 Task: Add a signature Markus Robinson containing With gratitude and sincere wishes, Markus Robinson to email address softage.9@softage.net and add a folder Trademark licenses
Action: Mouse moved to (1271, 87)
Screenshot: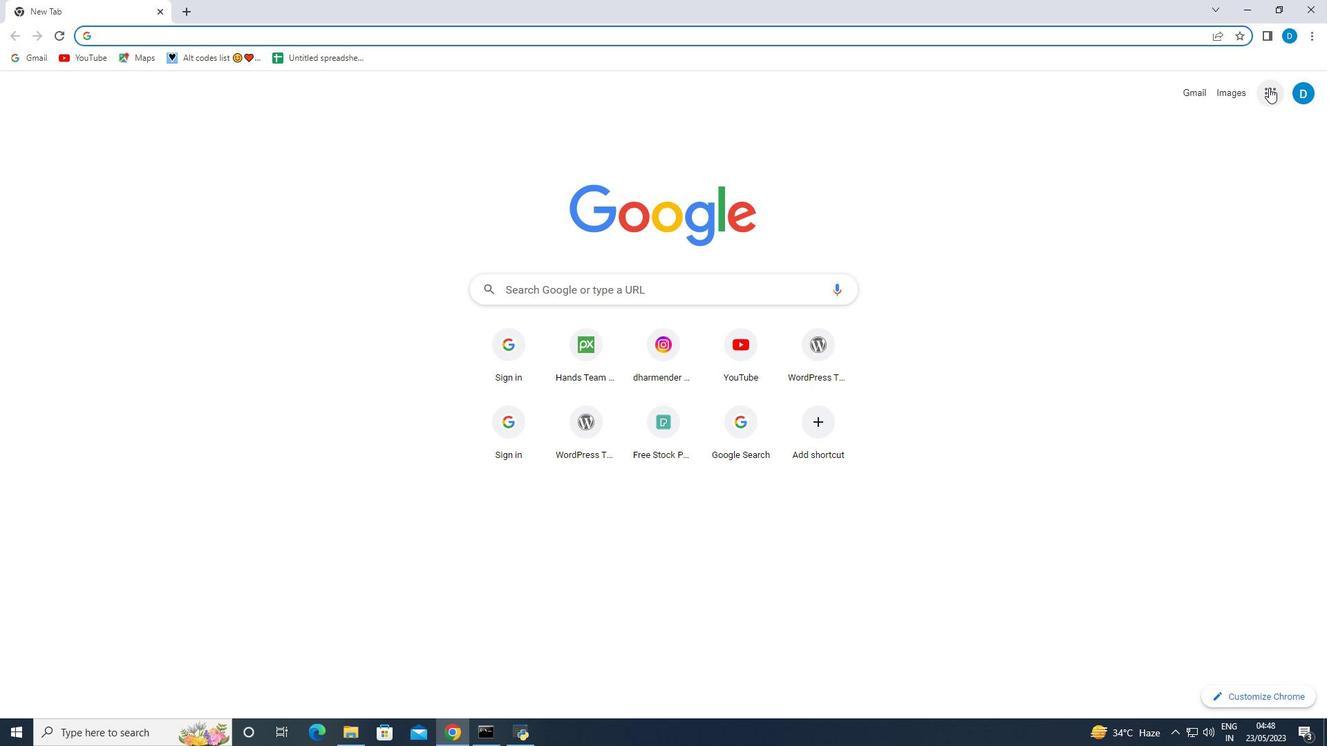
Action: Mouse pressed left at (1271, 87)
Screenshot: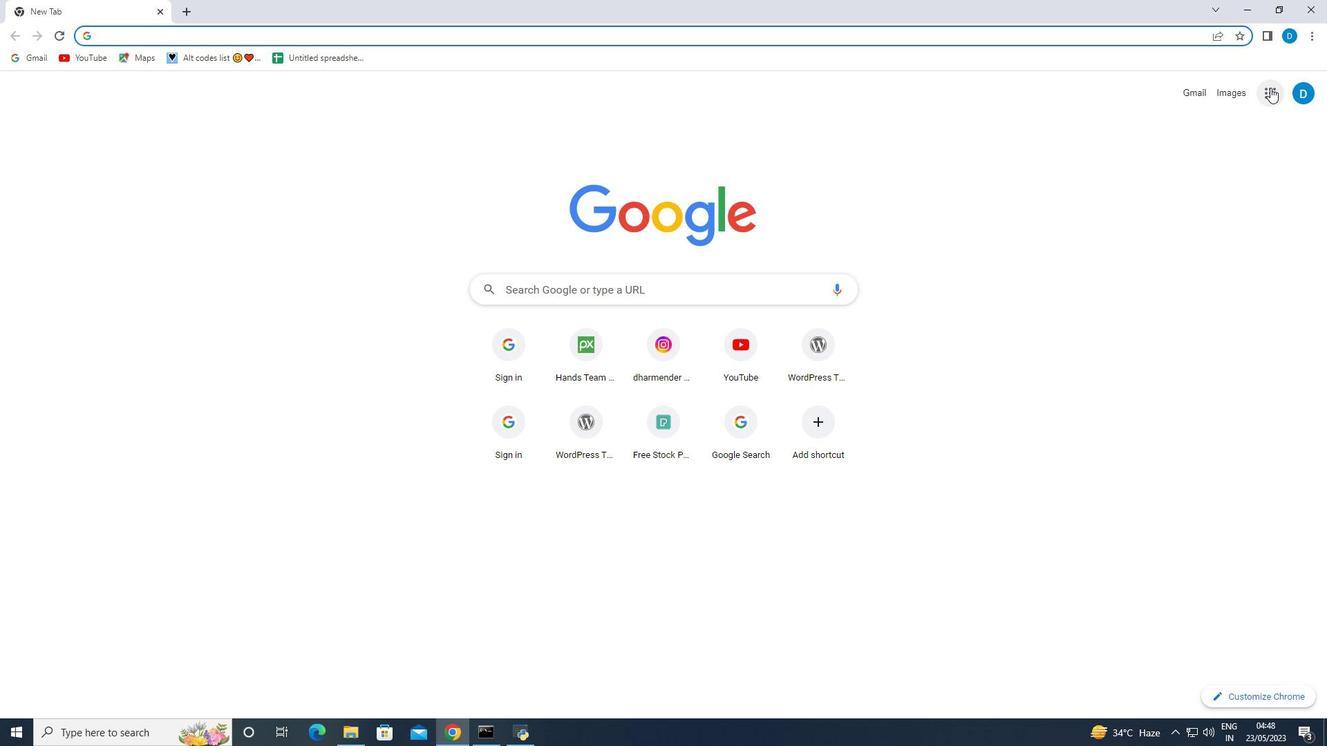 
Action: Mouse moved to (1158, 277)
Screenshot: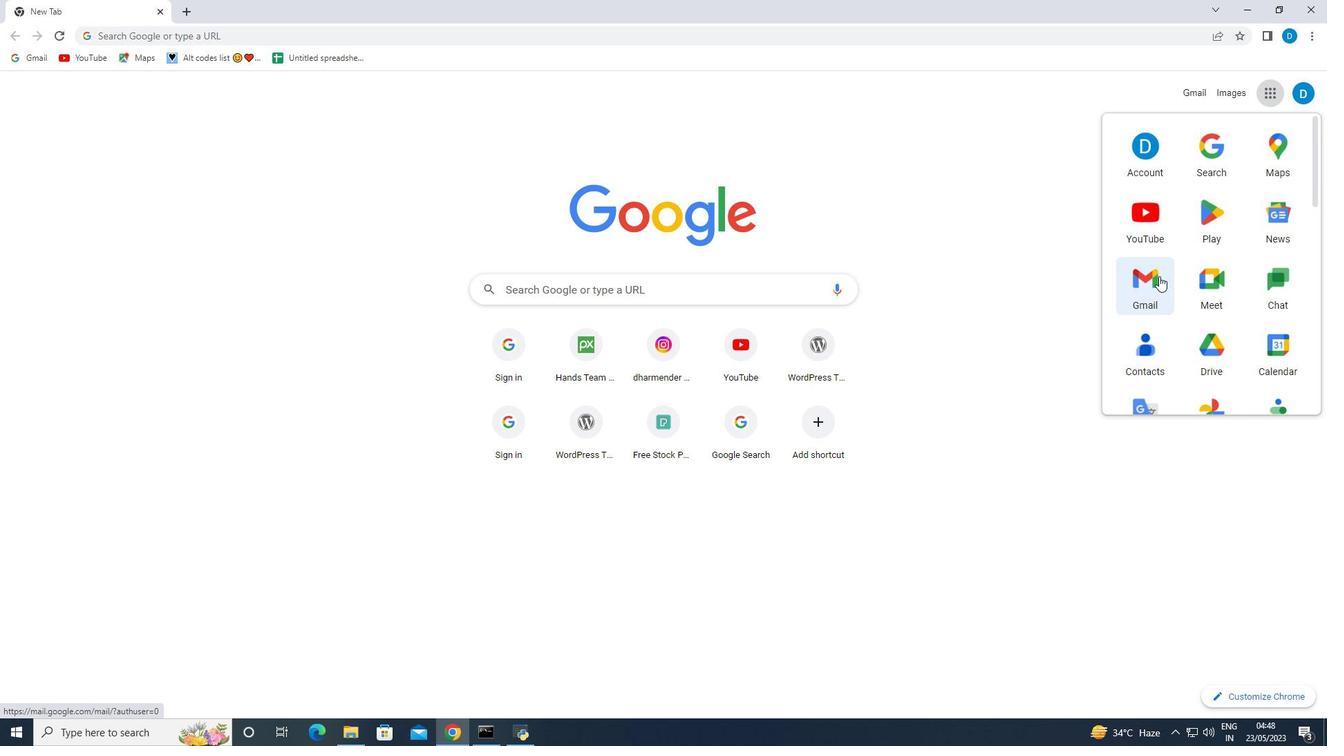 
Action: Mouse pressed left at (1158, 277)
Screenshot: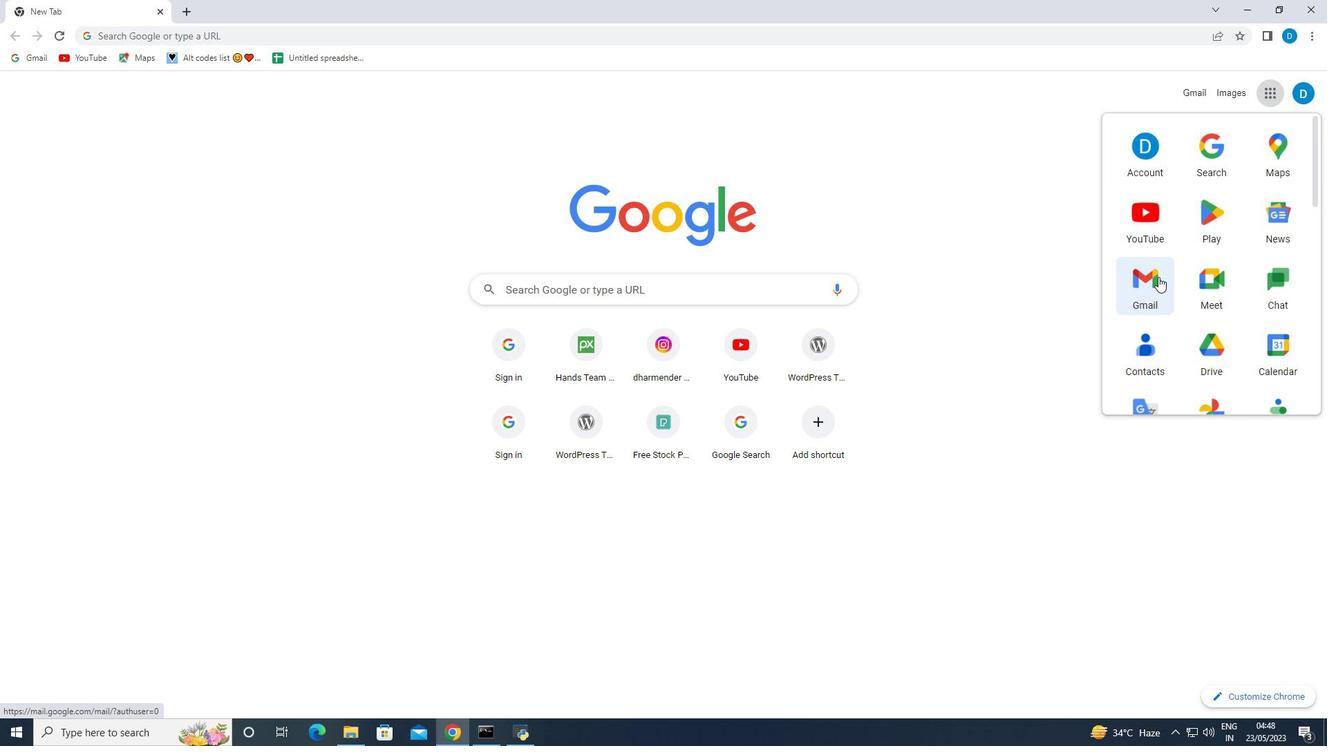 
Action: Mouse moved to (155, 358)
Screenshot: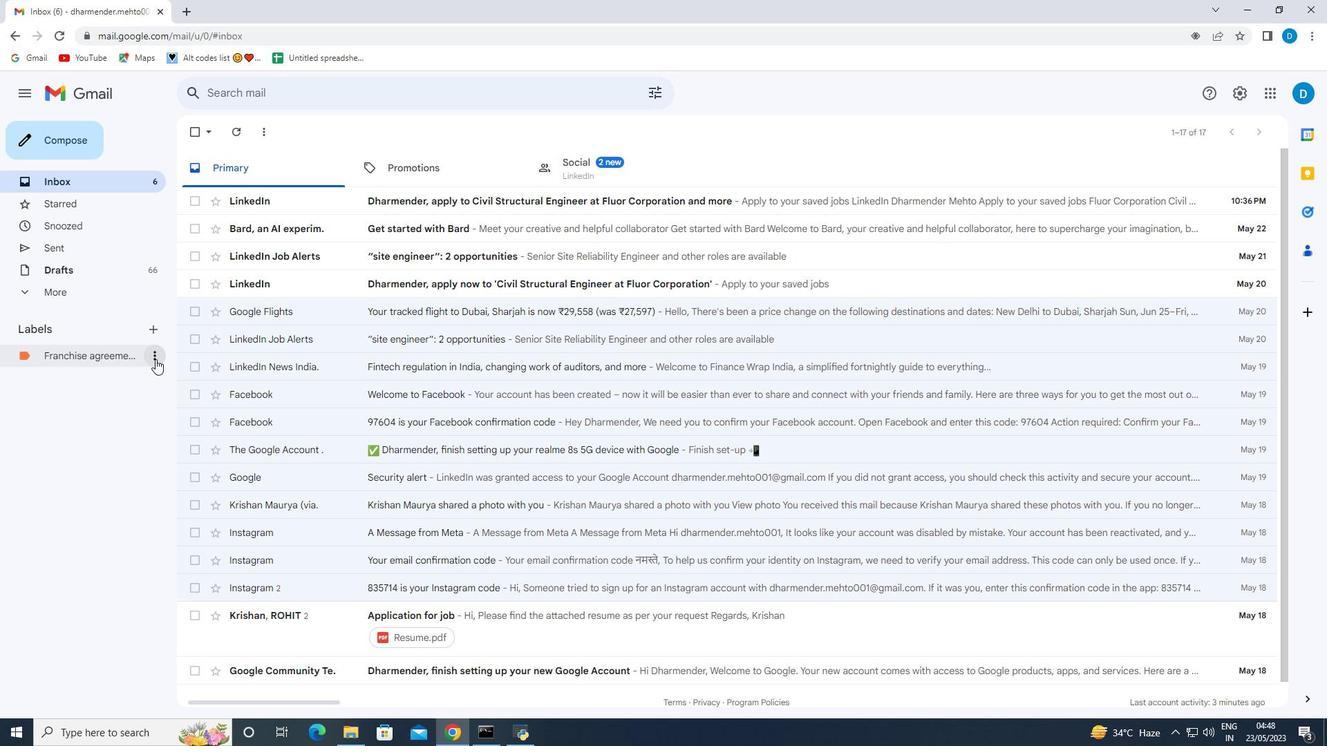 
Action: Mouse pressed left at (155, 358)
Screenshot: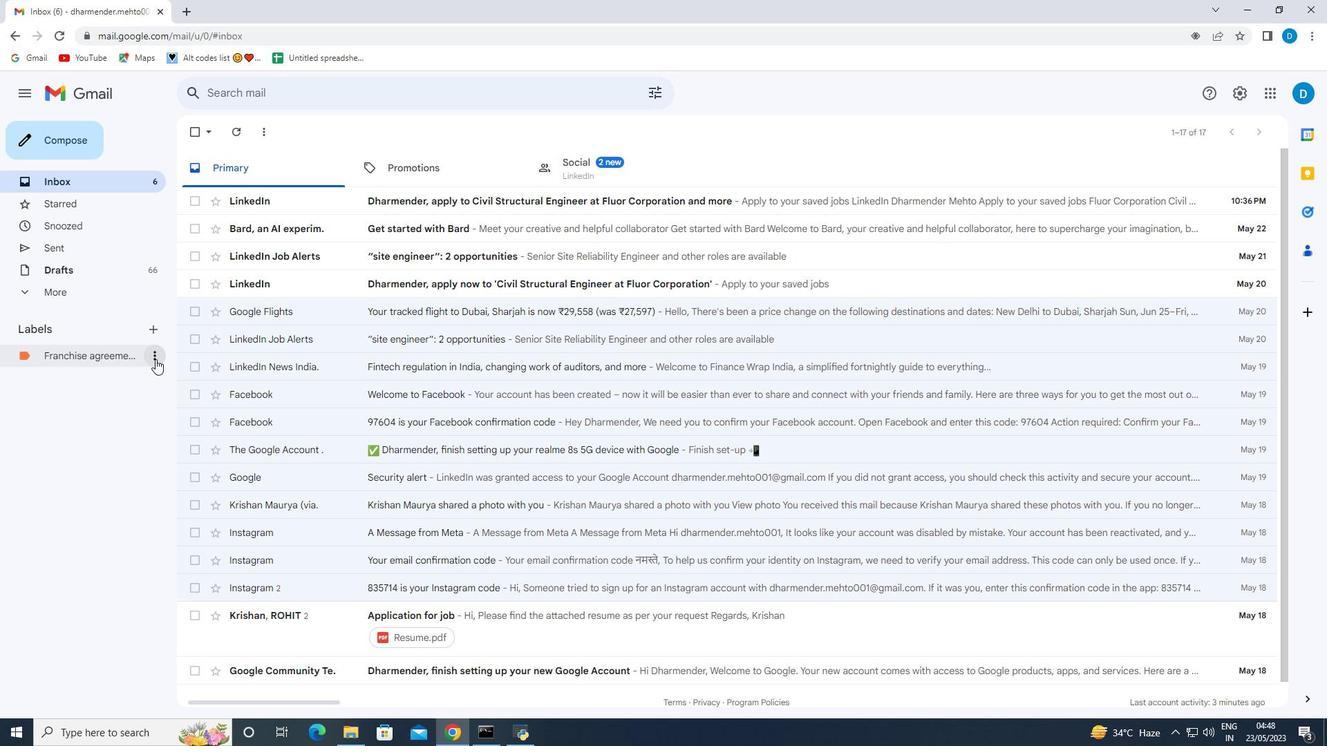 
Action: Mouse moved to (201, 607)
Screenshot: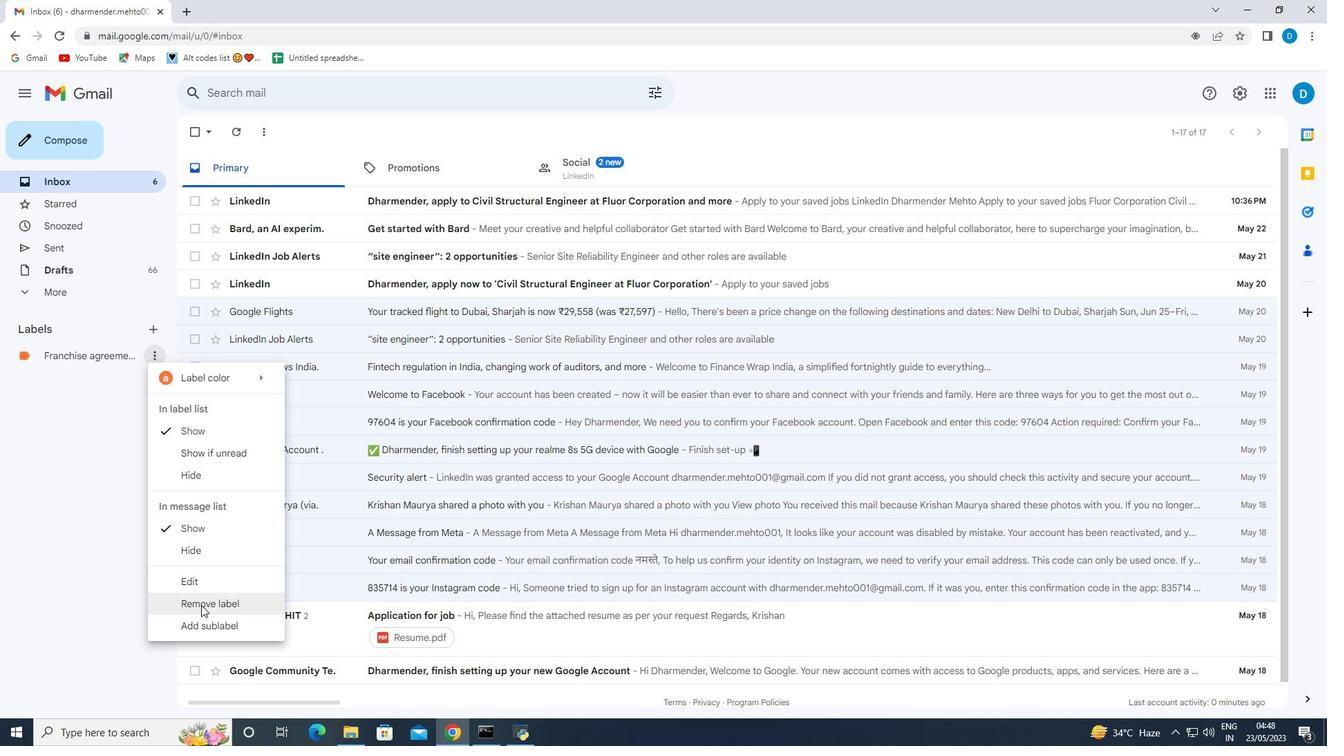 
Action: Mouse pressed left at (201, 607)
Screenshot: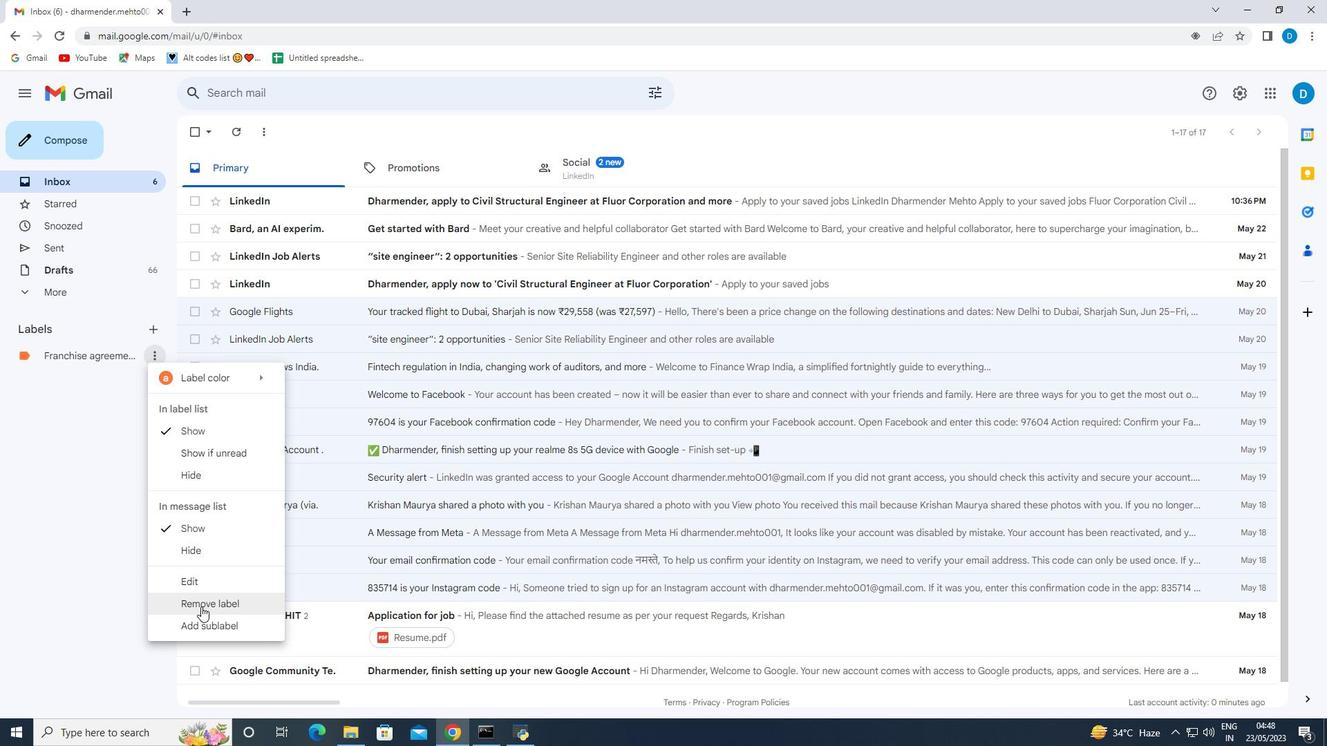 
Action: Mouse moved to (796, 436)
Screenshot: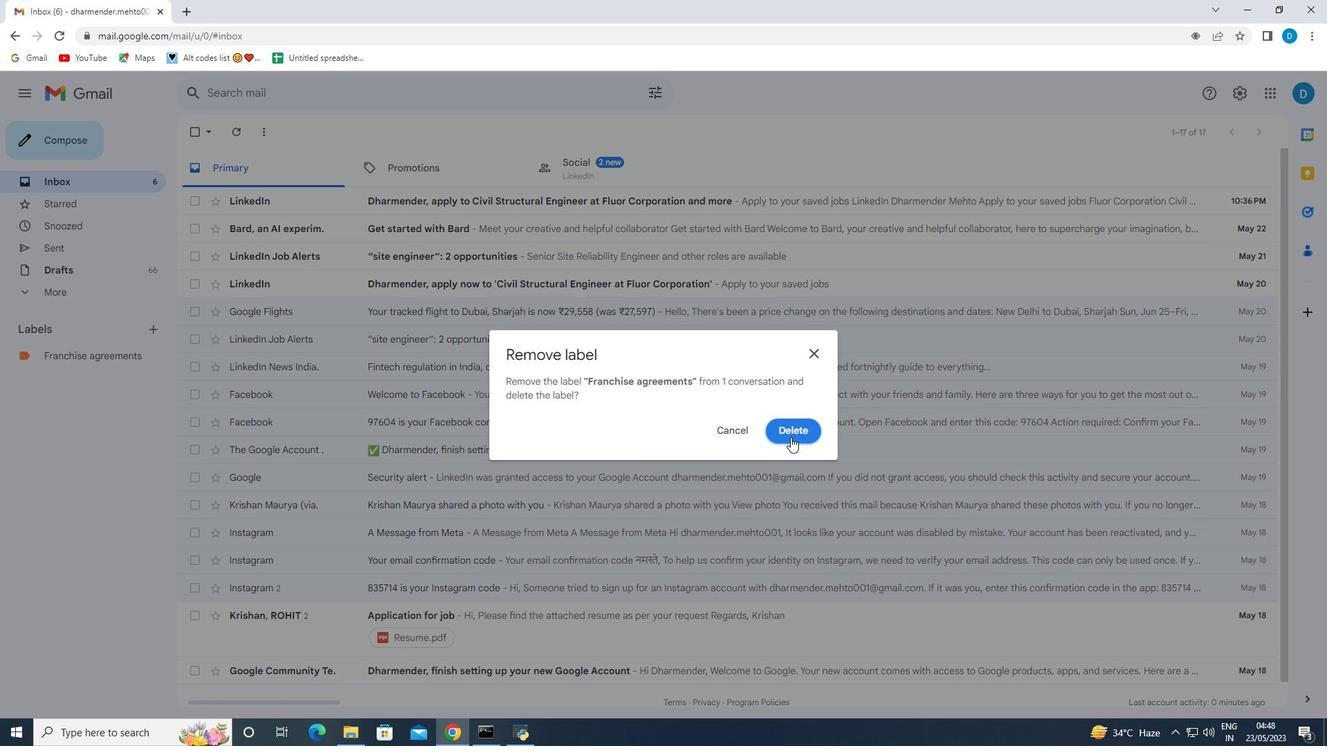 
Action: Mouse pressed left at (796, 436)
Screenshot: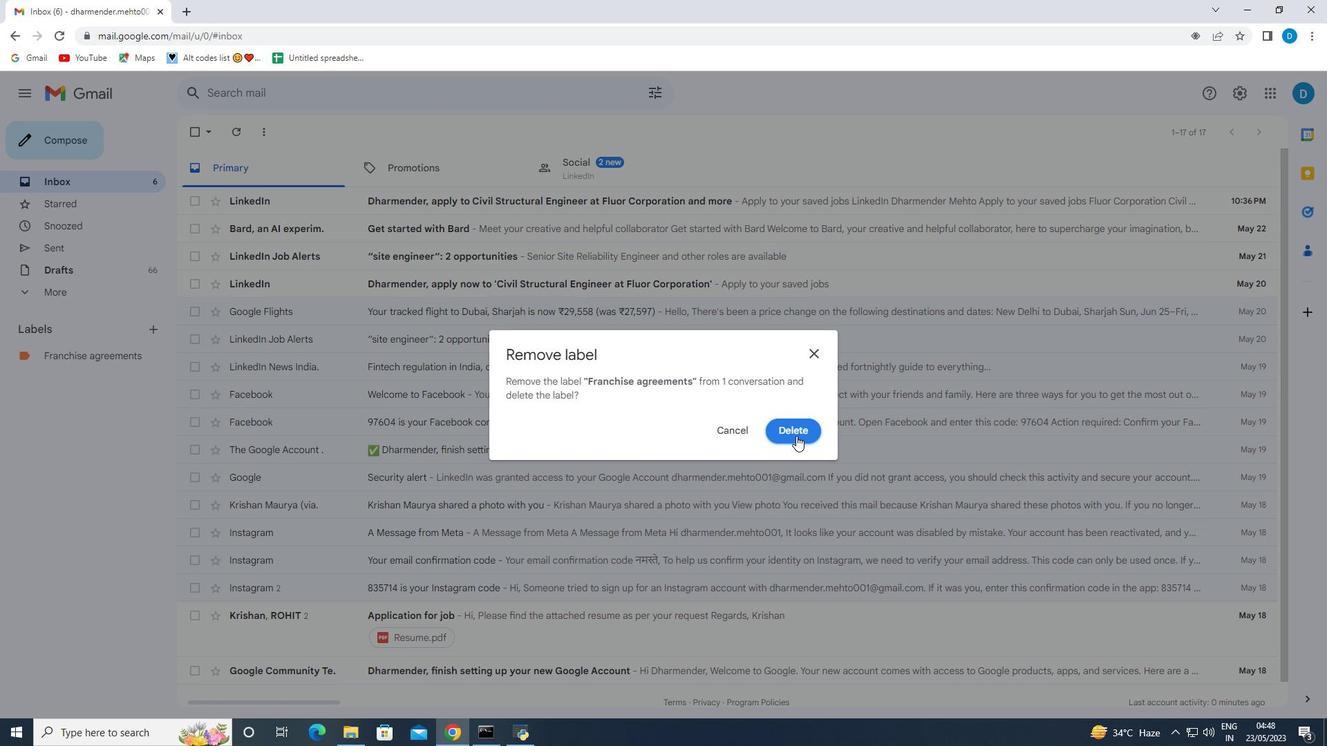 
Action: Mouse moved to (1242, 97)
Screenshot: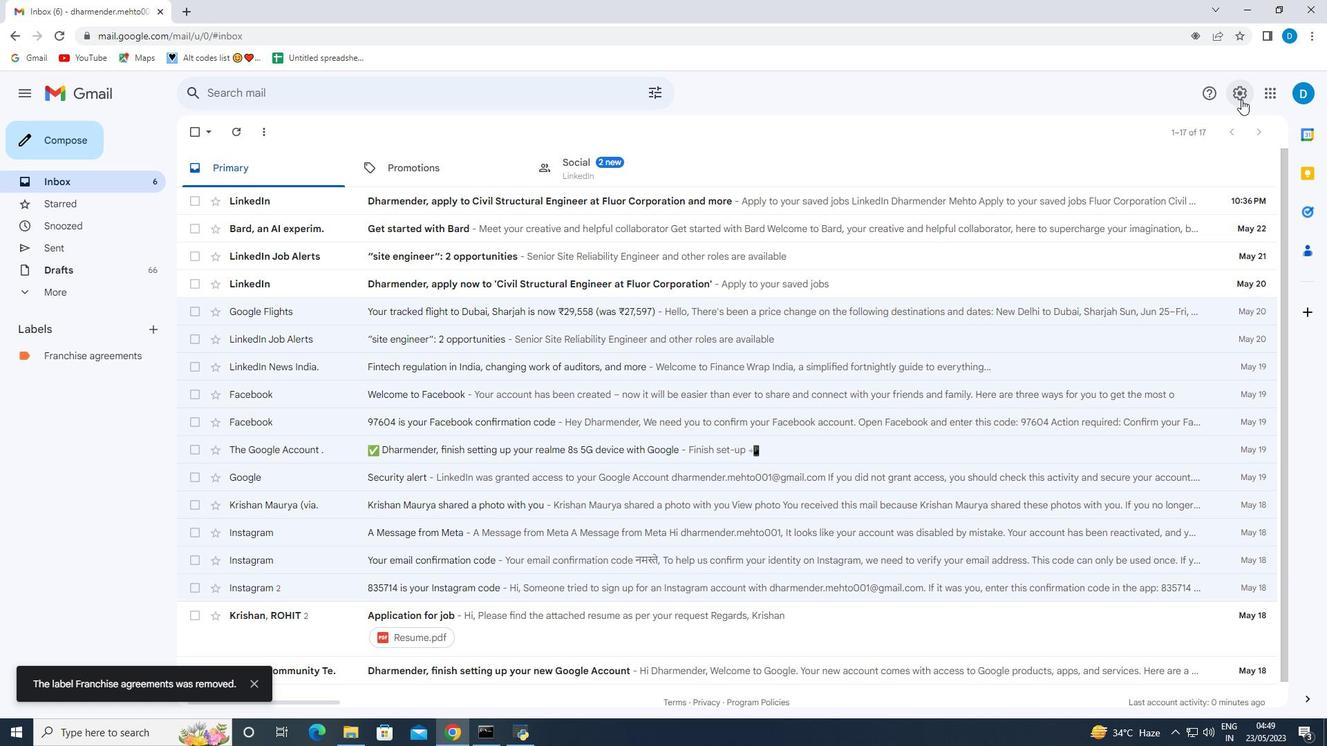 
Action: Mouse pressed left at (1242, 97)
Screenshot: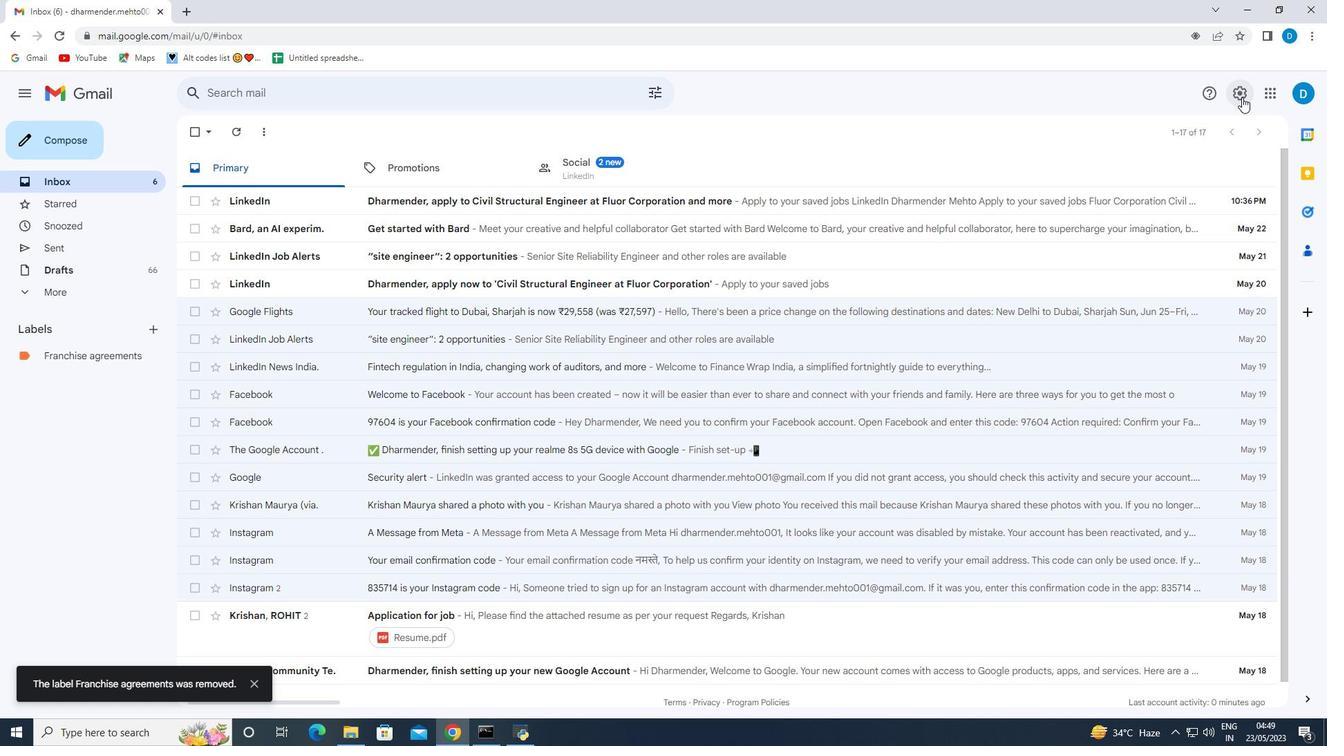 
Action: Mouse moved to (1195, 156)
Screenshot: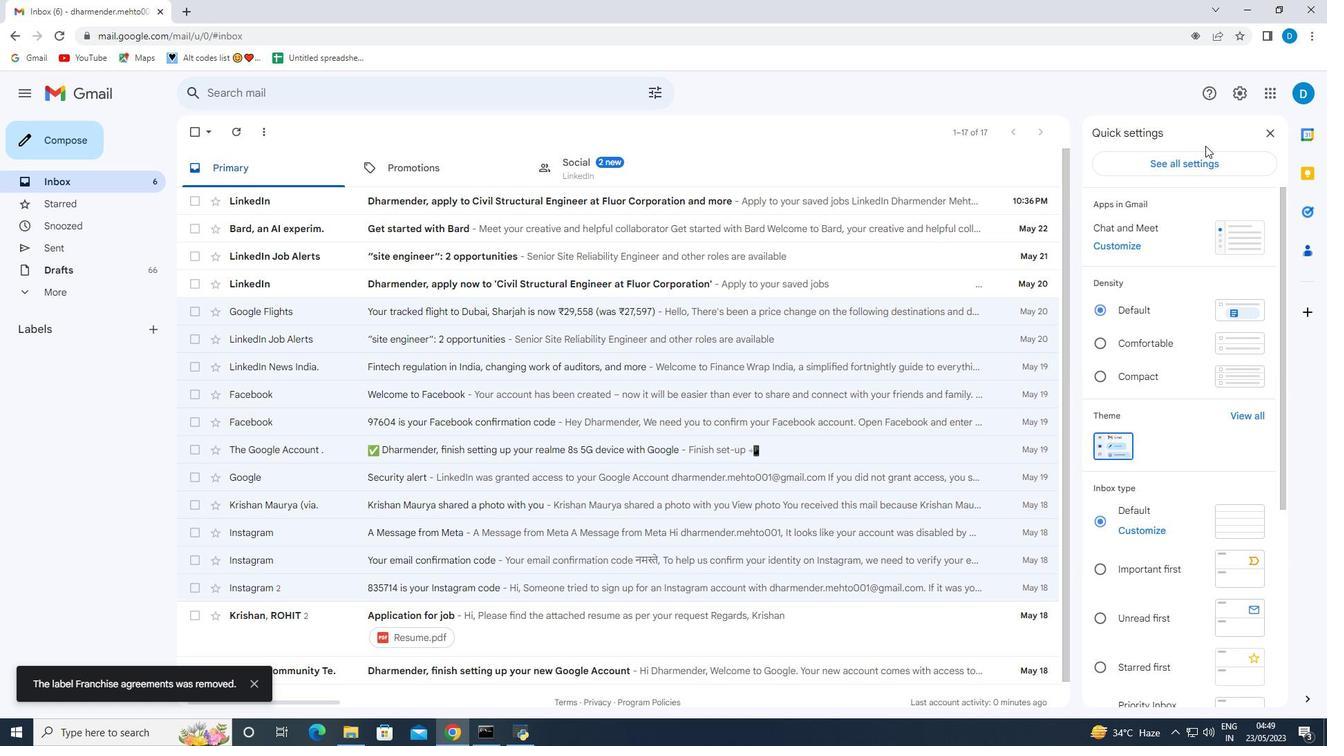 
Action: Mouse pressed left at (1195, 156)
Screenshot: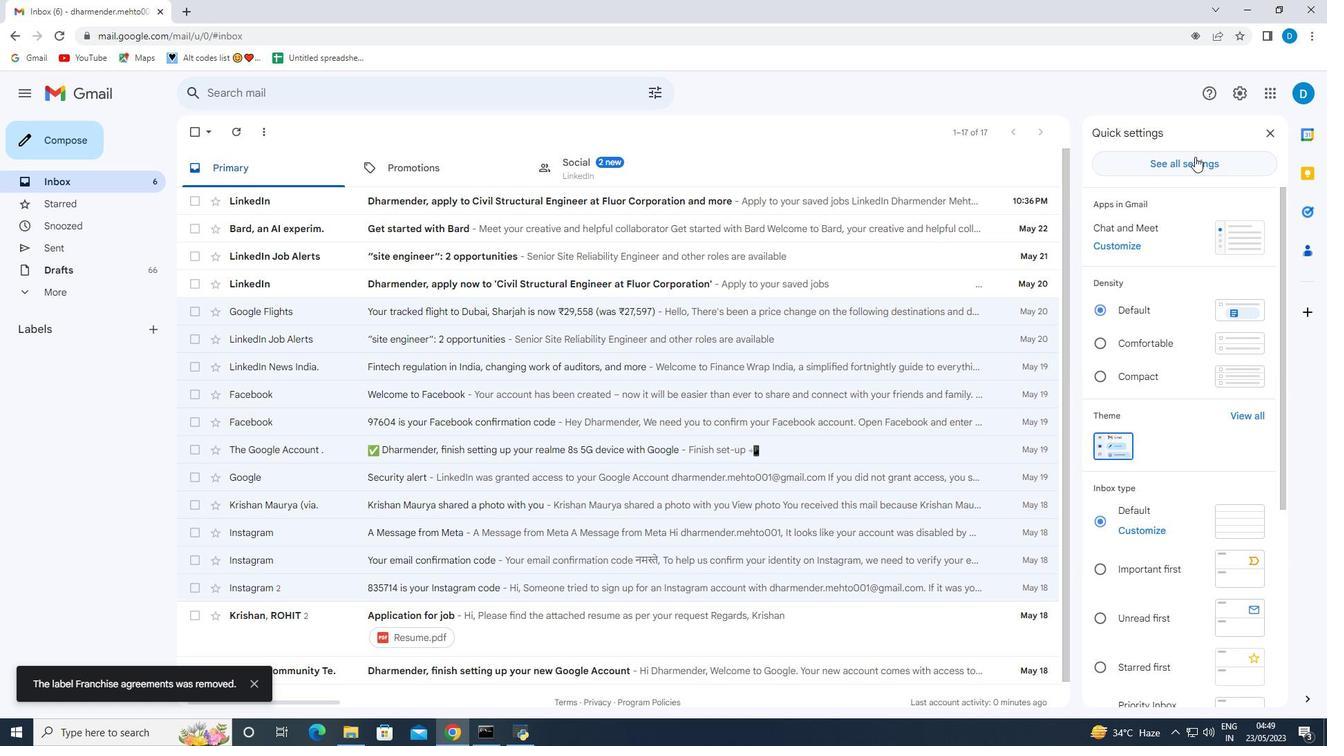 
Action: Mouse moved to (486, 439)
Screenshot: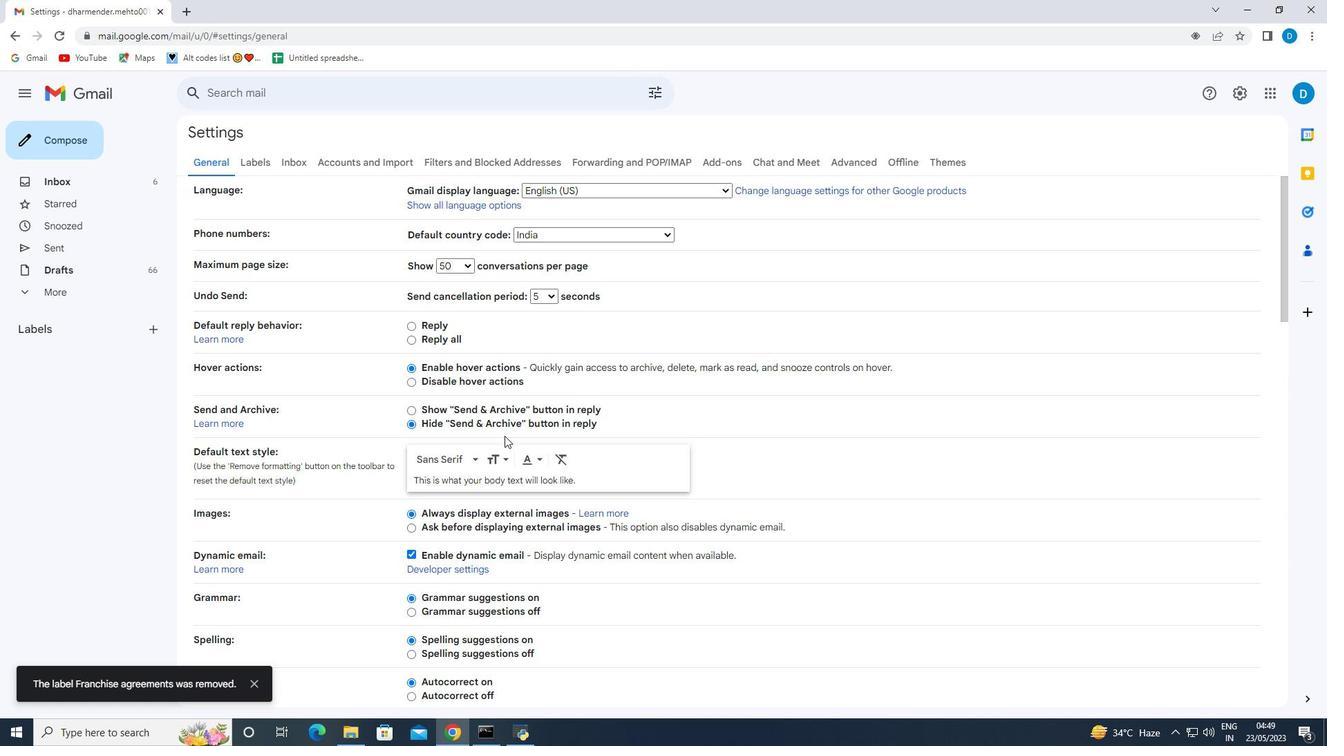 
Action: Mouse scrolled (486, 438) with delta (0, 0)
Screenshot: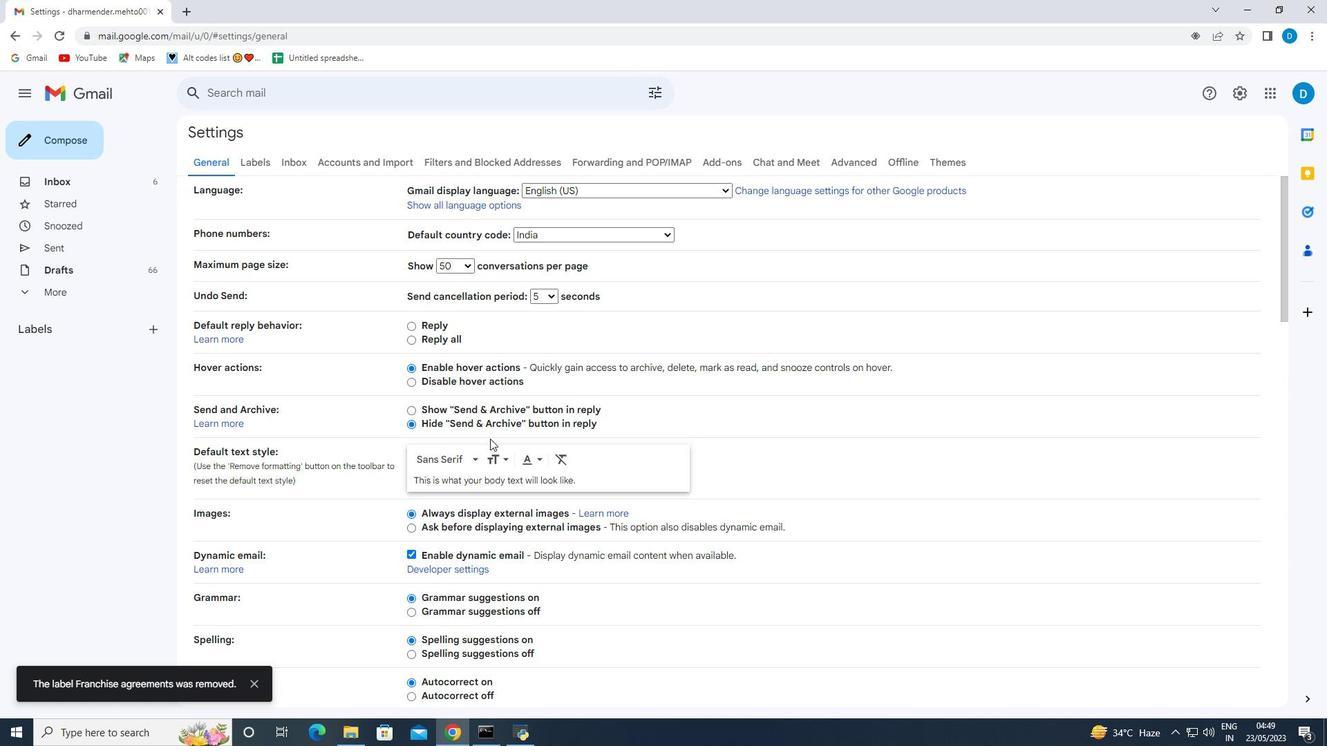 
Action: Mouse moved to (488, 437)
Screenshot: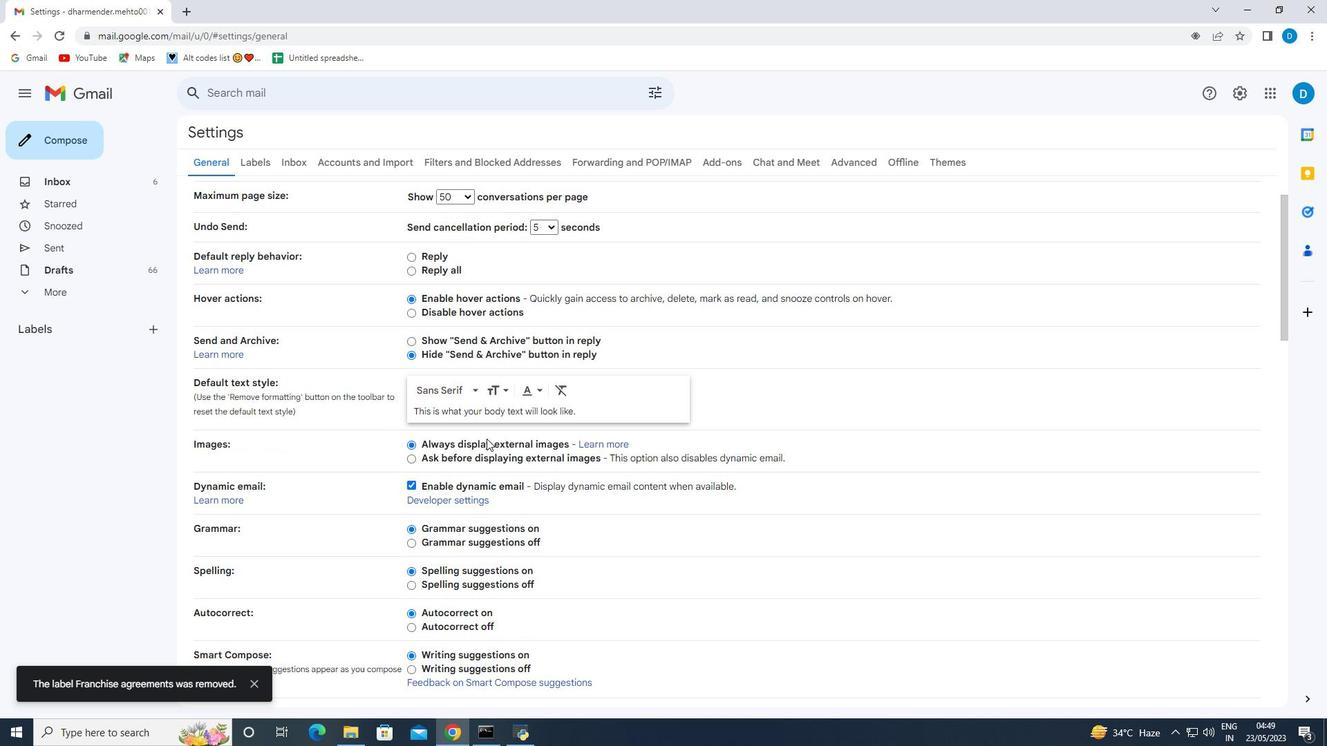 
Action: Mouse scrolled (488, 437) with delta (0, 0)
Screenshot: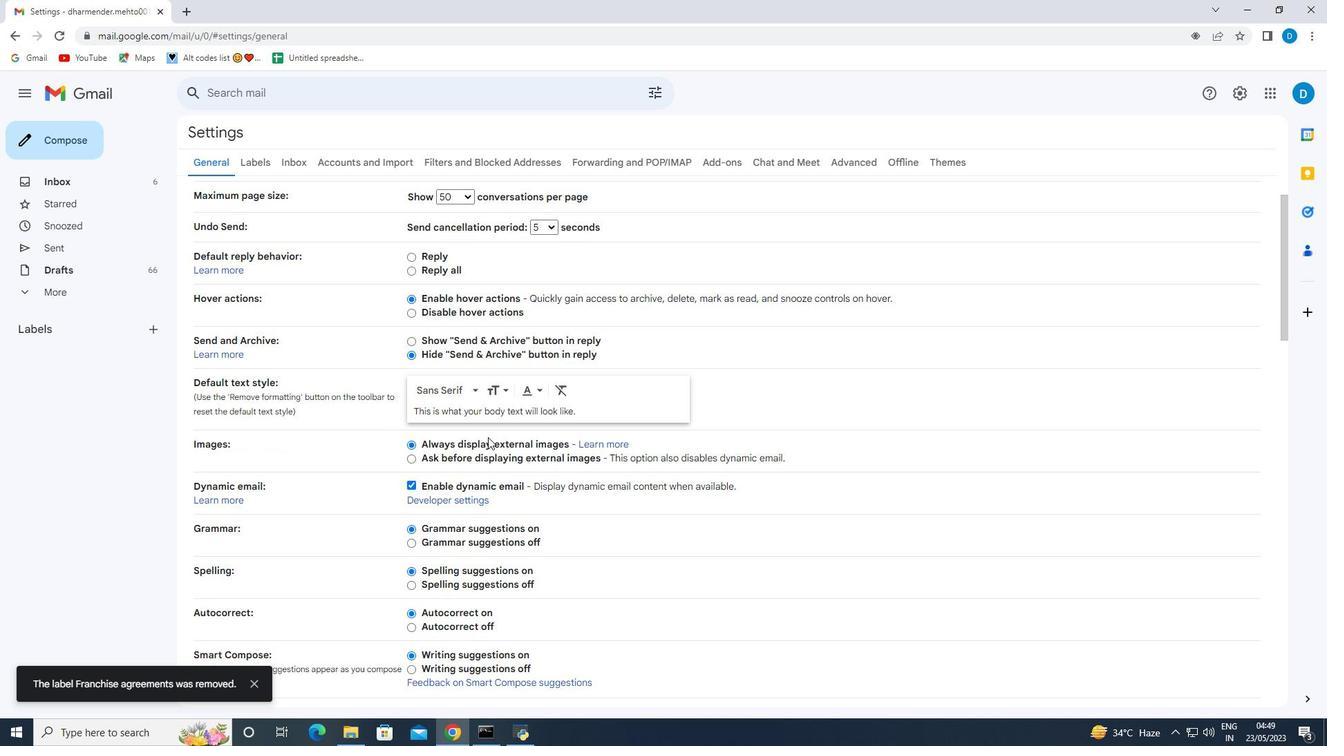 
Action: Mouse scrolled (488, 437) with delta (0, 0)
Screenshot: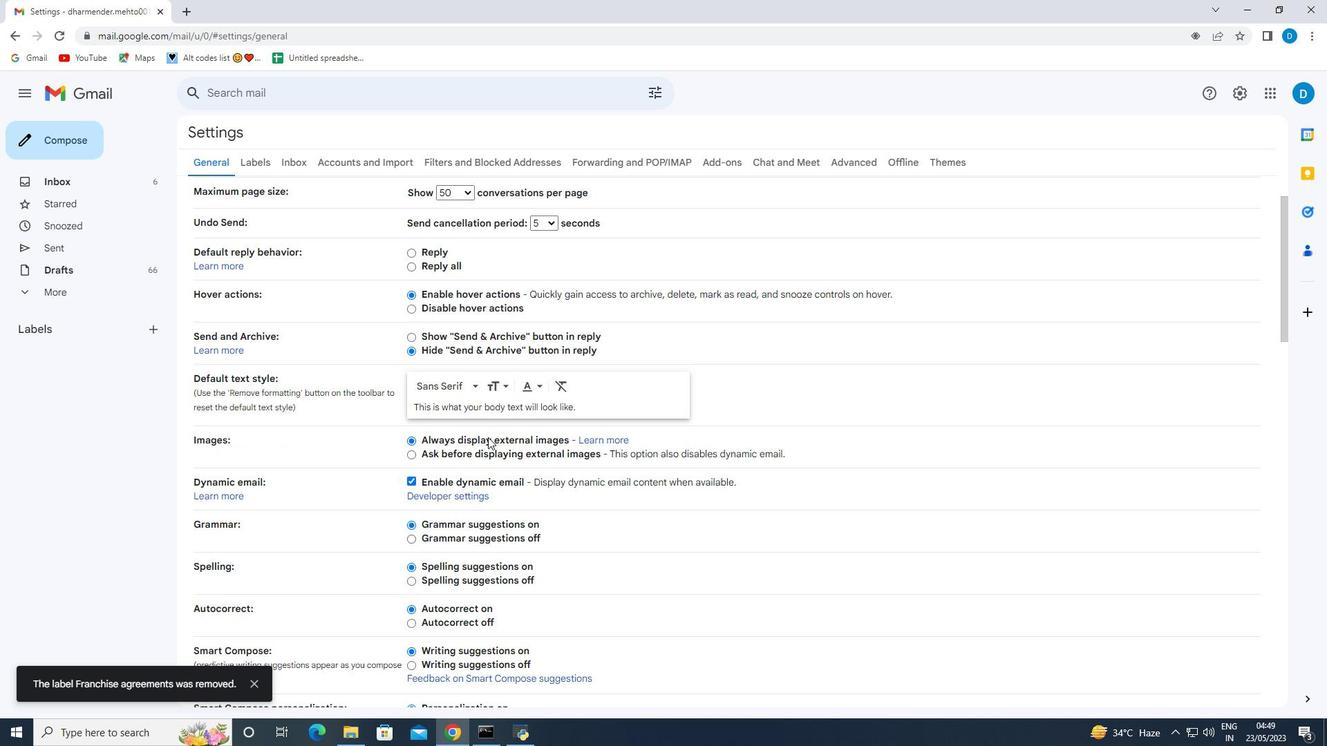 
Action: Mouse moved to (489, 437)
Screenshot: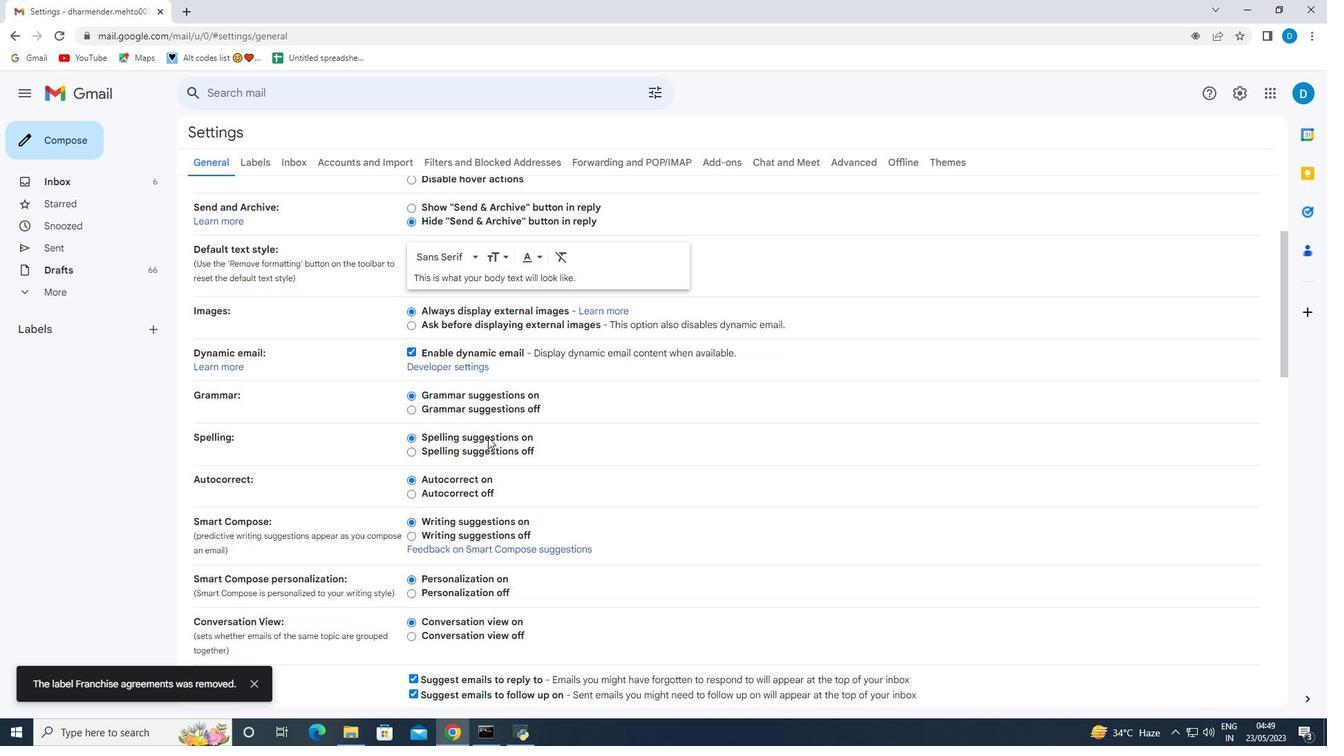 
Action: Mouse scrolled (489, 436) with delta (0, 0)
Screenshot: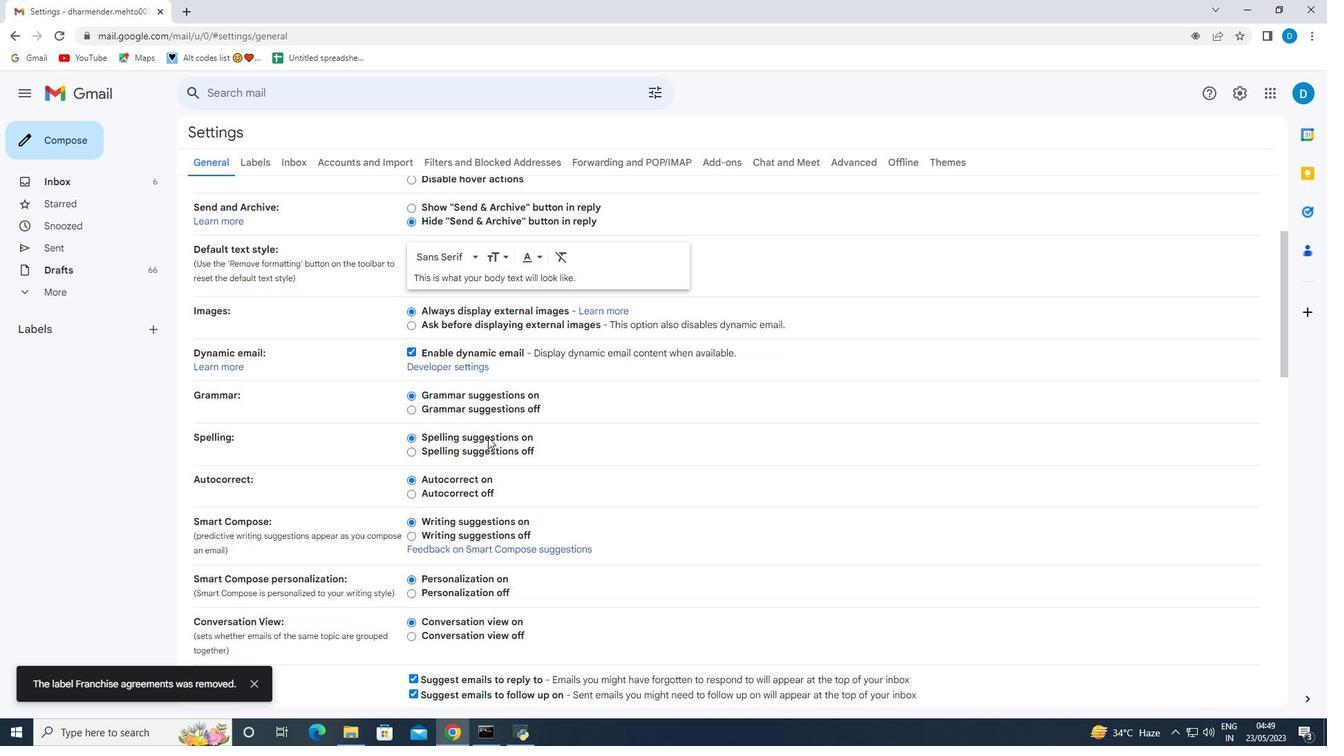 
Action: Mouse scrolled (489, 436) with delta (0, 0)
Screenshot: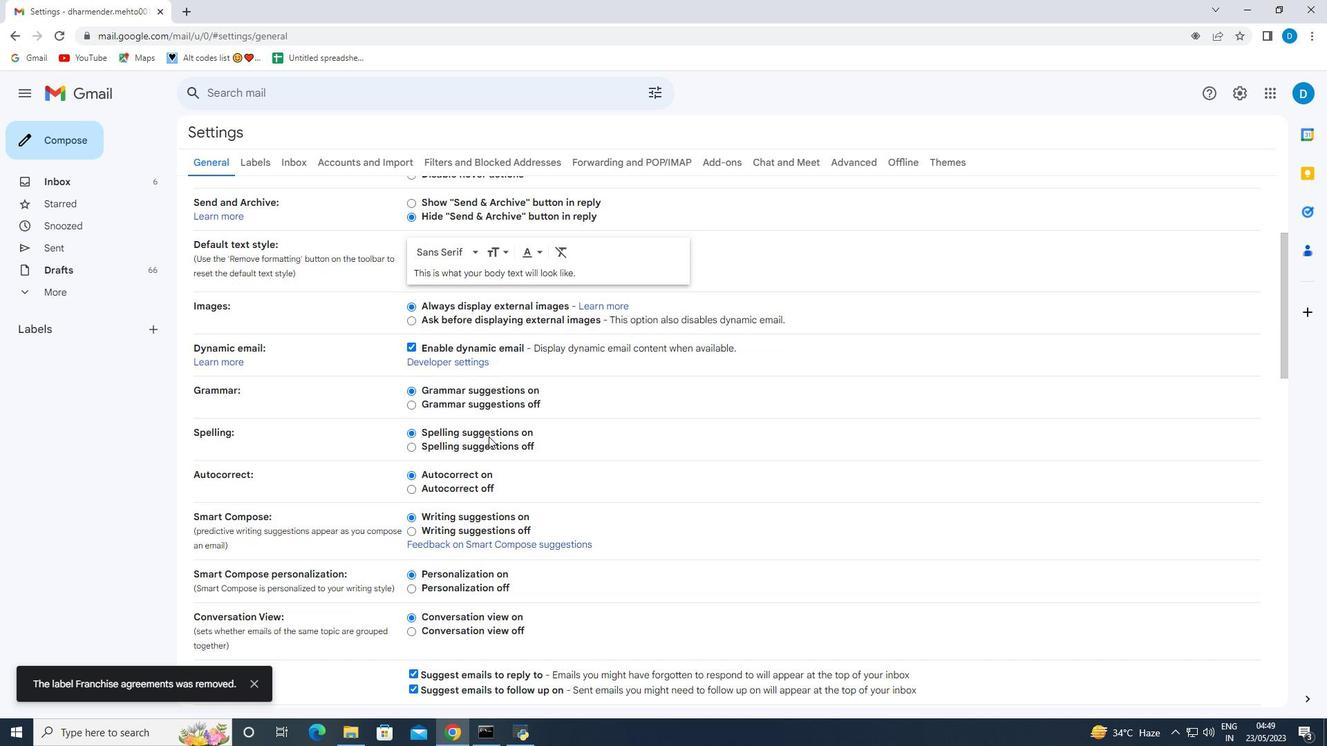 
Action: Mouse scrolled (489, 436) with delta (0, 0)
Screenshot: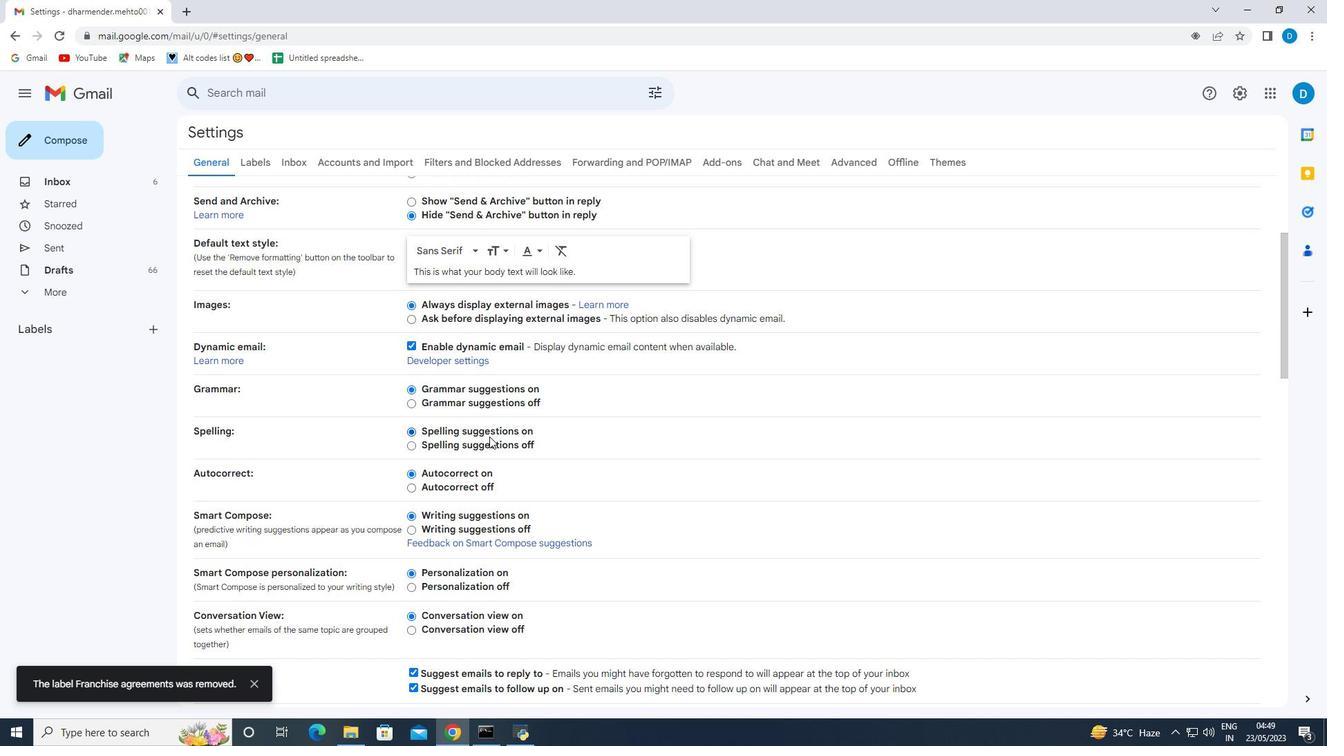 
Action: Mouse moved to (470, 458)
Screenshot: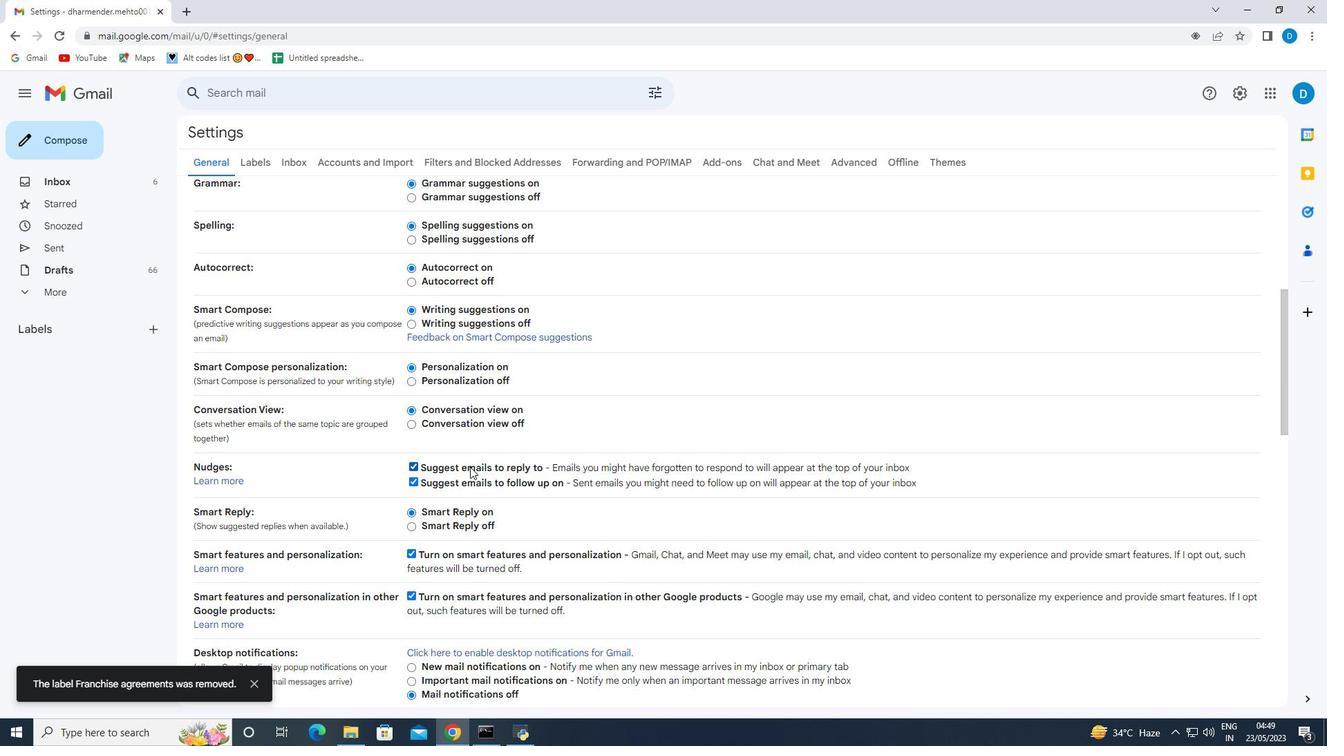 
Action: Mouse scrolled (470, 457) with delta (0, 0)
Screenshot: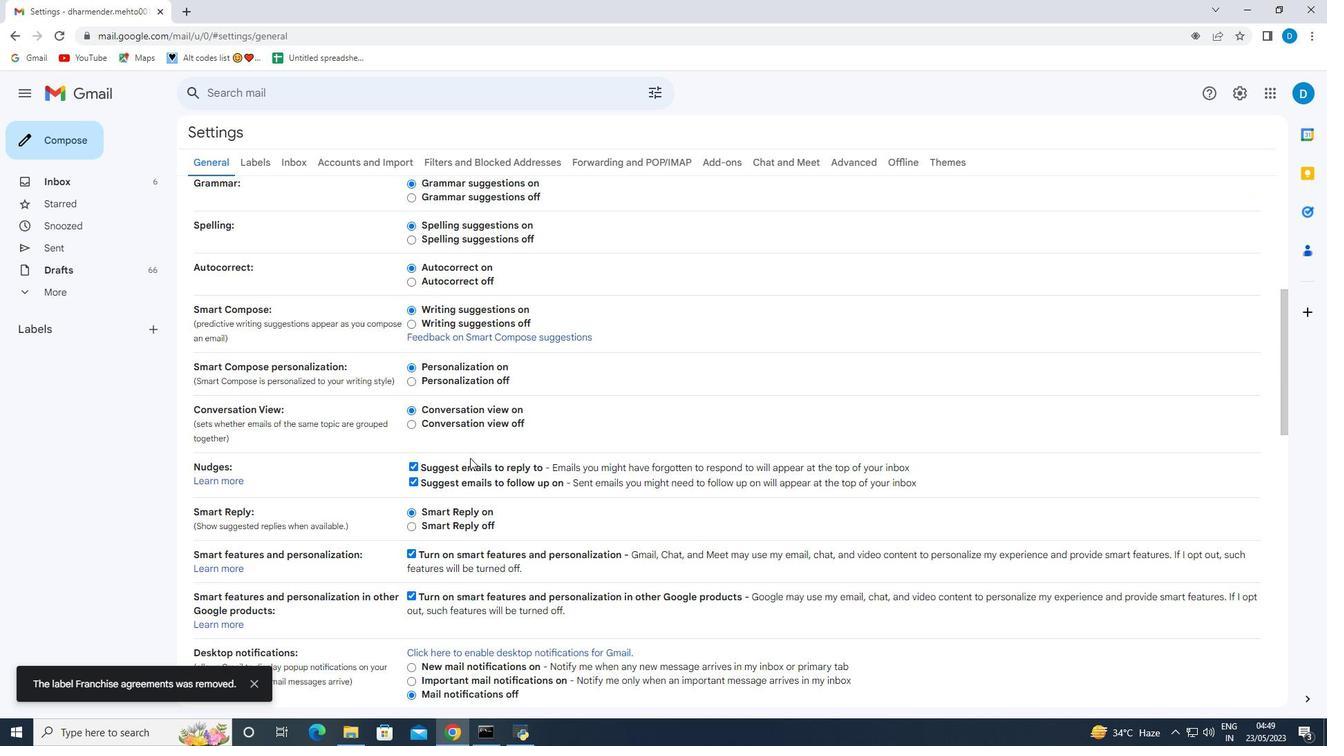 
Action: Mouse scrolled (470, 457) with delta (0, 0)
Screenshot: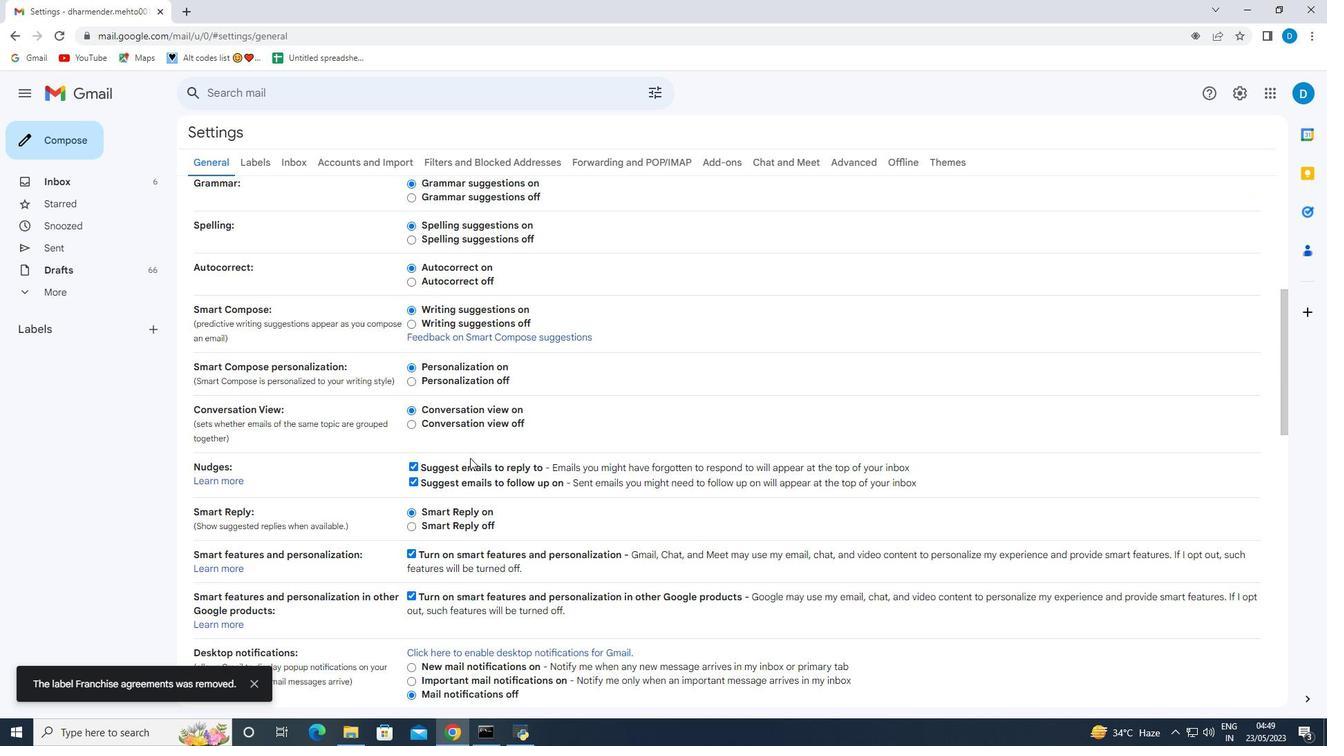 
Action: Mouse scrolled (470, 457) with delta (0, 0)
Screenshot: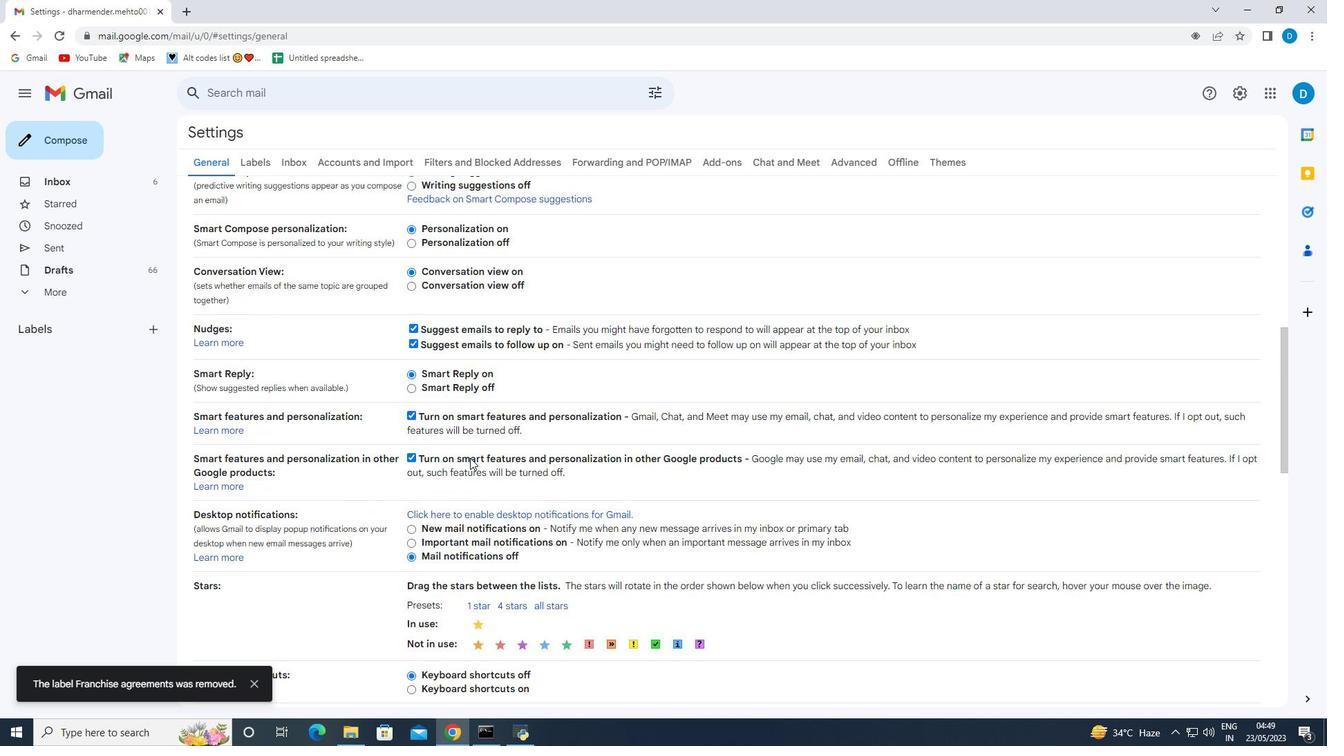 
Action: Mouse moved to (470, 458)
Screenshot: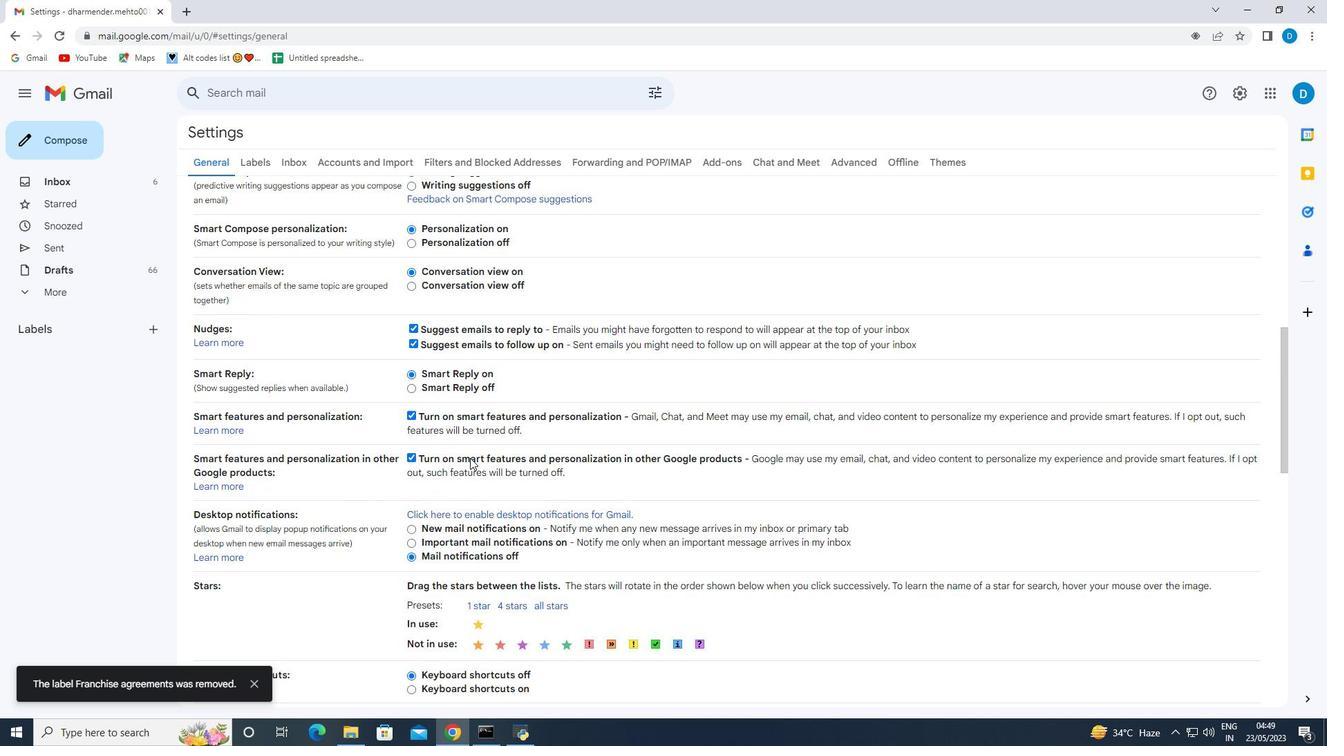 
Action: Mouse scrolled (470, 457) with delta (0, 0)
Screenshot: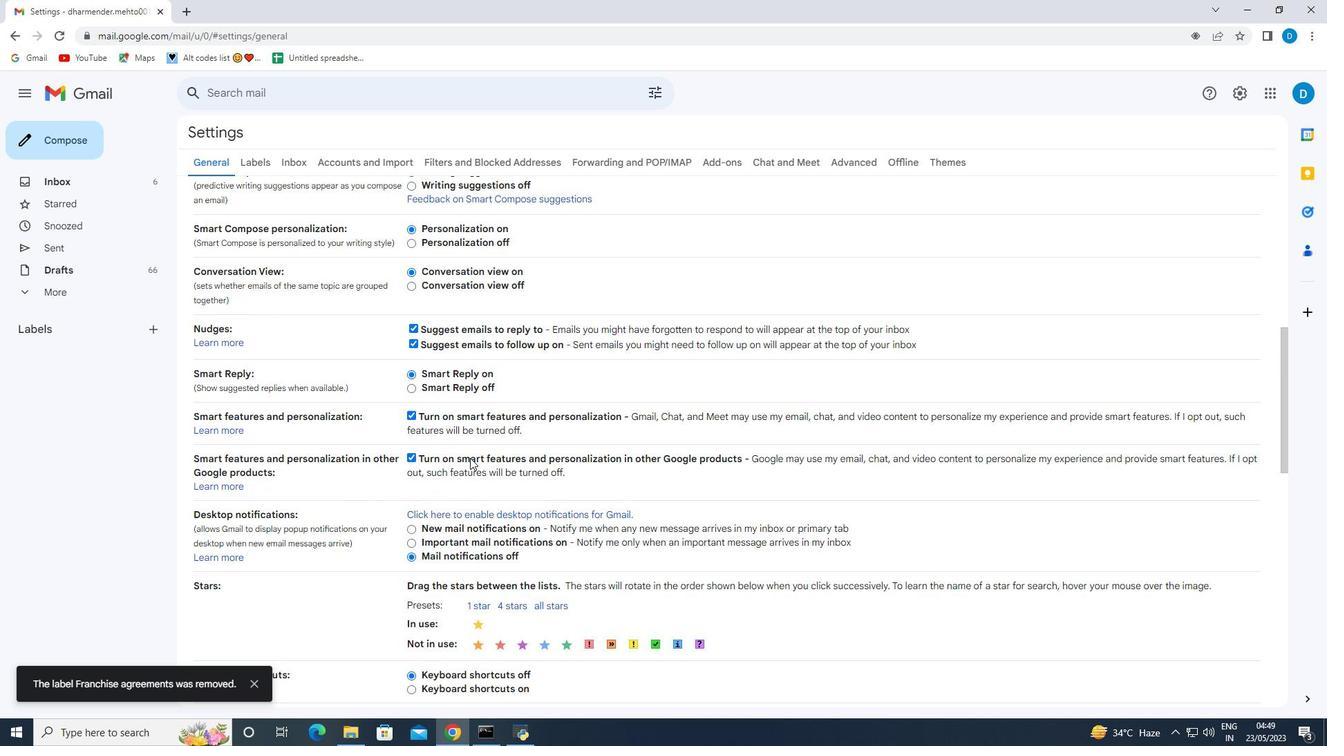 
Action: Mouse moved to (478, 492)
Screenshot: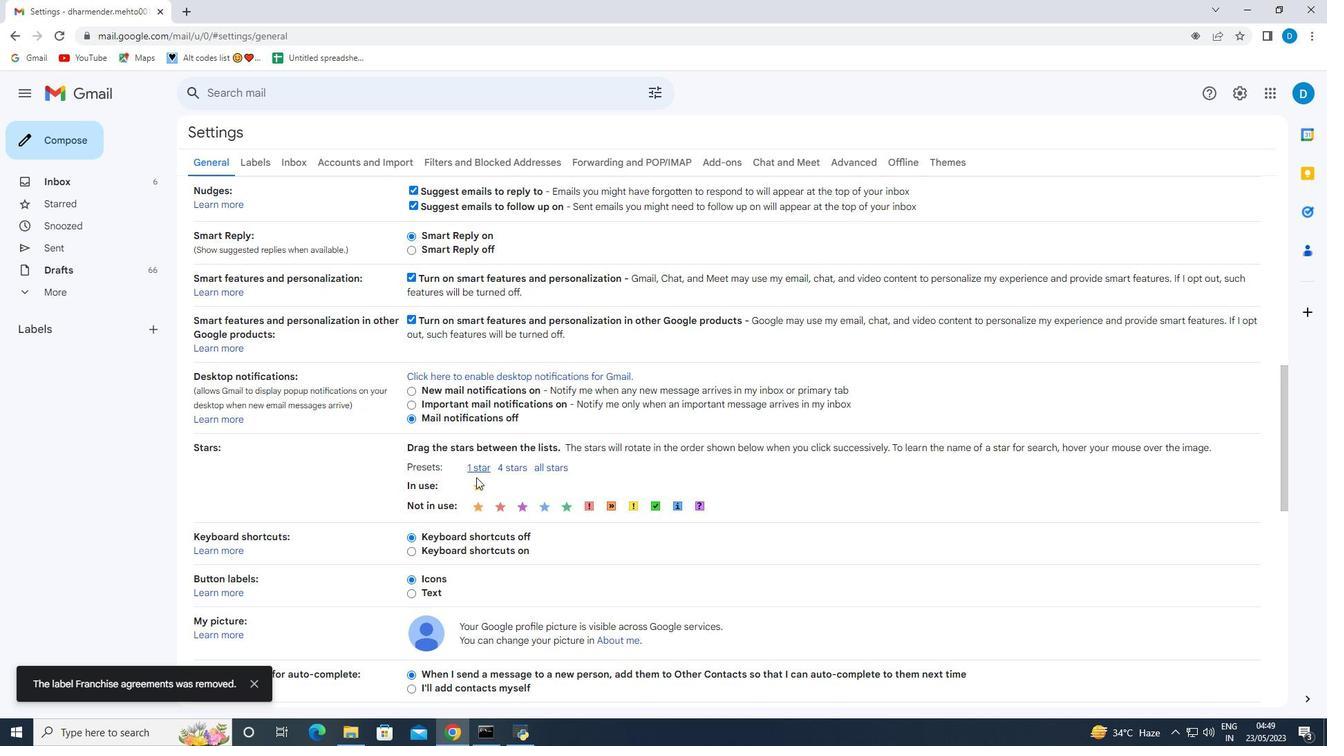 
Action: Mouse scrolled (478, 491) with delta (0, 0)
Screenshot: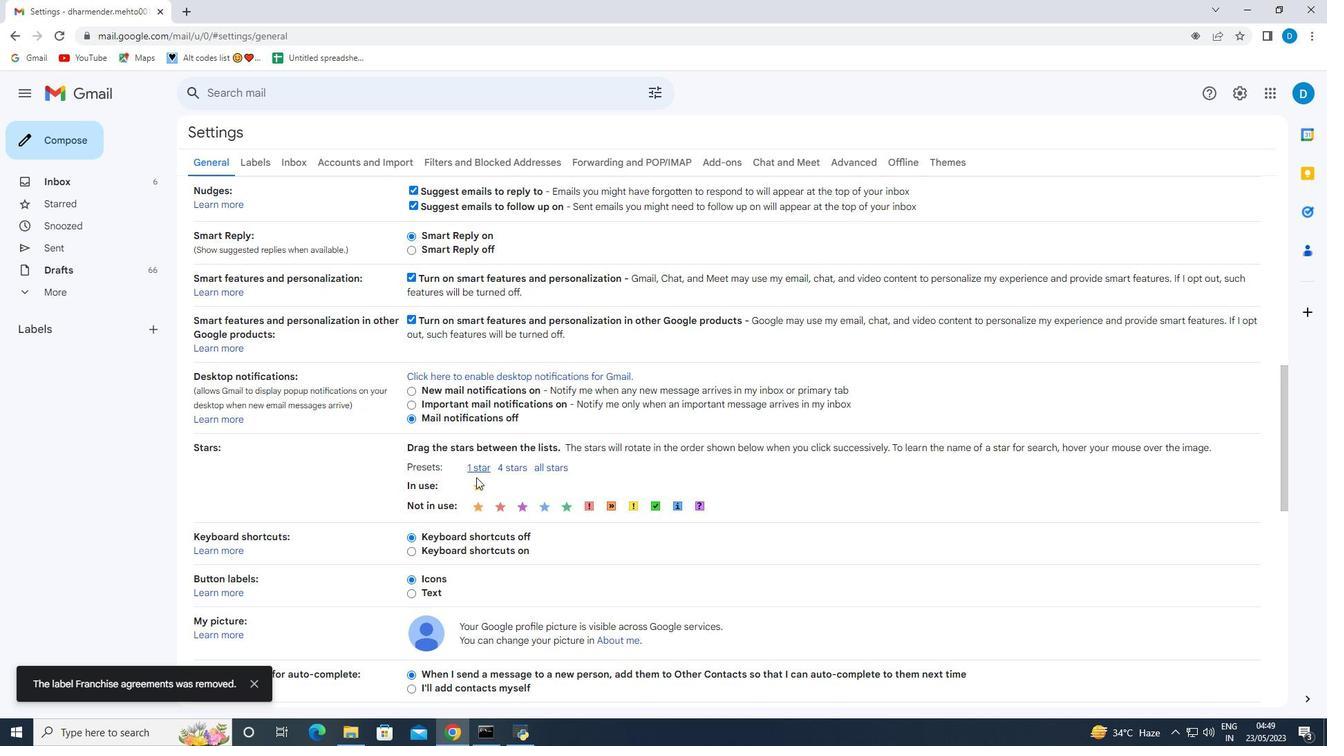
Action: Mouse moved to (479, 506)
Screenshot: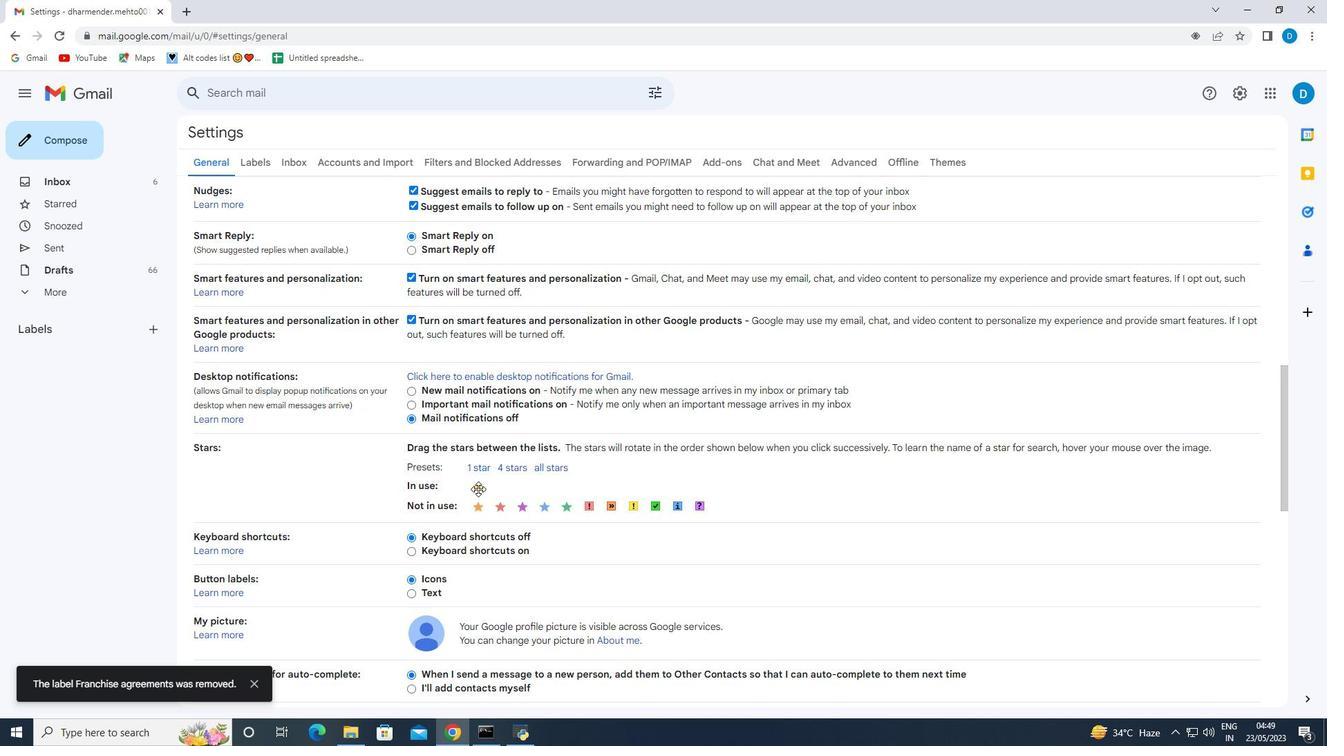 
Action: Mouse scrolled (479, 505) with delta (0, 0)
Screenshot: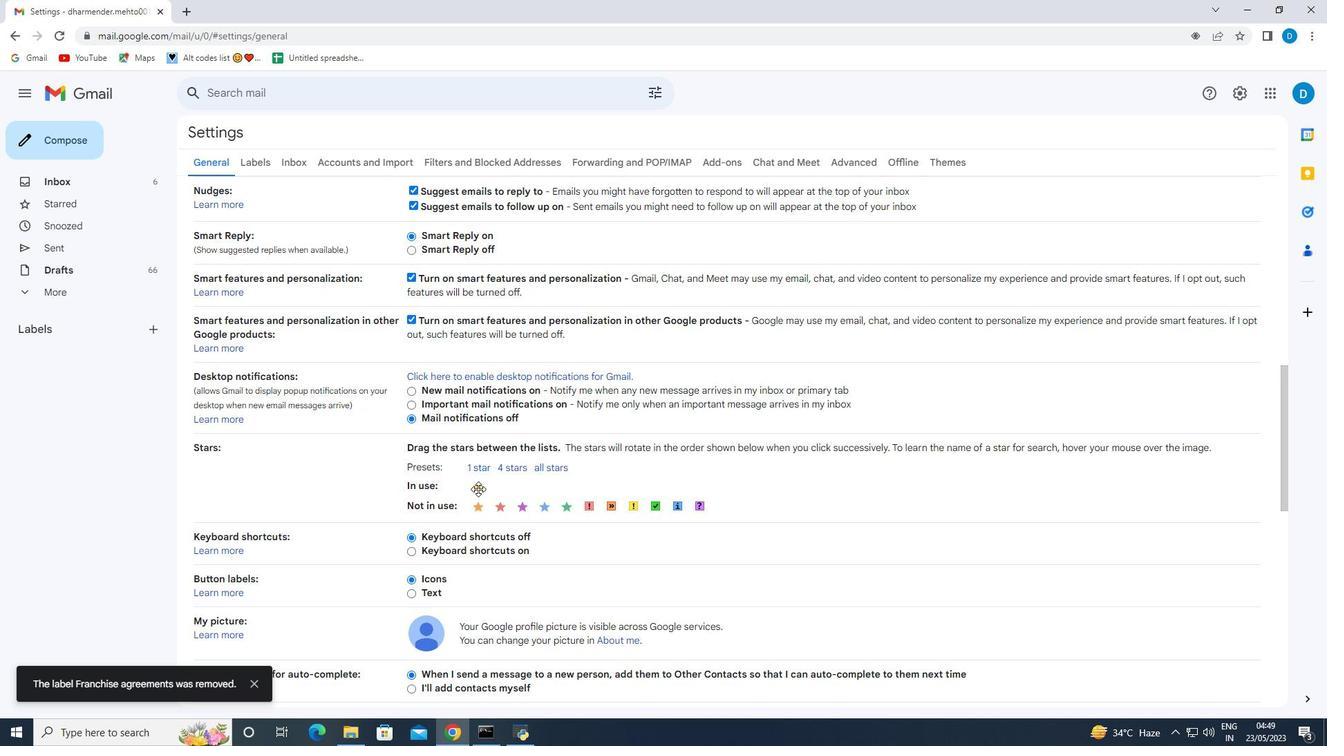
Action: Mouse moved to (479, 508)
Screenshot: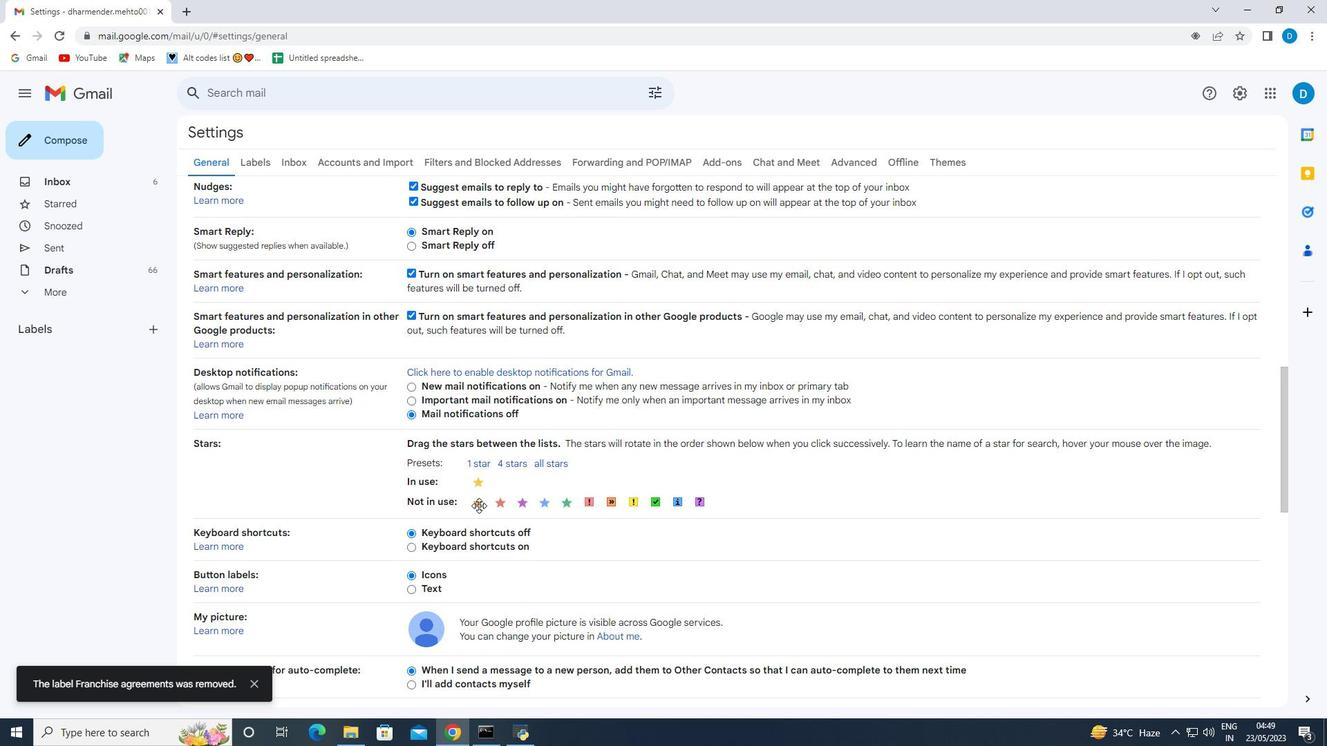 
Action: Mouse scrolled (479, 508) with delta (0, 0)
Screenshot: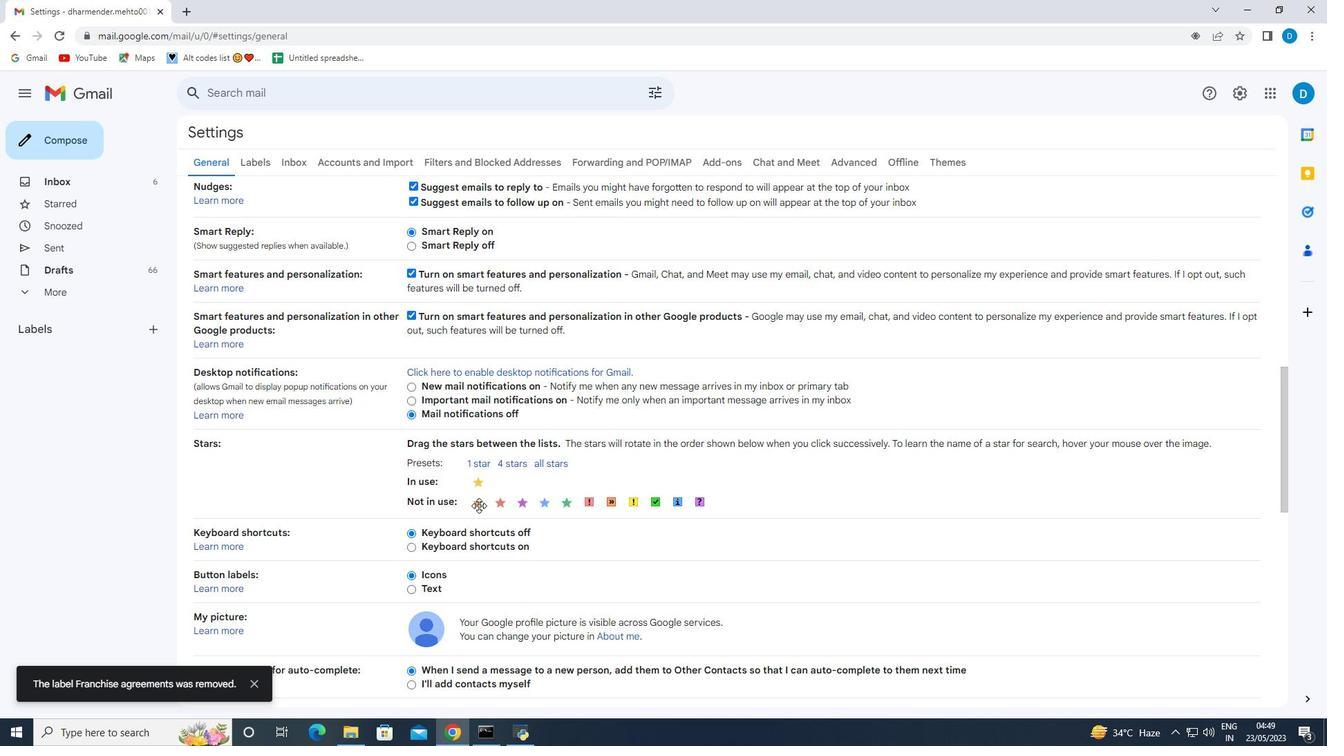 
Action: Mouse moved to (479, 508)
Screenshot: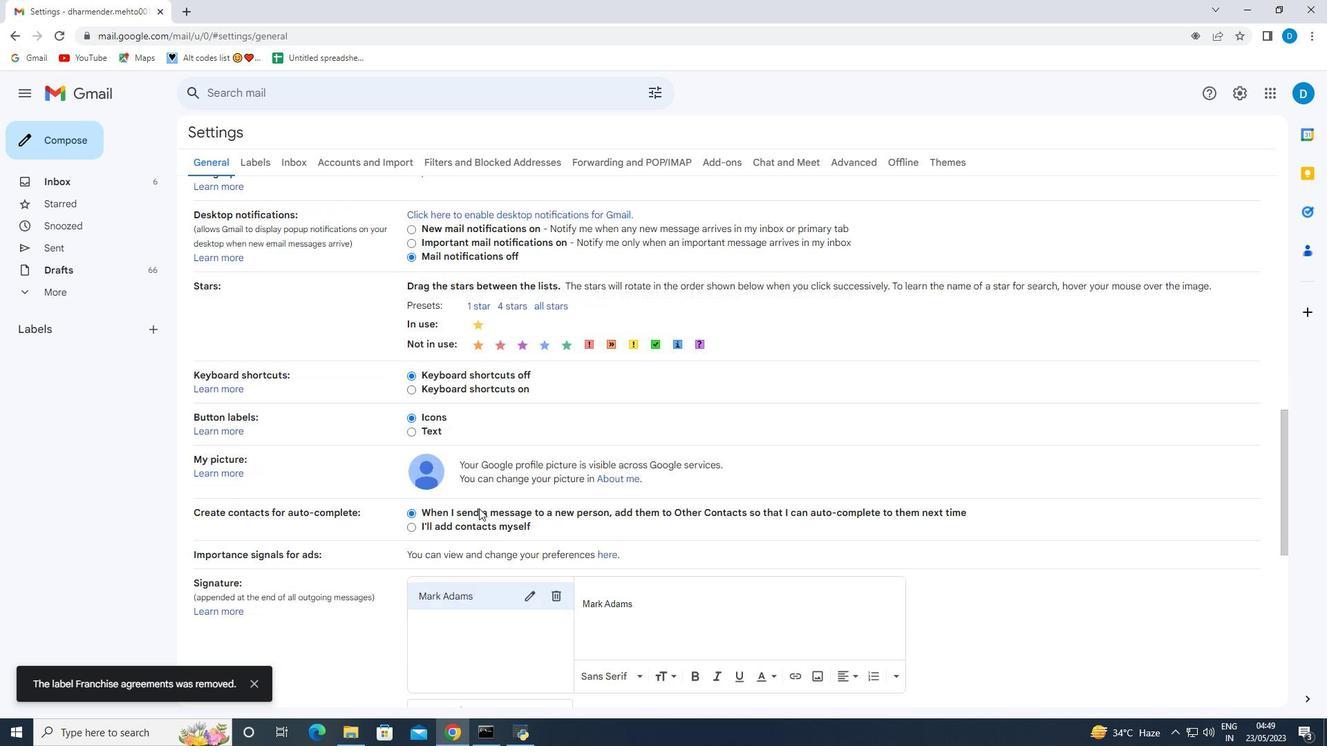 
Action: Mouse scrolled (479, 508) with delta (0, 0)
Screenshot: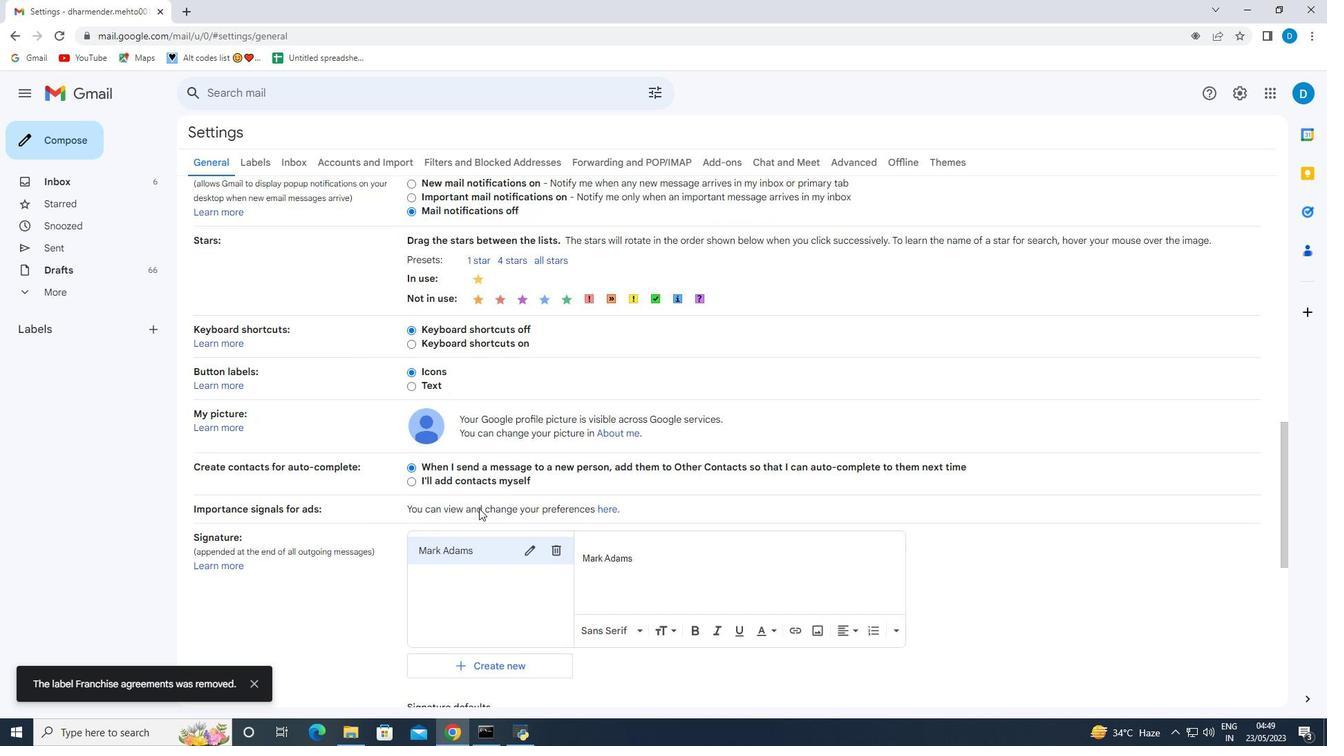 
Action: Mouse scrolled (479, 508) with delta (0, 0)
Screenshot: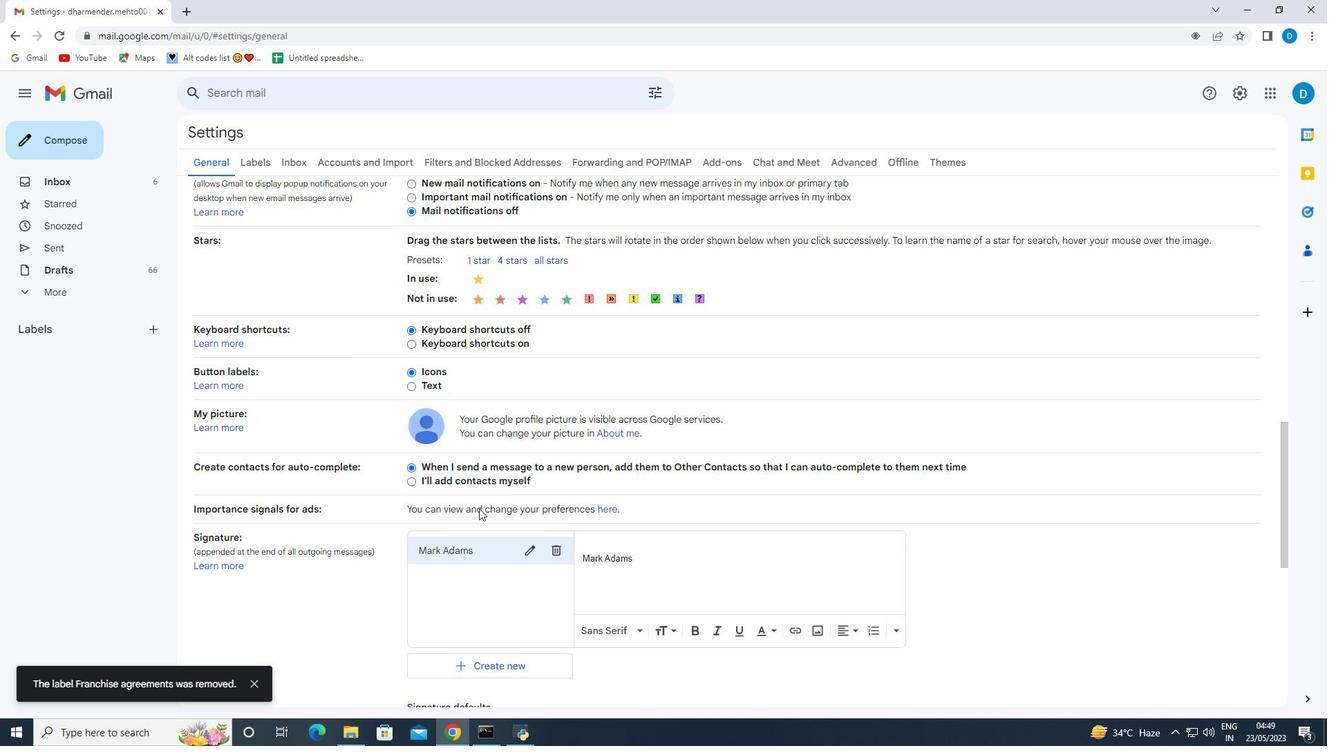 
Action: Mouse scrolled (479, 508) with delta (0, 0)
Screenshot: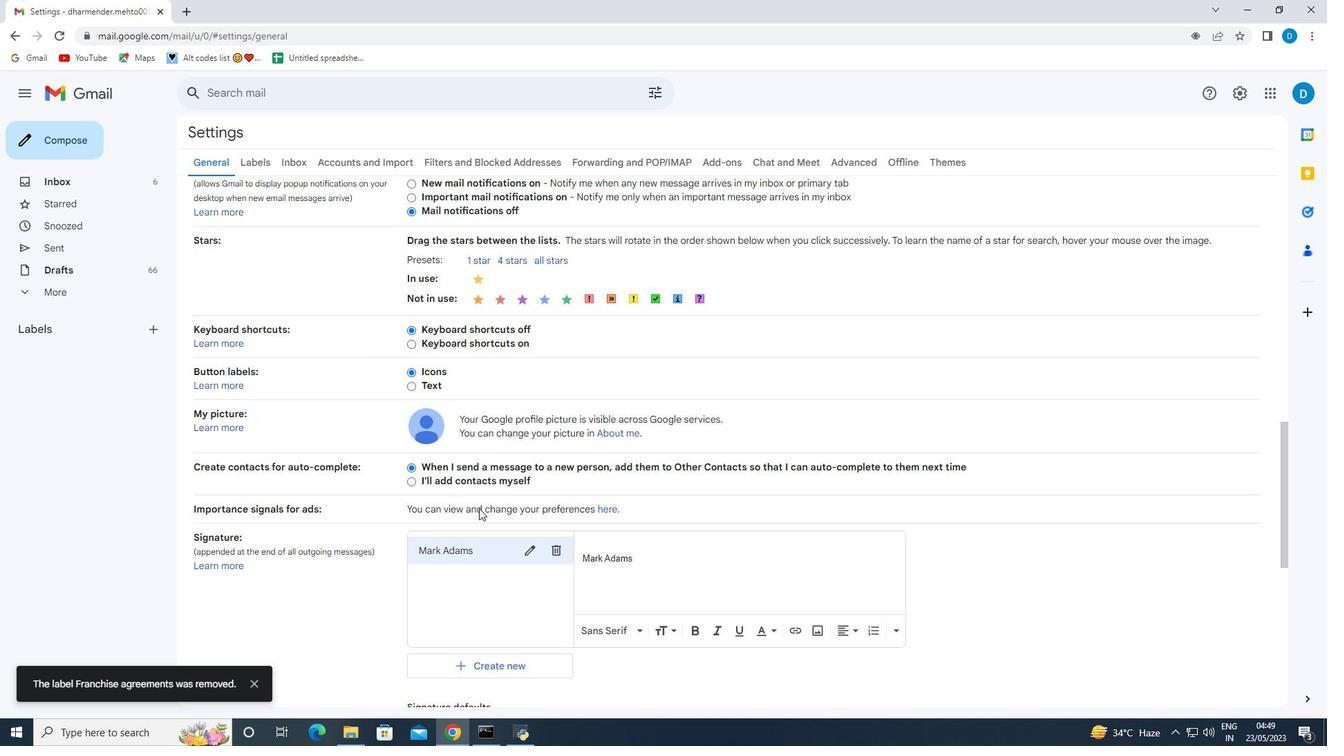 
Action: Mouse moved to (553, 341)
Screenshot: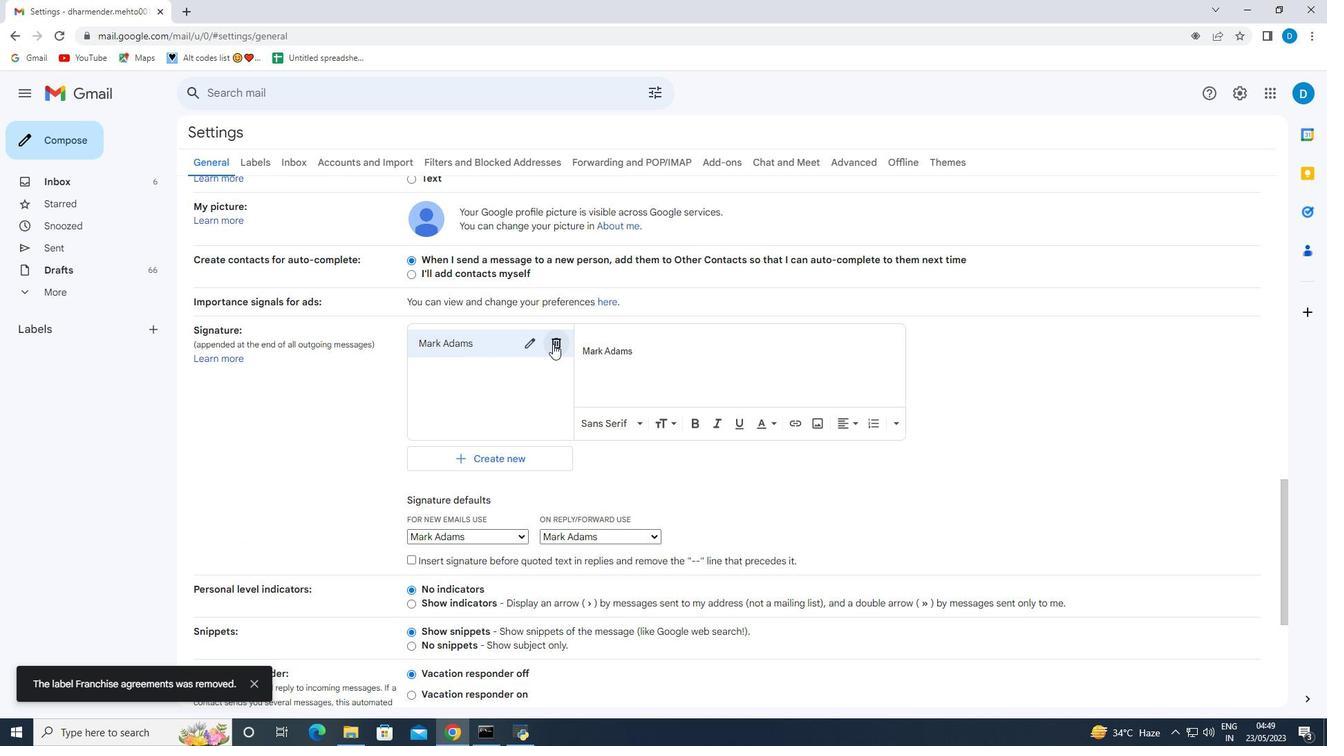
Action: Mouse pressed left at (553, 341)
Screenshot: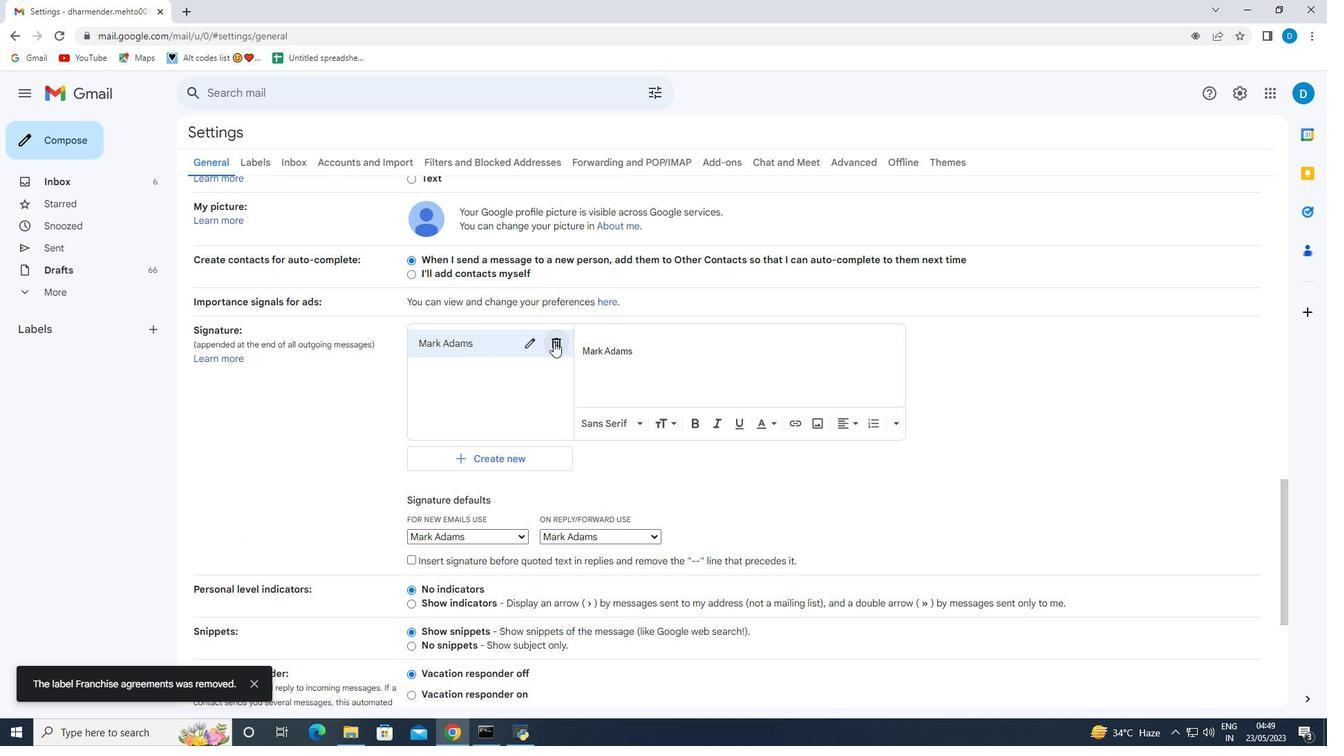 
Action: Mouse moved to (774, 425)
Screenshot: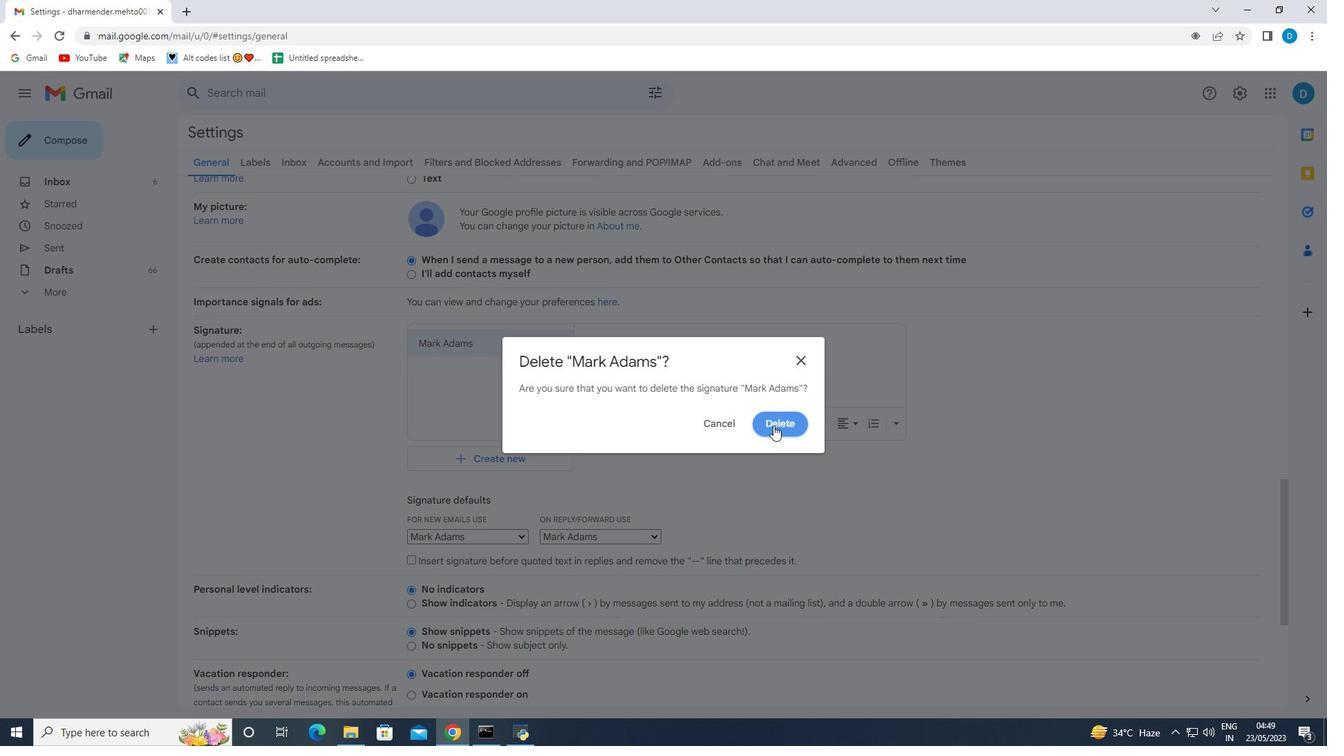 
Action: Mouse pressed left at (774, 425)
Screenshot: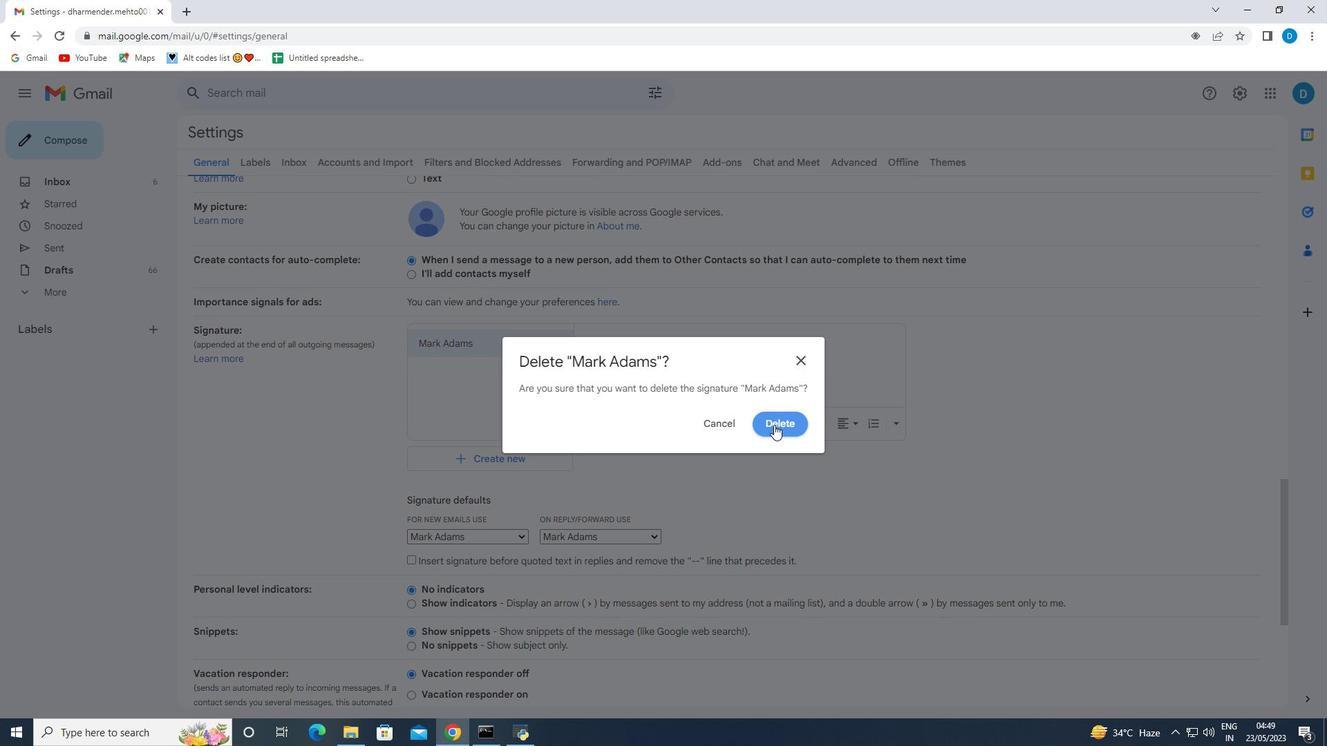 
Action: Mouse moved to (455, 360)
Screenshot: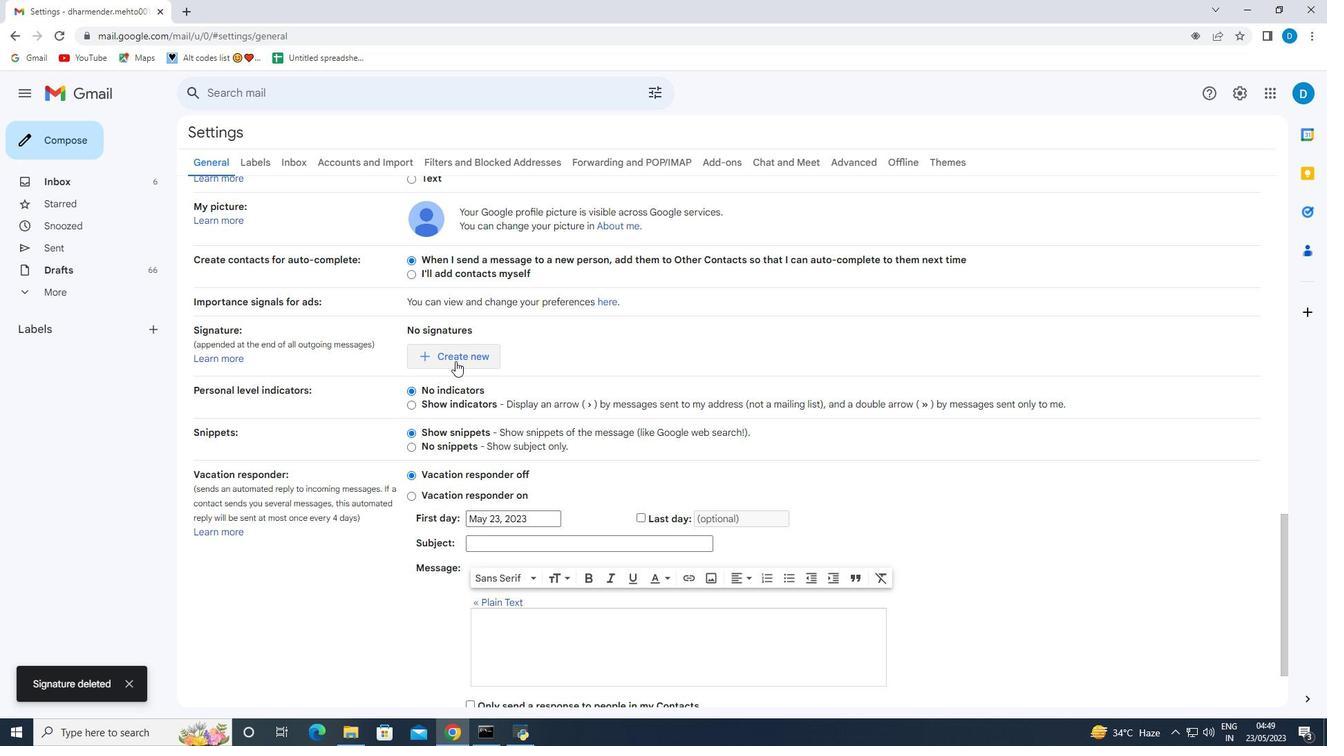 
Action: Mouse pressed left at (455, 360)
Screenshot: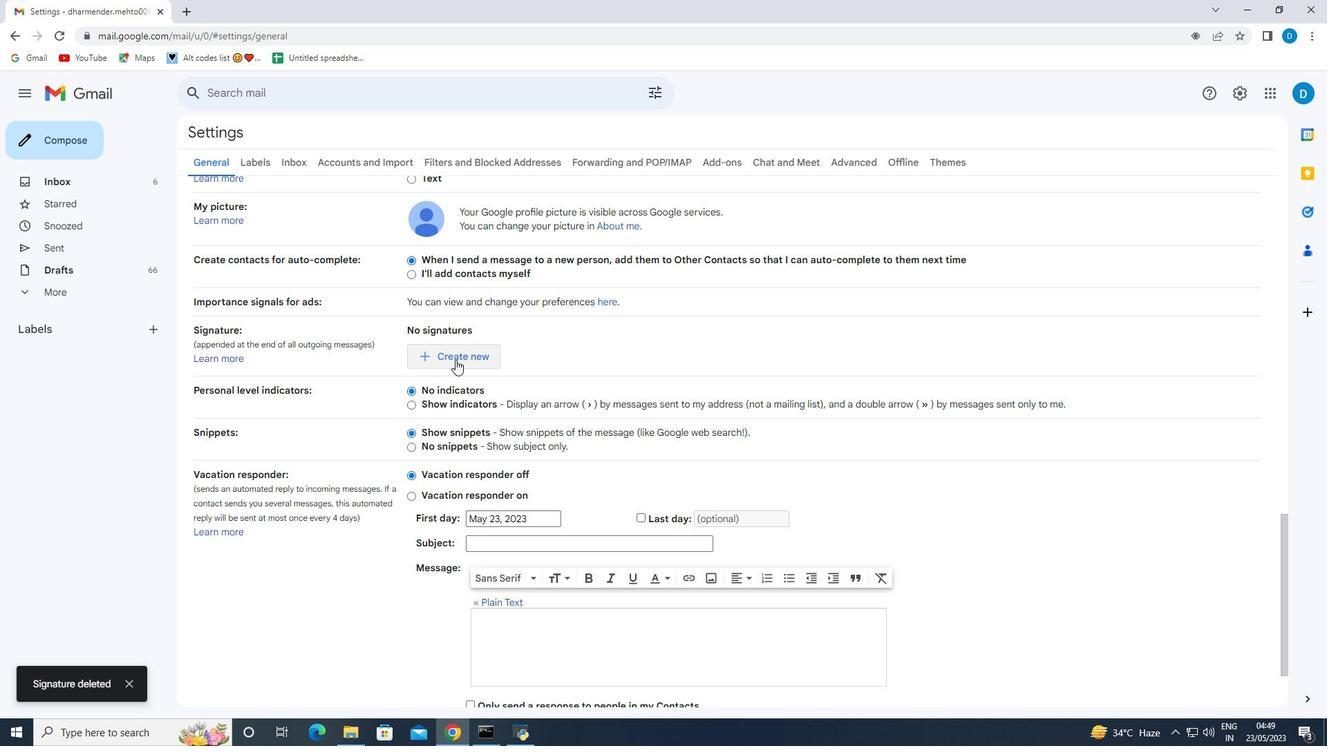 
Action: Mouse moved to (579, 385)
Screenshot: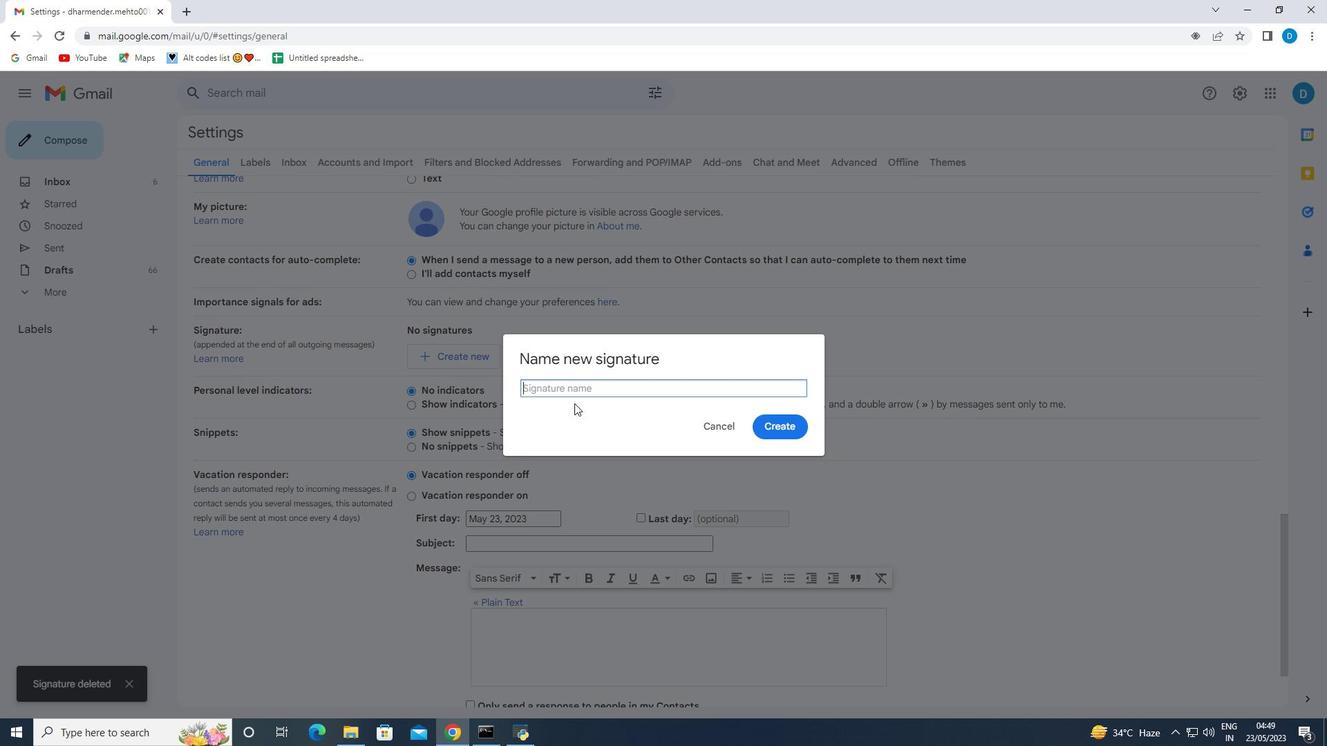 
Action: Mouse pressed left at (579, 385)
Screenshot: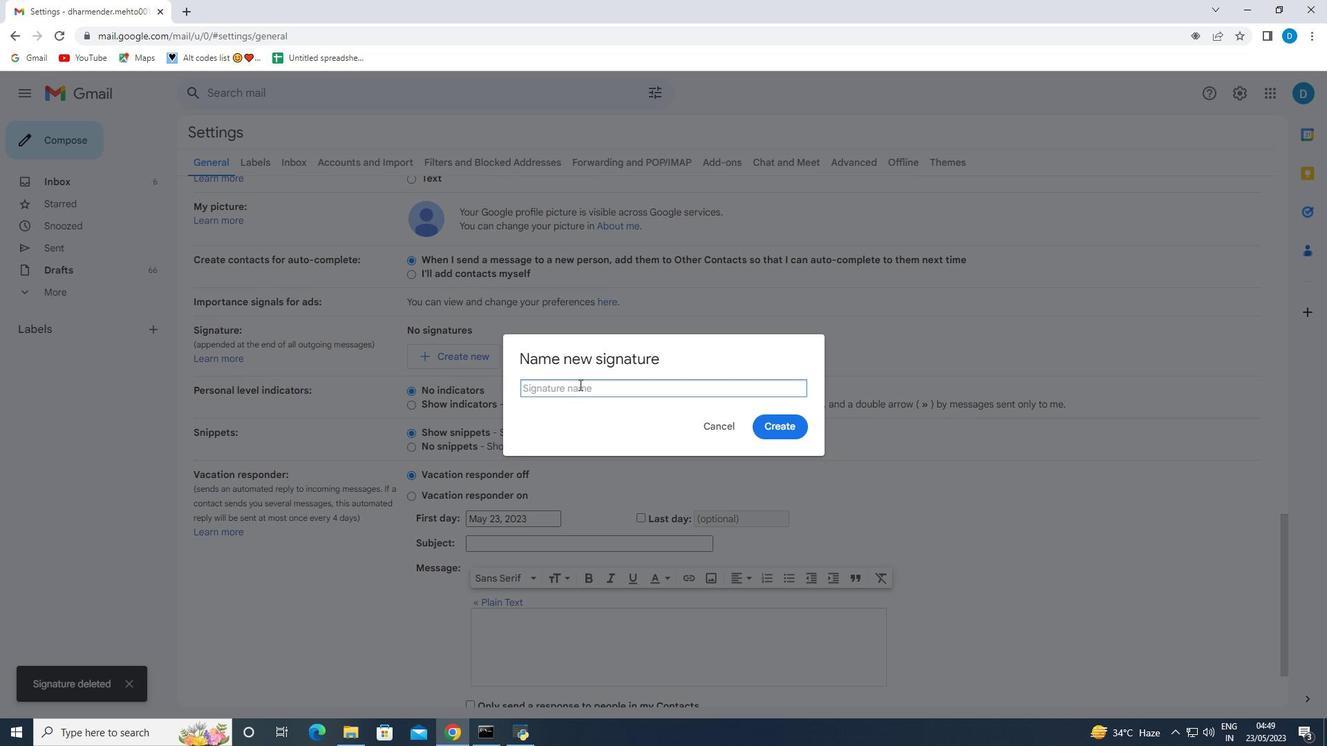 
Action: Mouse moved to (579, 385)
Screenshot: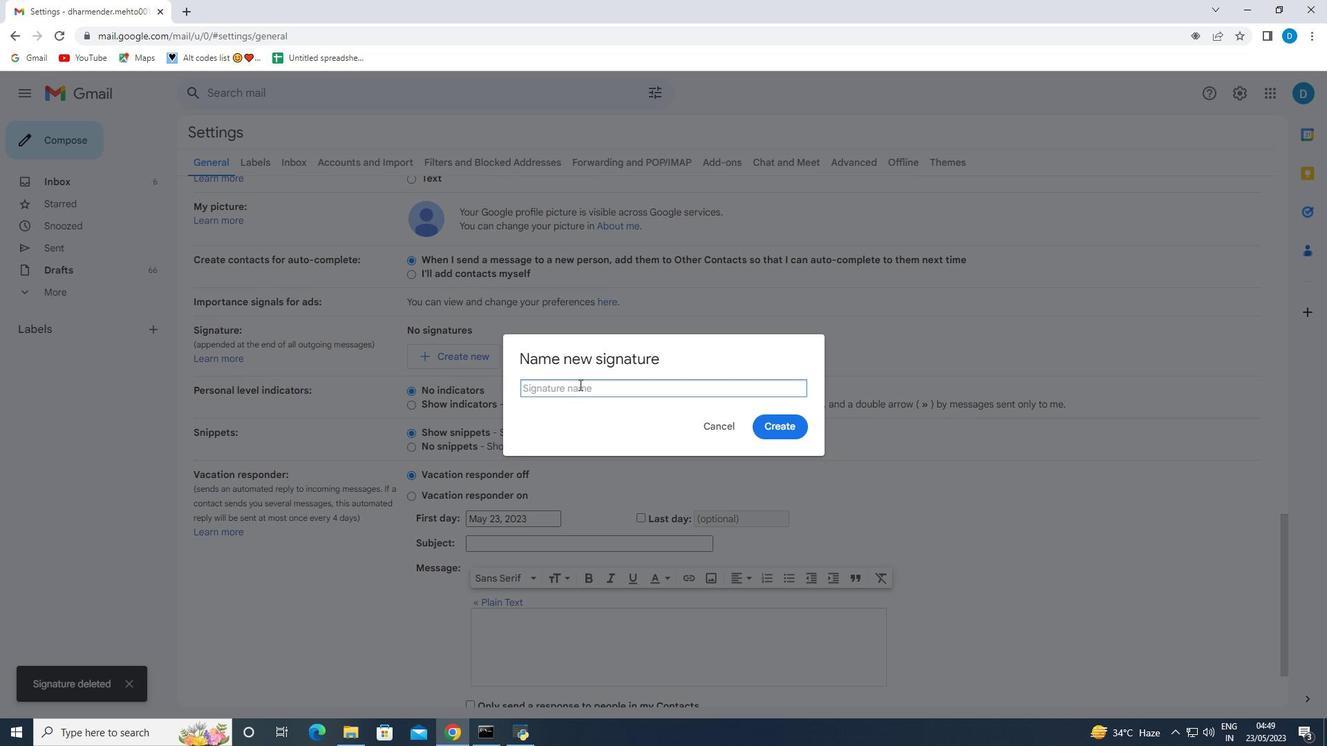 
Action: Key pressed <Key.shift>Markus<Key.space><Key.shift>Robinson
Screenshot: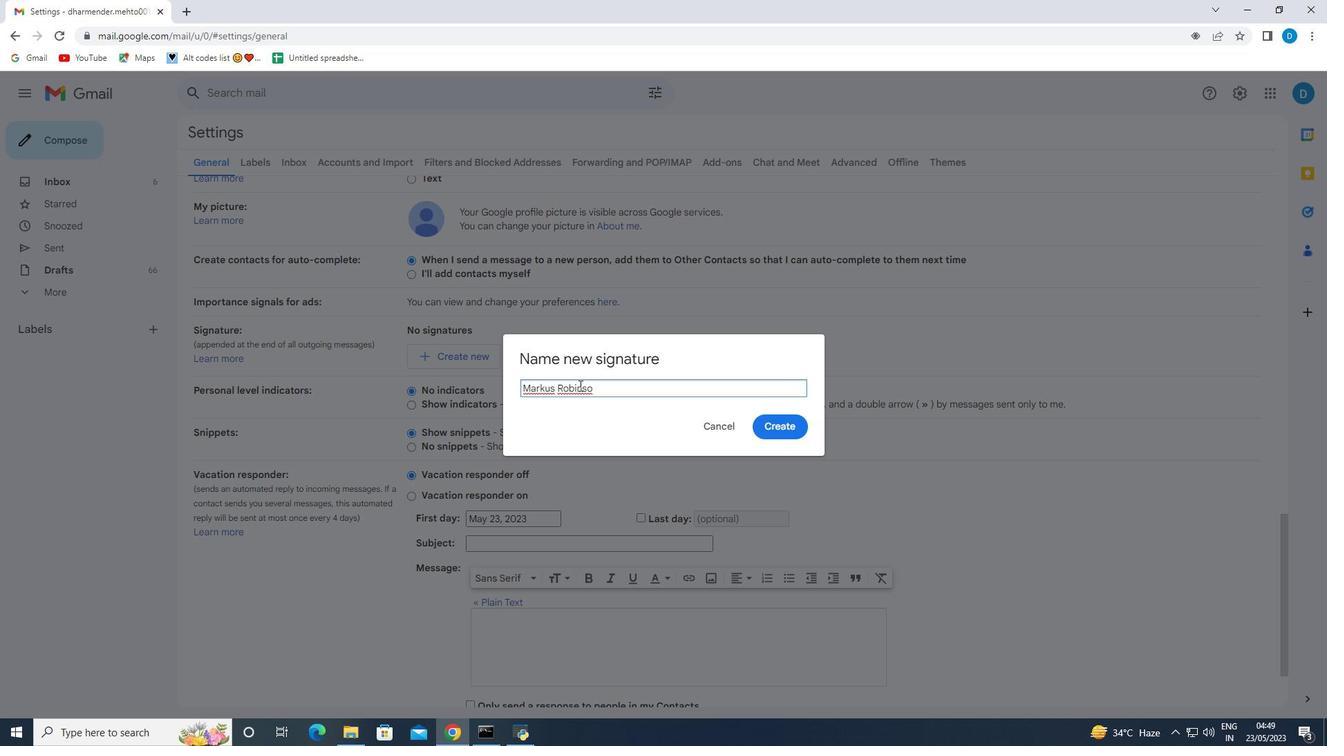 
Action: Mouse moved to (777, 423)
Screenshot: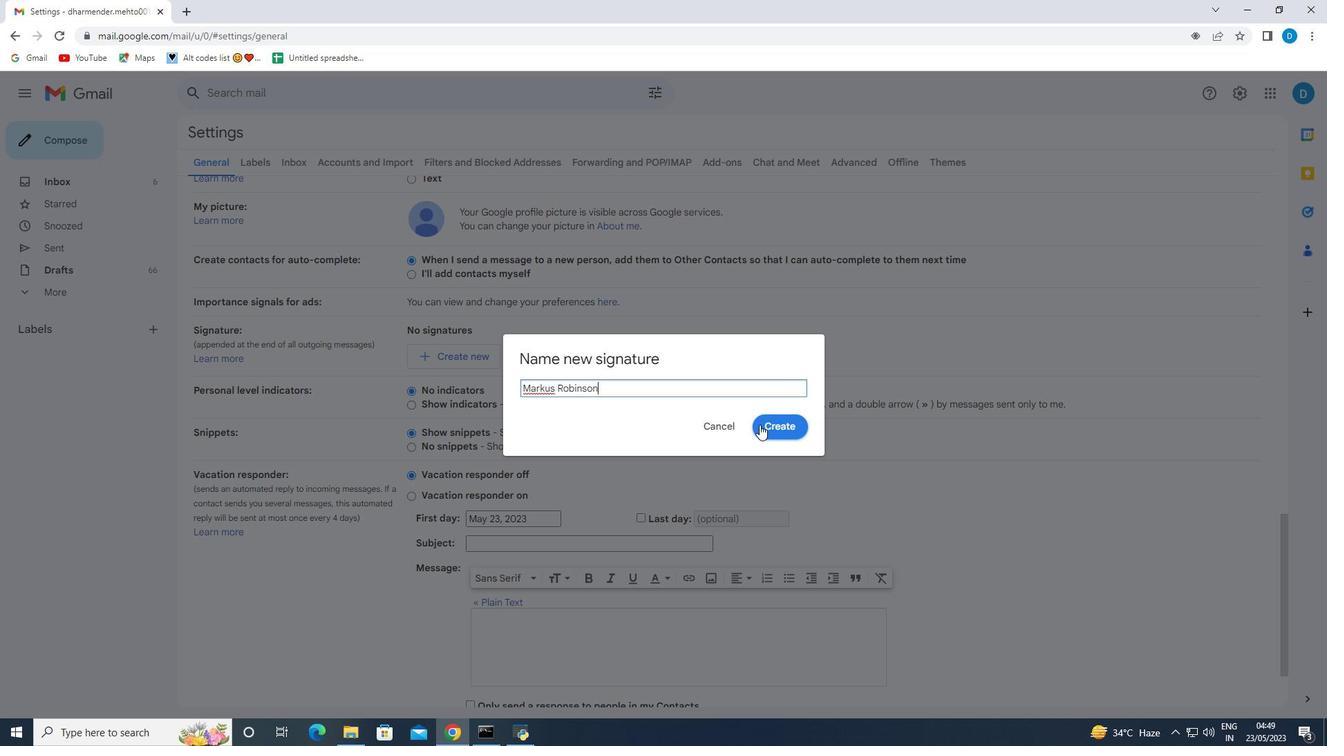 
Action: Mouse pressed left at (777, 423)
Screenshot: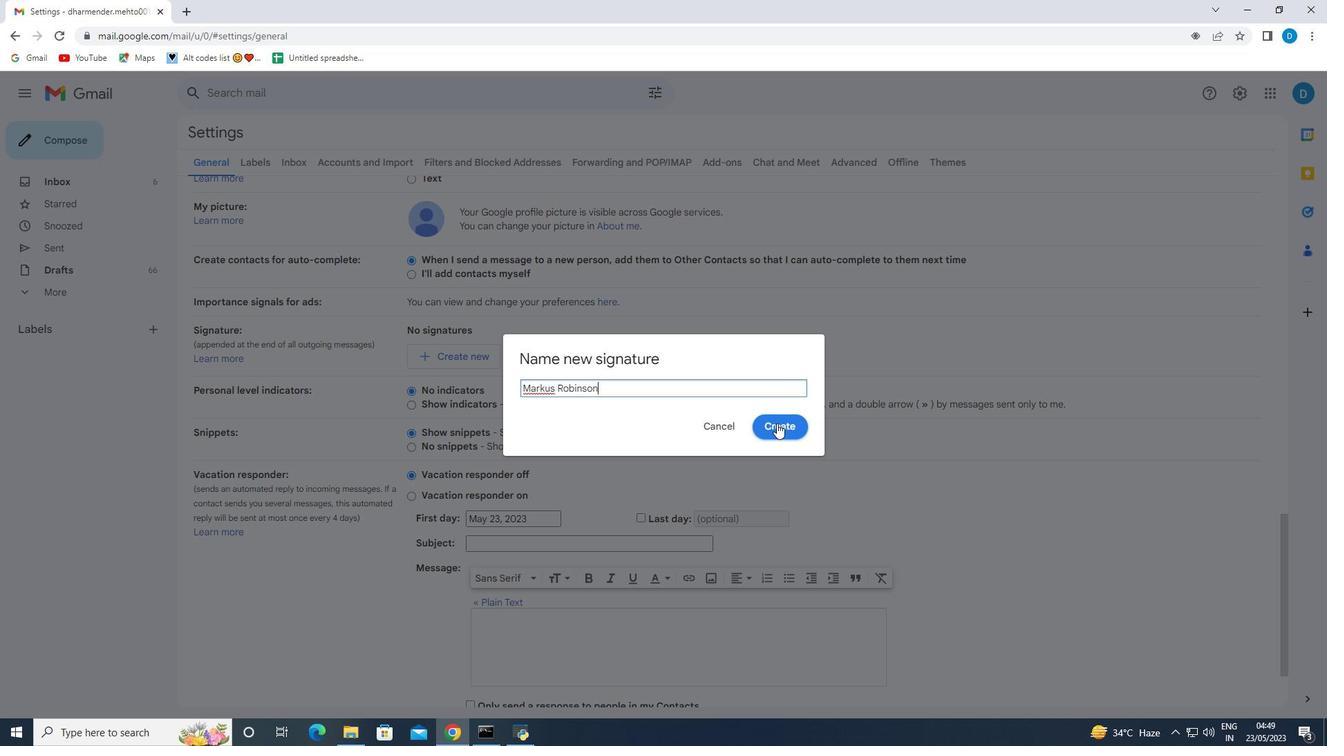 
Action: Mouse moved to (595, 359)
Screenshot: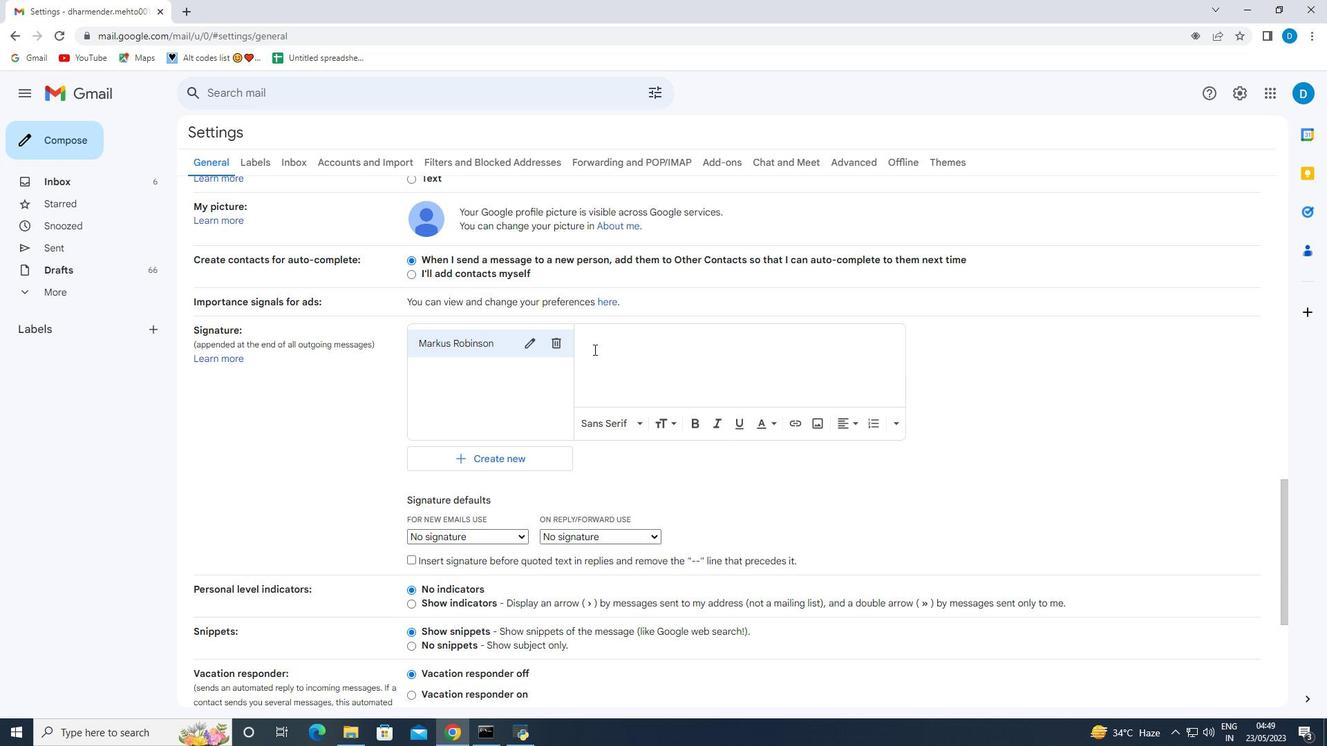 
Action: Mouse pressed left at (595, 359)
Screenshot: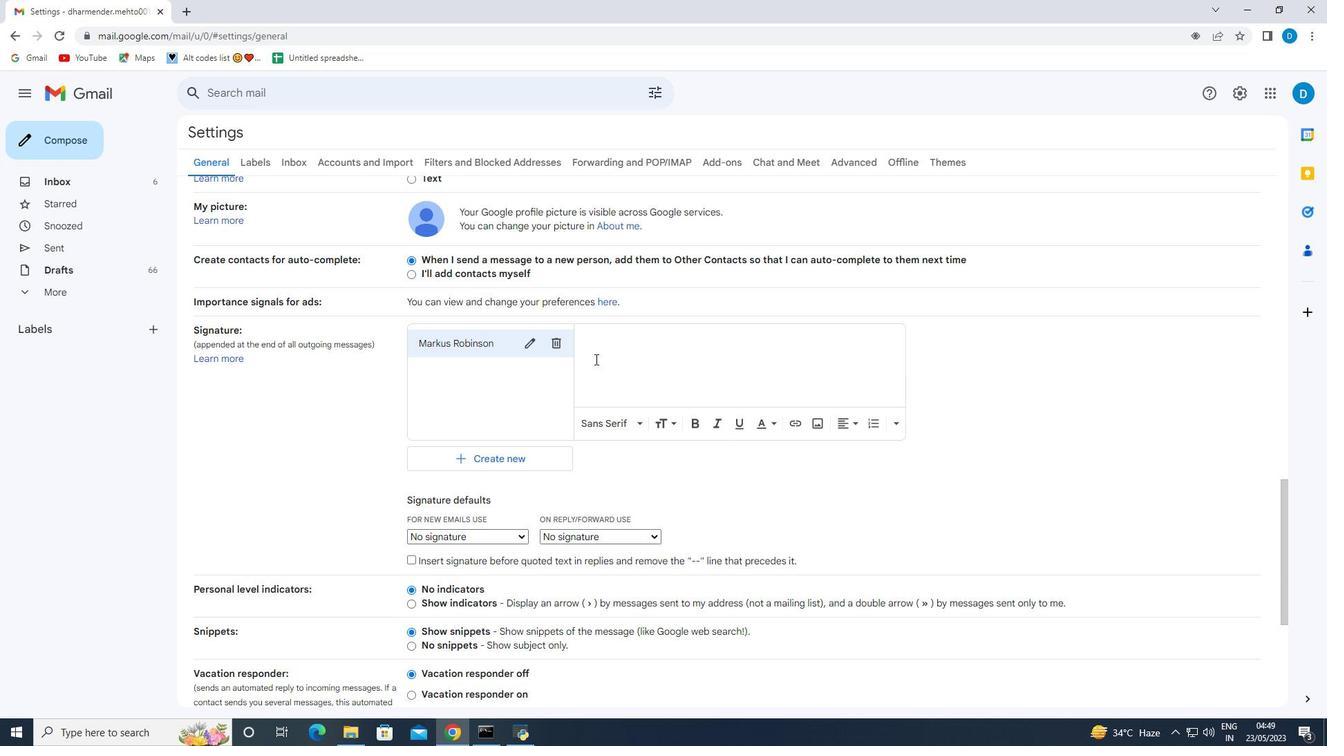 
Action: Key pressed <Key.enter><Key.shift>Markus<Key.space><Key.shift>Robinson
Screenshot: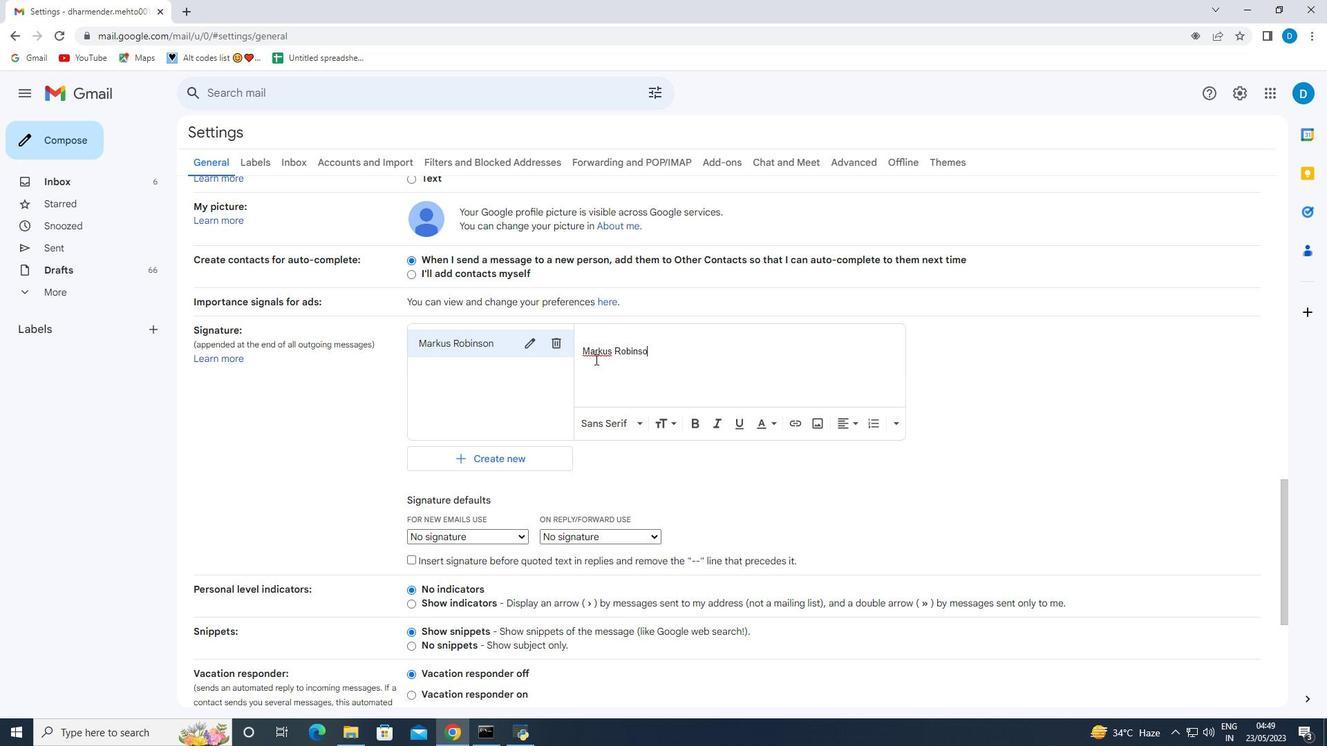 
Action: Mouse moved to (477, 527)
Screenshot: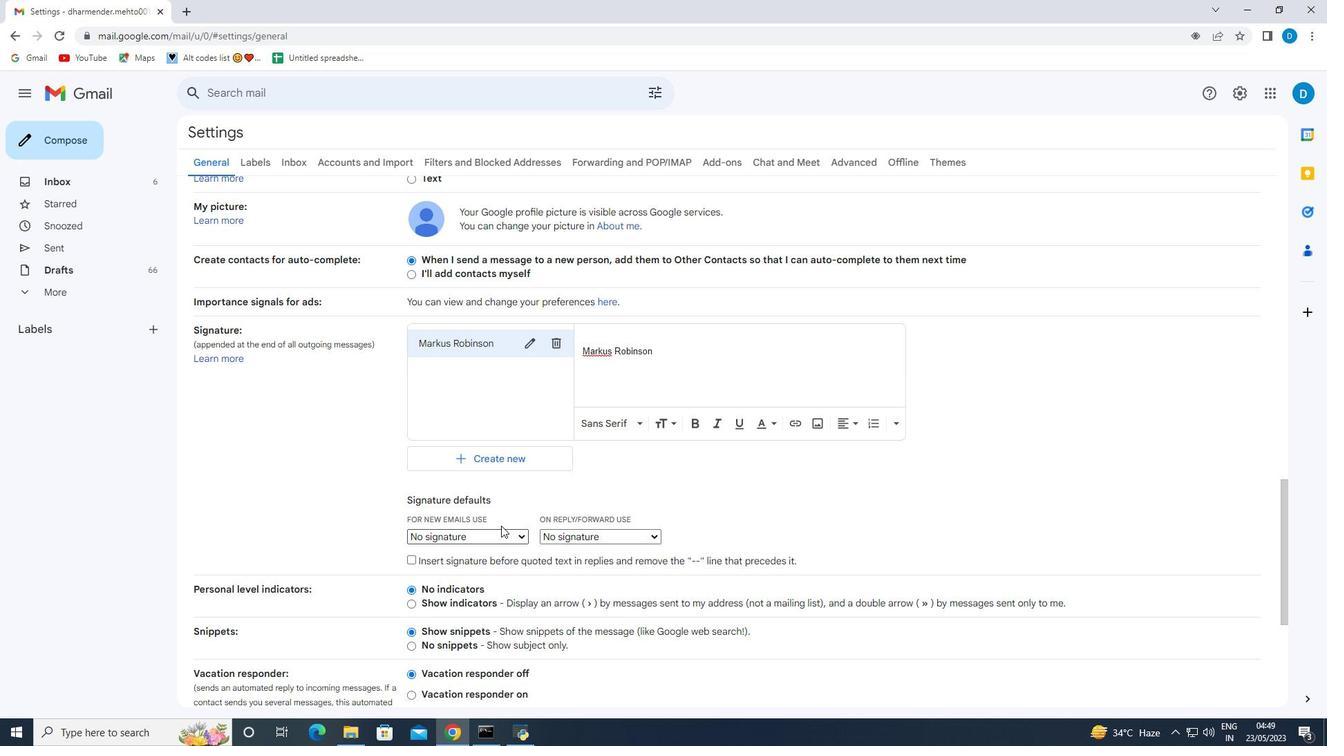 
Action: Mouse pressed left at (477, 527)
Screenshot: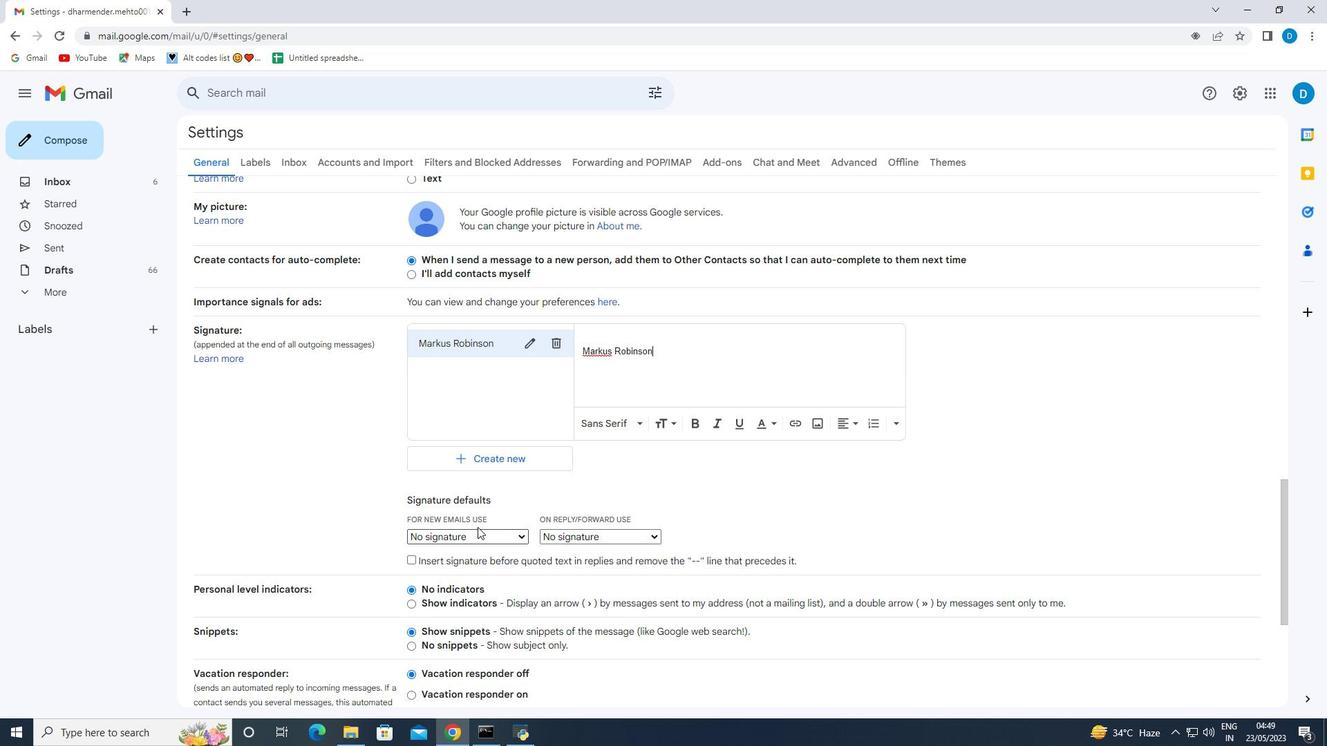 
Action: Mouse moved to (478, 533)
Screenshot: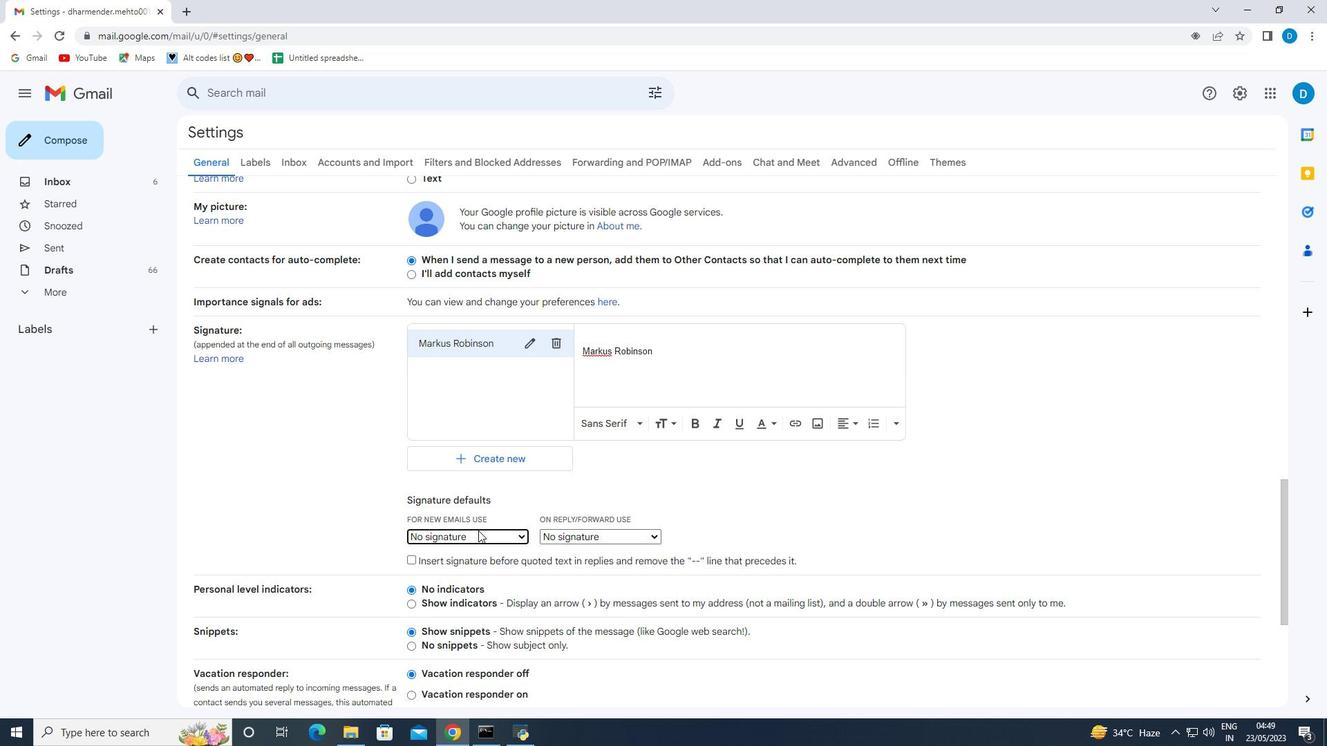 
Action: Mouse pressed left at (478, 533)
Screenshot: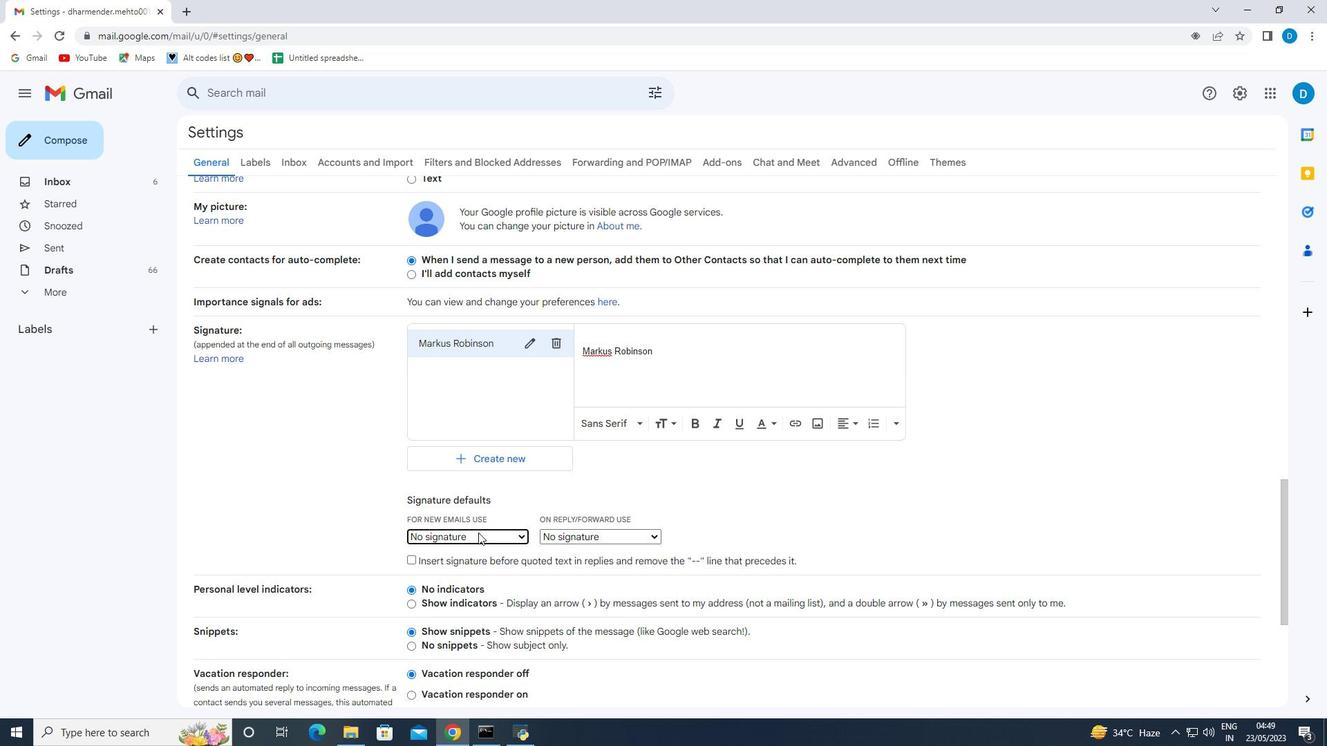 
Action: Mouse moved to (464, 562)
Screenshot: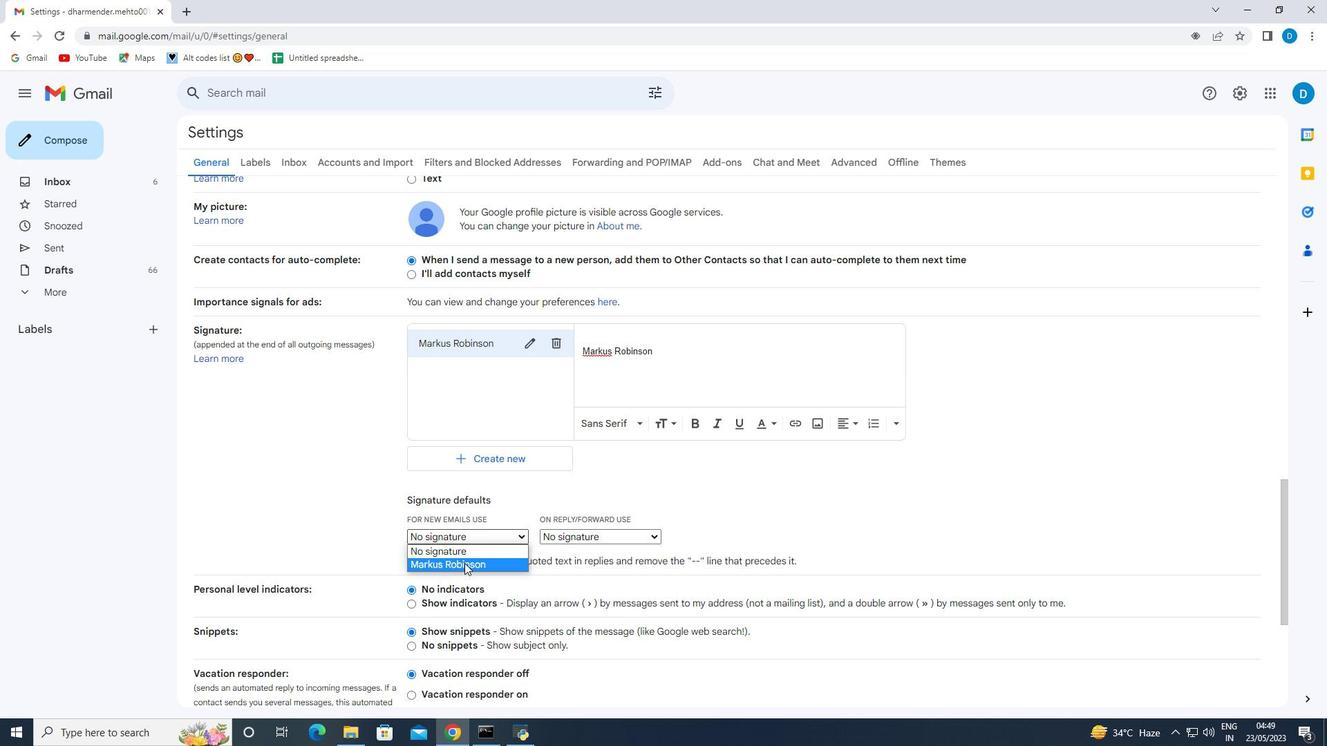 
Action: Mouse pressed left at (464, 562)
Screenshot: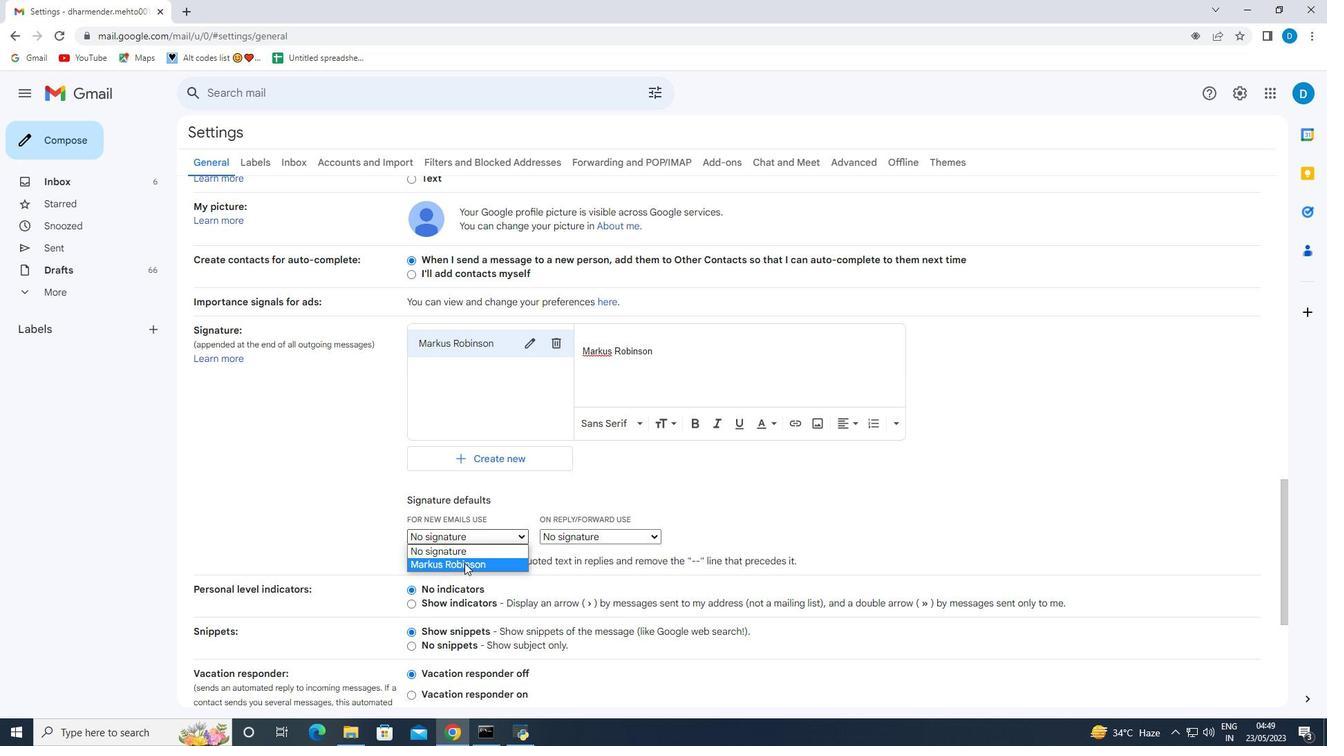 
Action: Mouse moved to (557, 537)
Screenshot: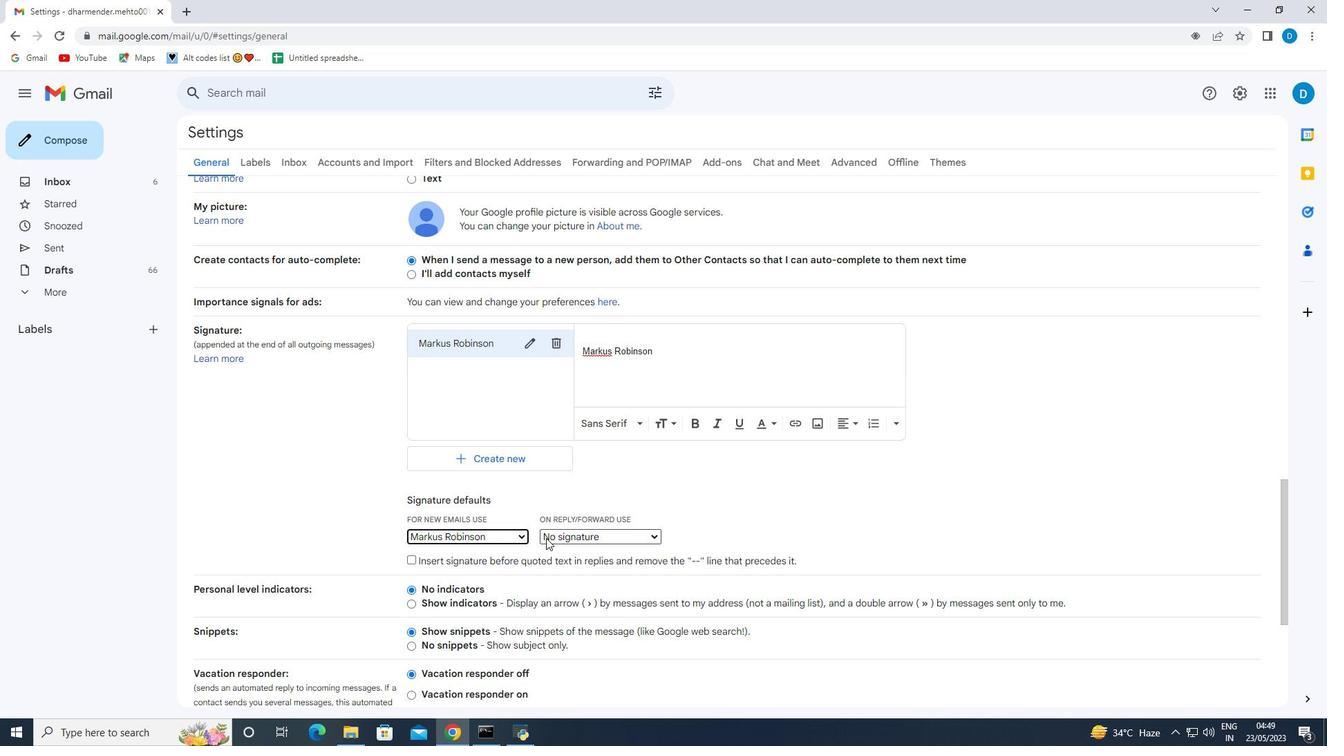 
Action: Mouse pressed left at (557, 537)
Screenshot: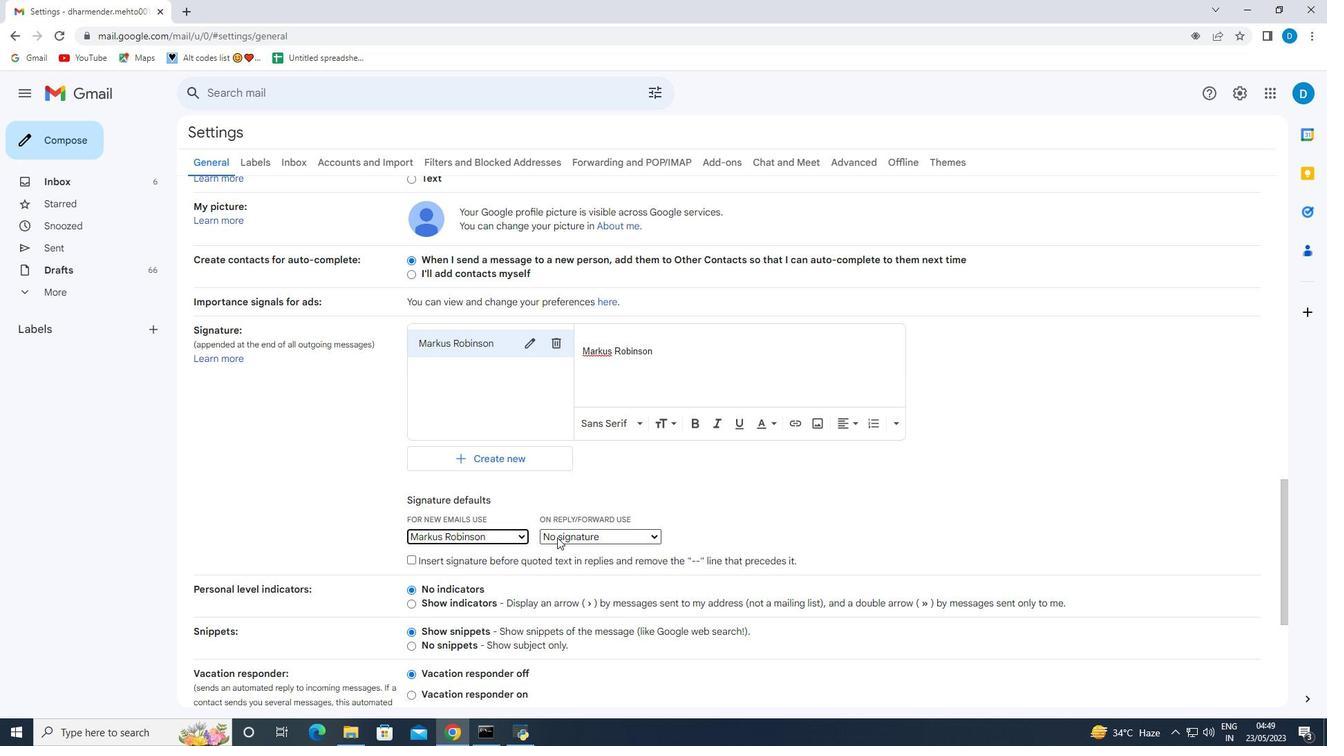 
Action: Mouse moved to (562, 564)
Screenshot: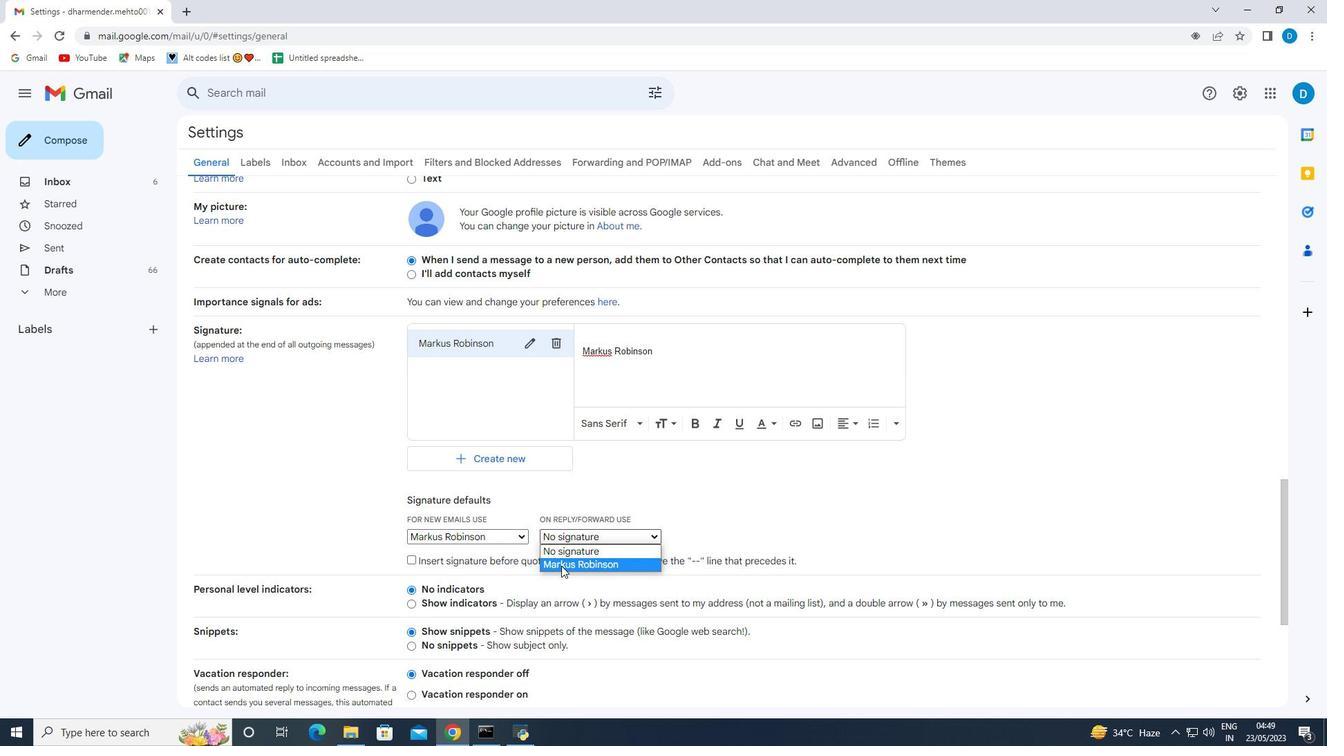 
Action: Mouse pressed left at (562, 564)
Screenshot: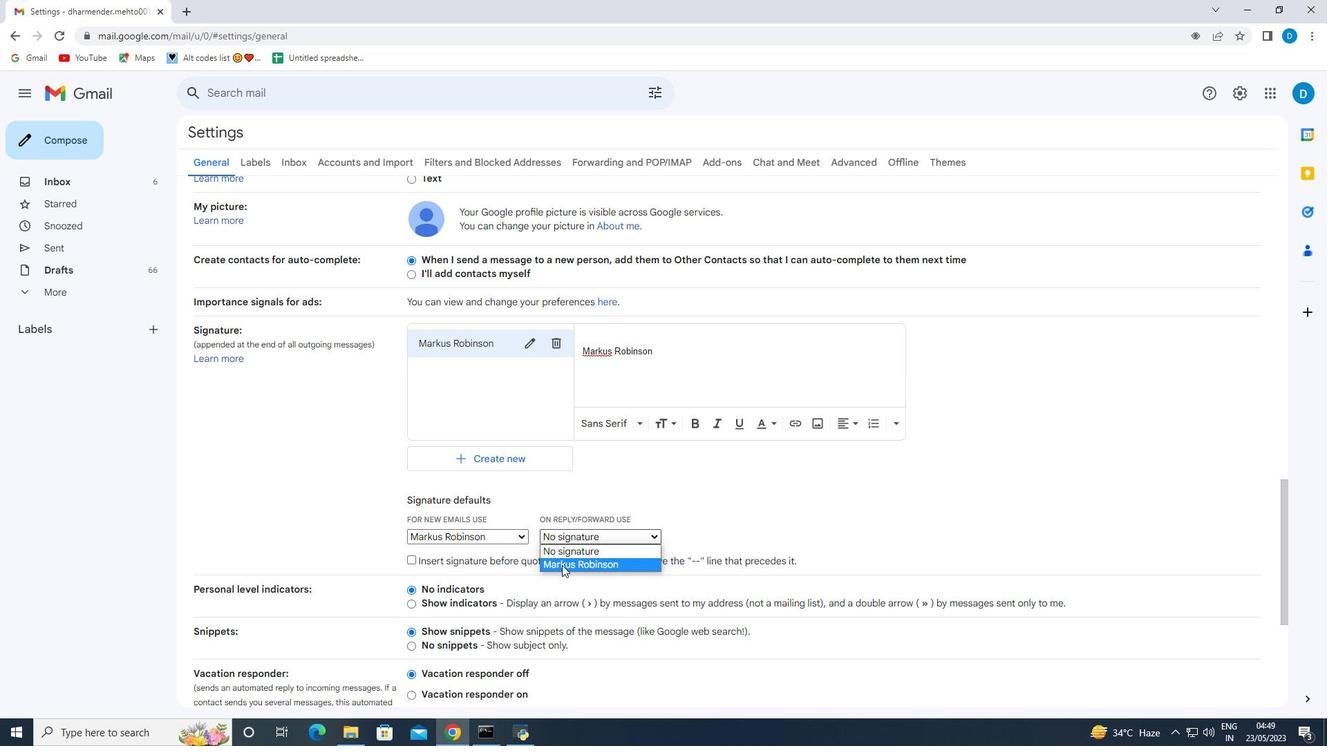 
Action: Mouse moved to (535, 530)
Screenshot: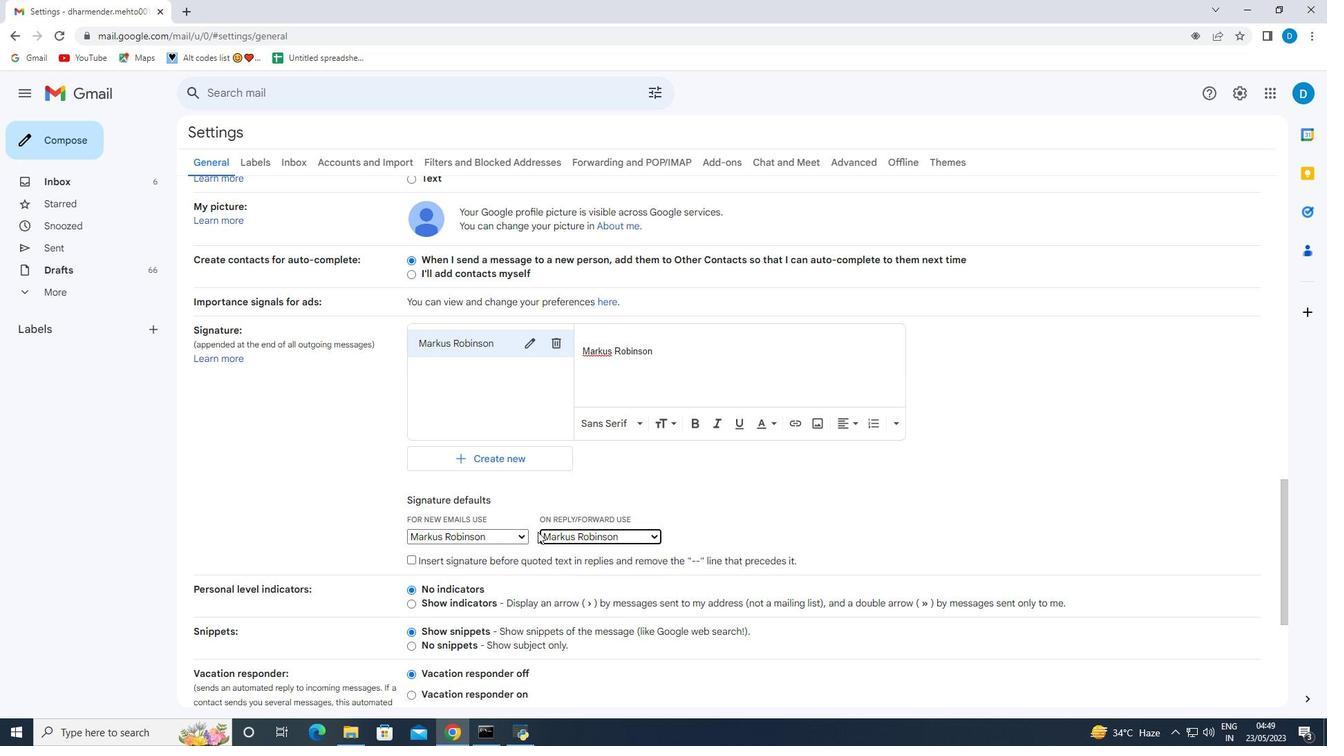 
Action: Mouse scrolled (535, 529) with delta (0, 0)
Screenshot: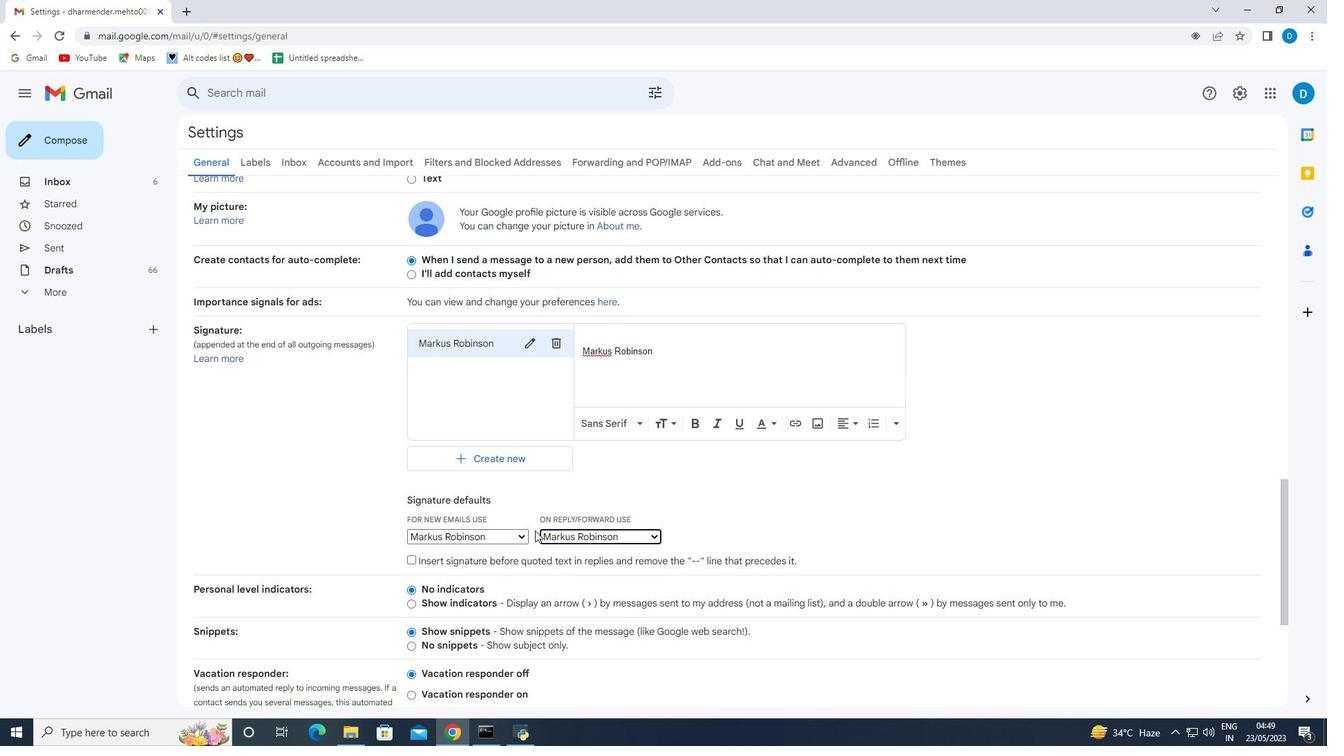 
Action: Mouse moved to (490, 515)
Screenshot: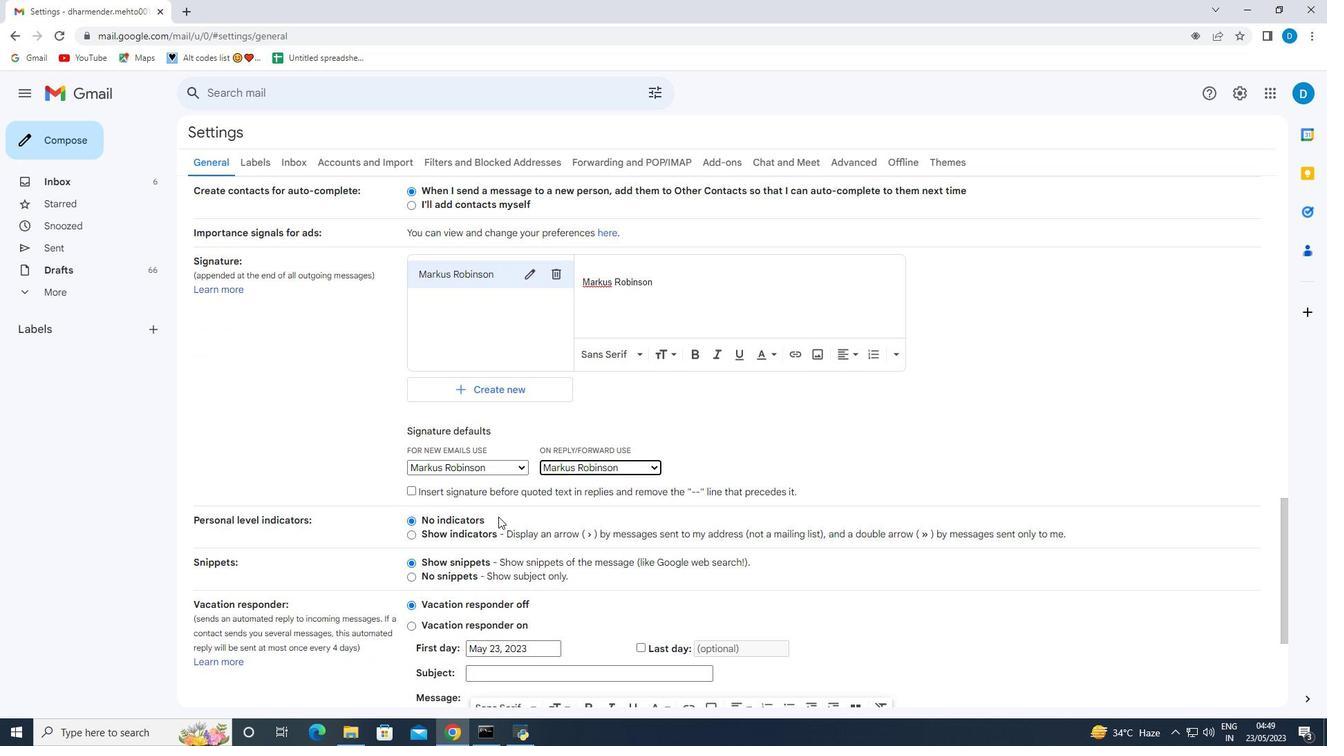 
Action: Mouse scrolled (490, 514) with delta (0, 0)
Screenshot: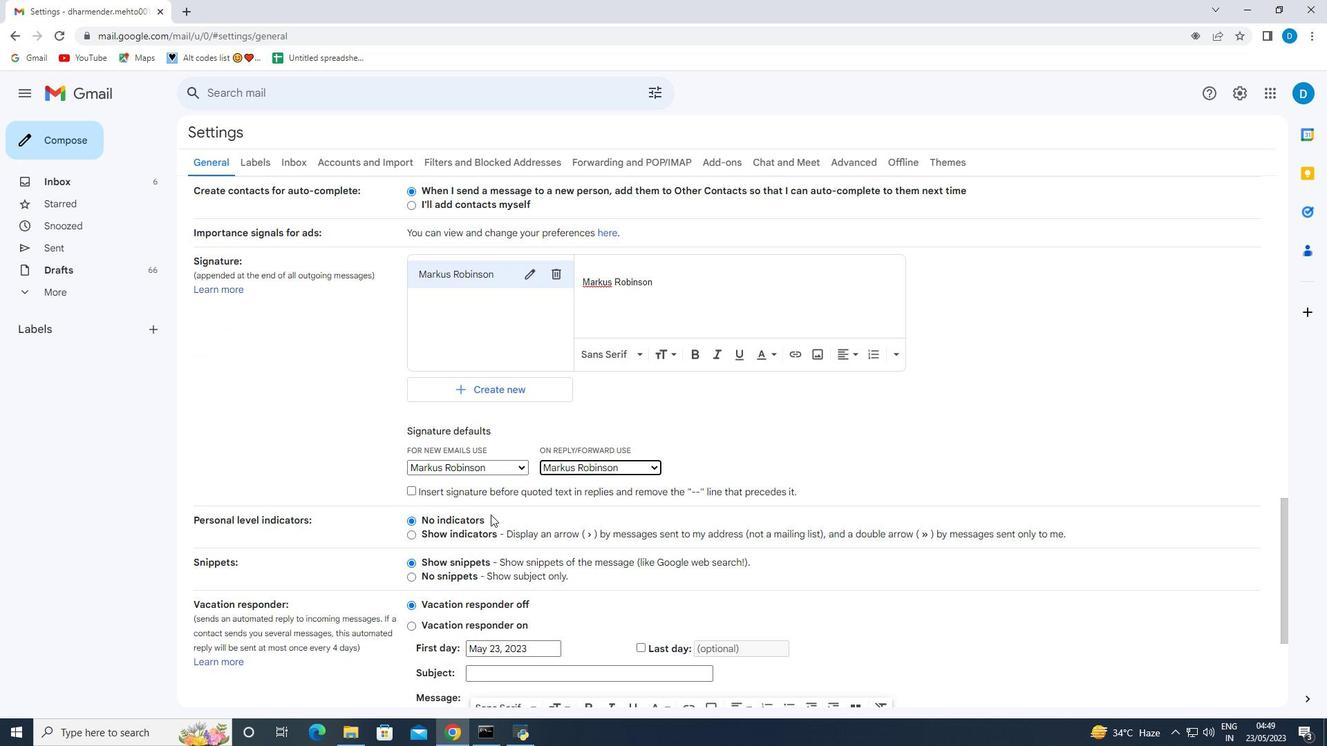
Action: Mouse moved to (486, 514)
Screenshot: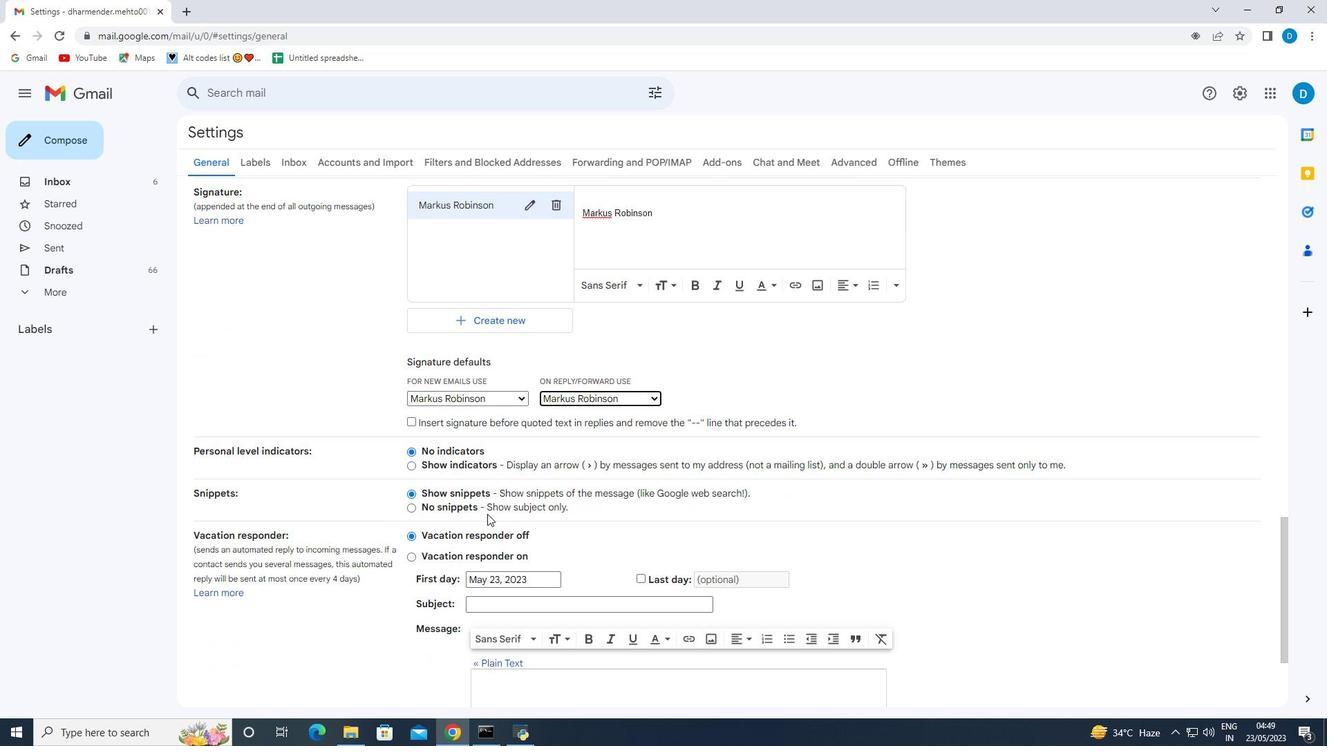 
Action: Mouse scrolled (486, 513) with delta (0, 0)
Screenshot: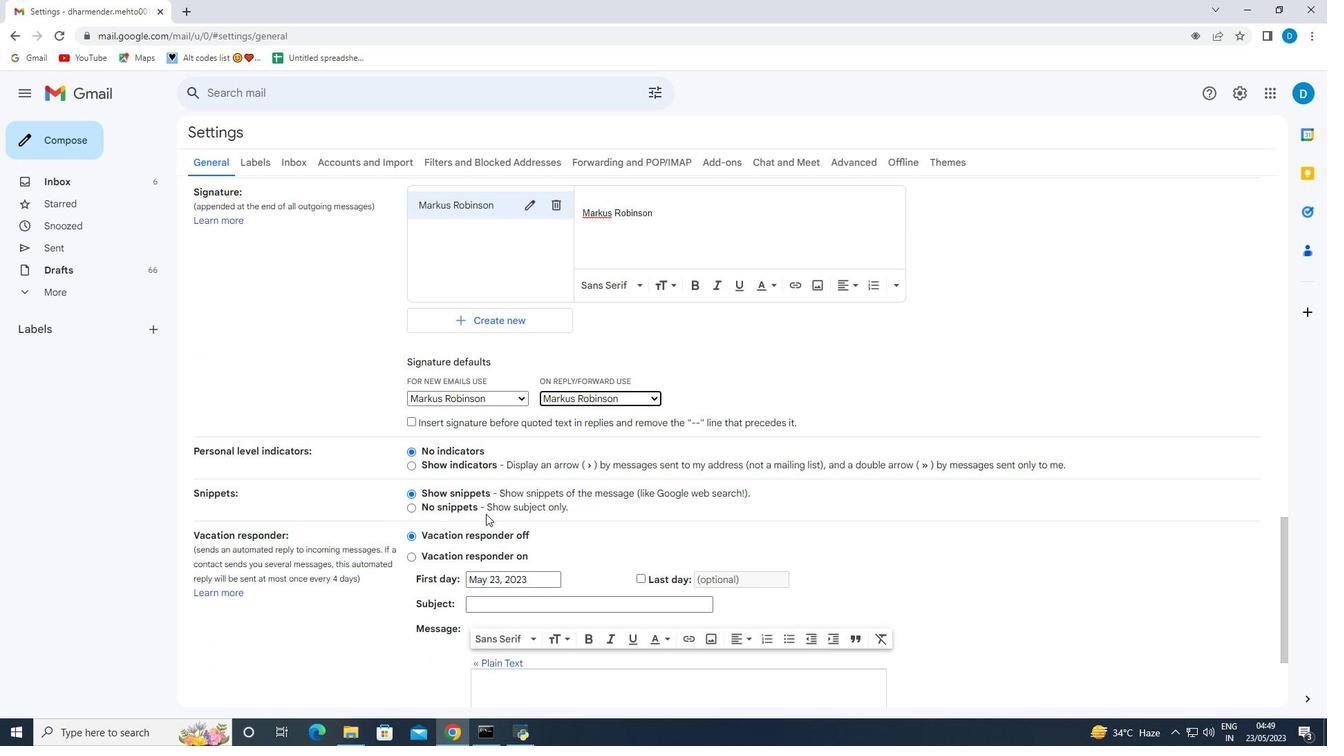 
Action: Mouse scrolled (486, 513) with delta (0, 0)
Screenshot: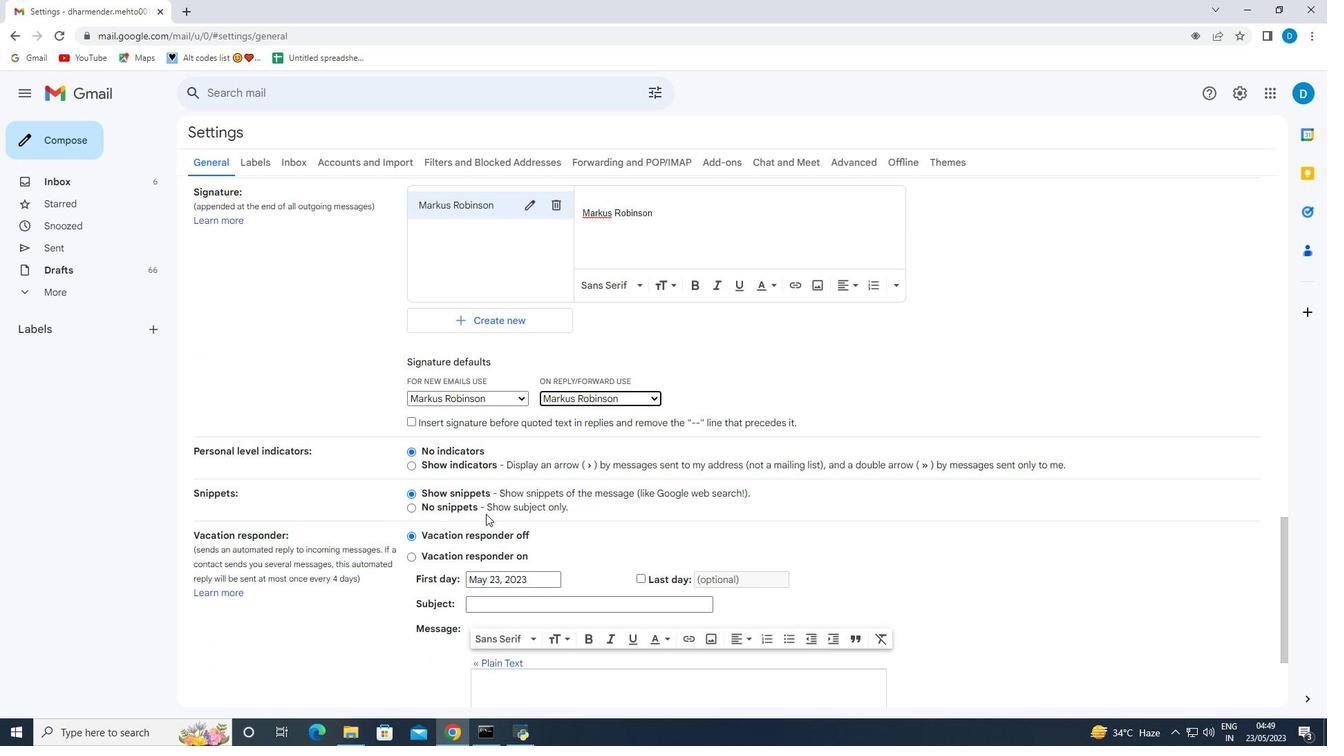 
Action: Mouse scrolled (486, 513) with delta (0, 0)
Screenshot: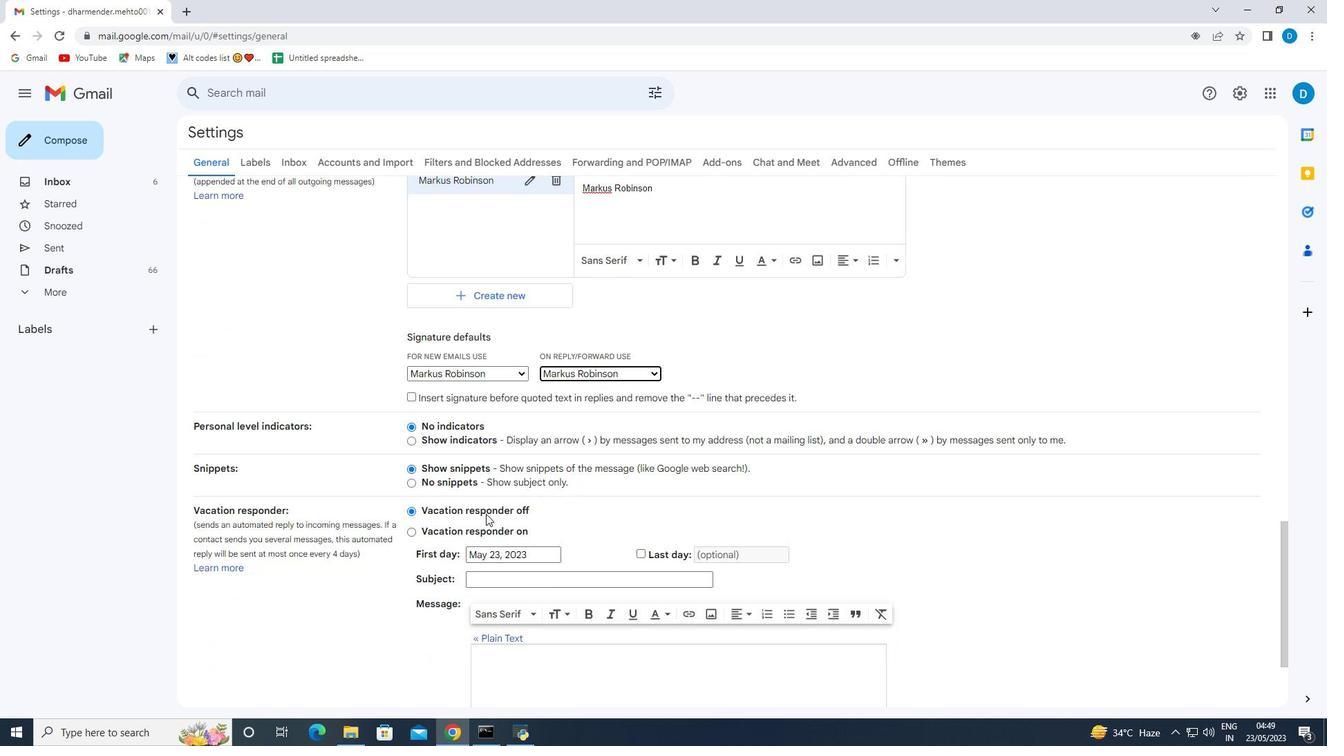 
Action: Mouse scrolled (486, 513) with delta (0, 0)
Screenshot: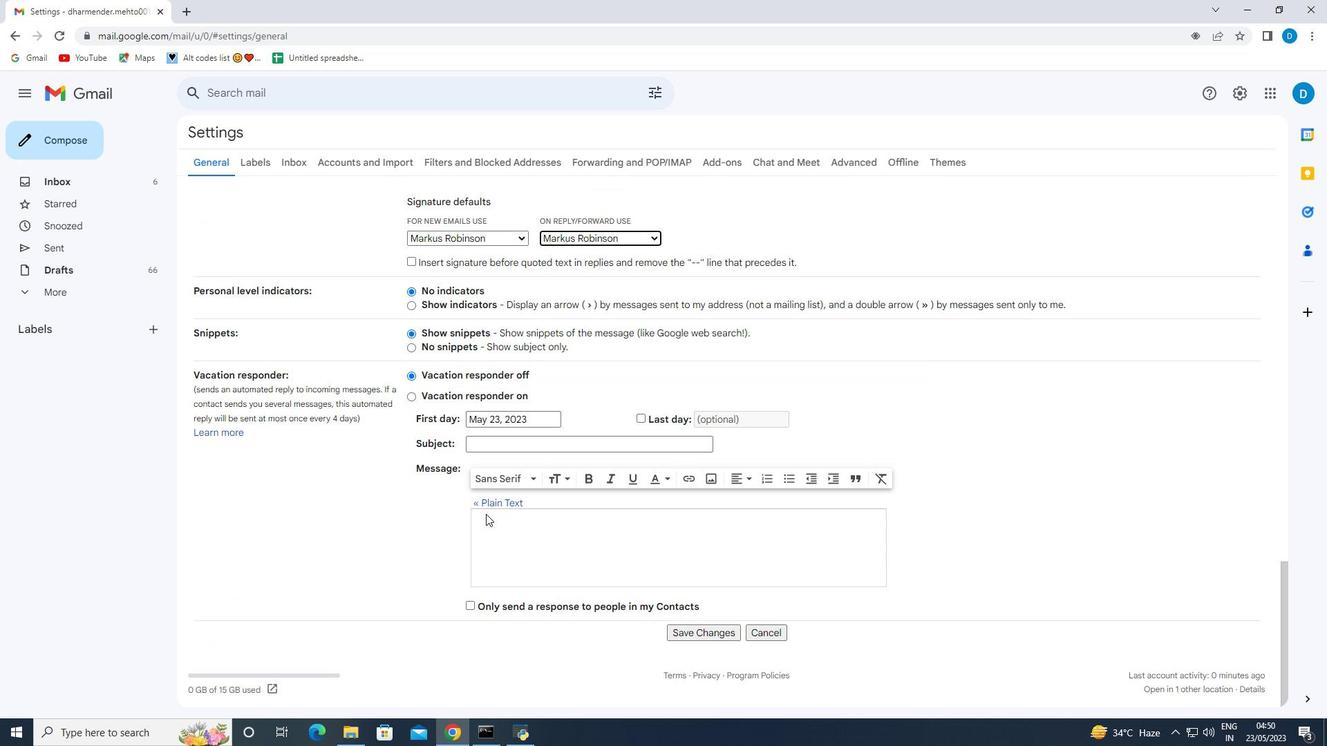 
Action: Mouse scrolled (486, 513) with delta (0, 0)
Screenshot: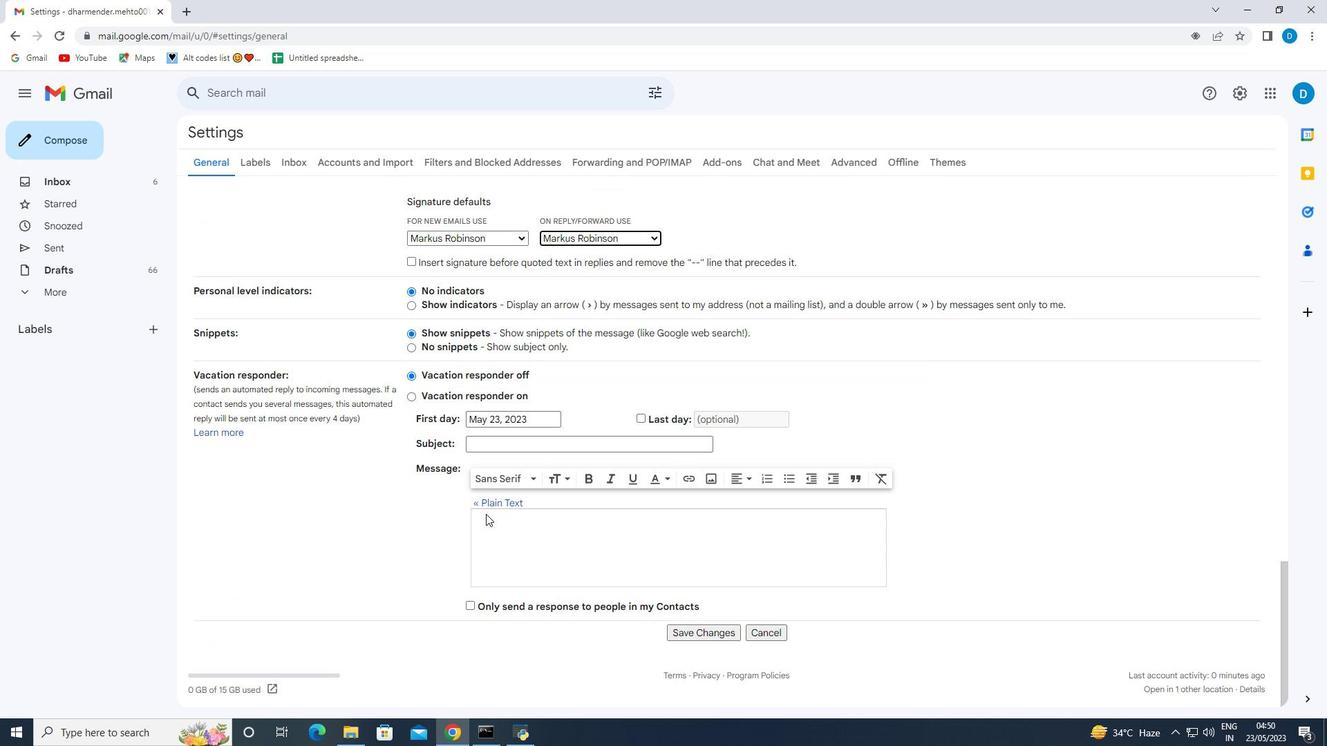 
Action: Mouse moved to (685, 635)
Screenshot: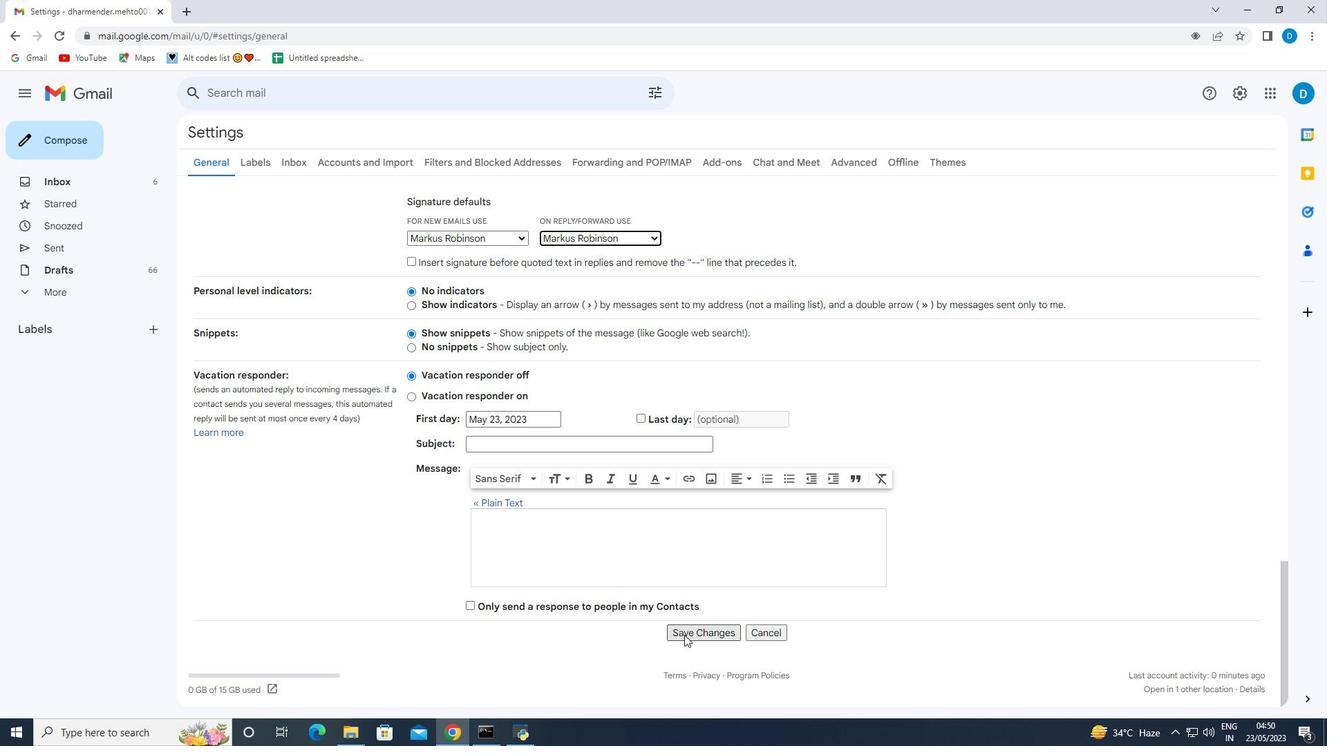 
Action: Mouse pressed left at (685, 635)
Screenshot: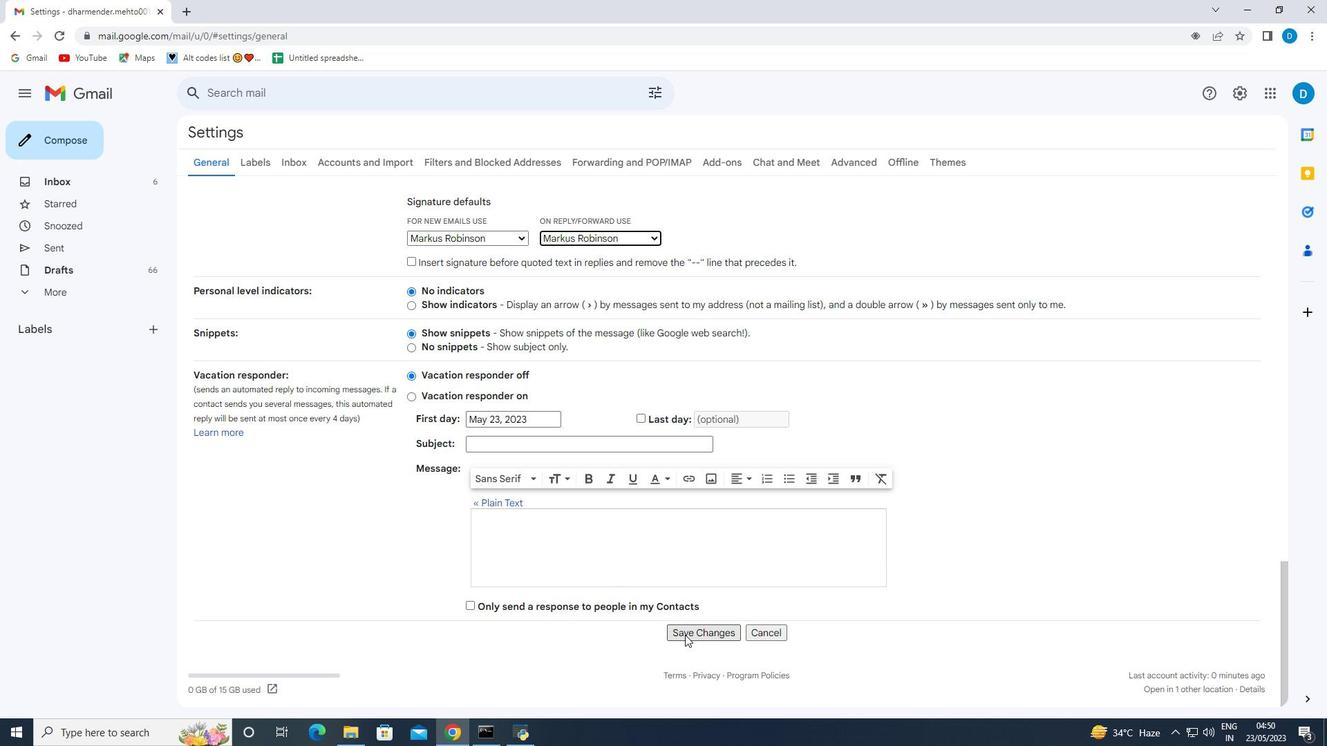 
Action: Mouse moved to (60, 138)
Screenshot: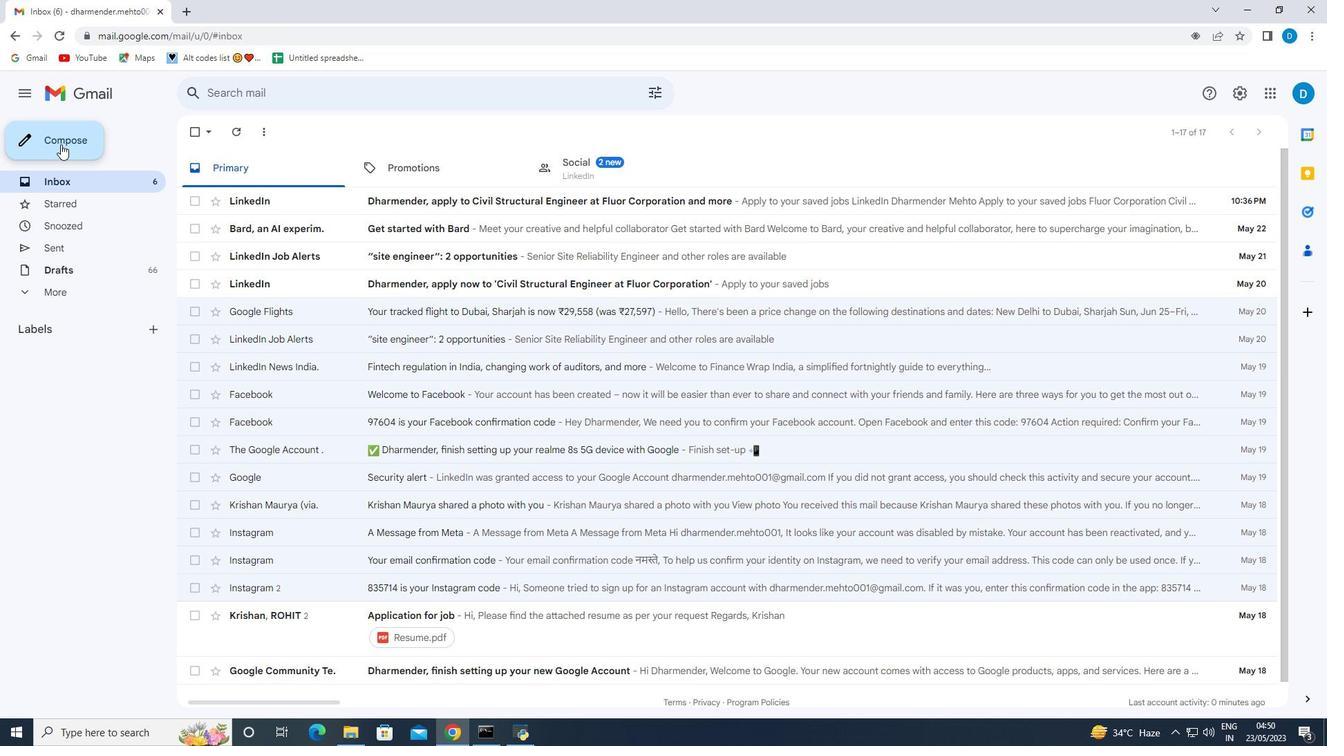 
Action: Mouse pressed left at (60, 138)
Screenshot: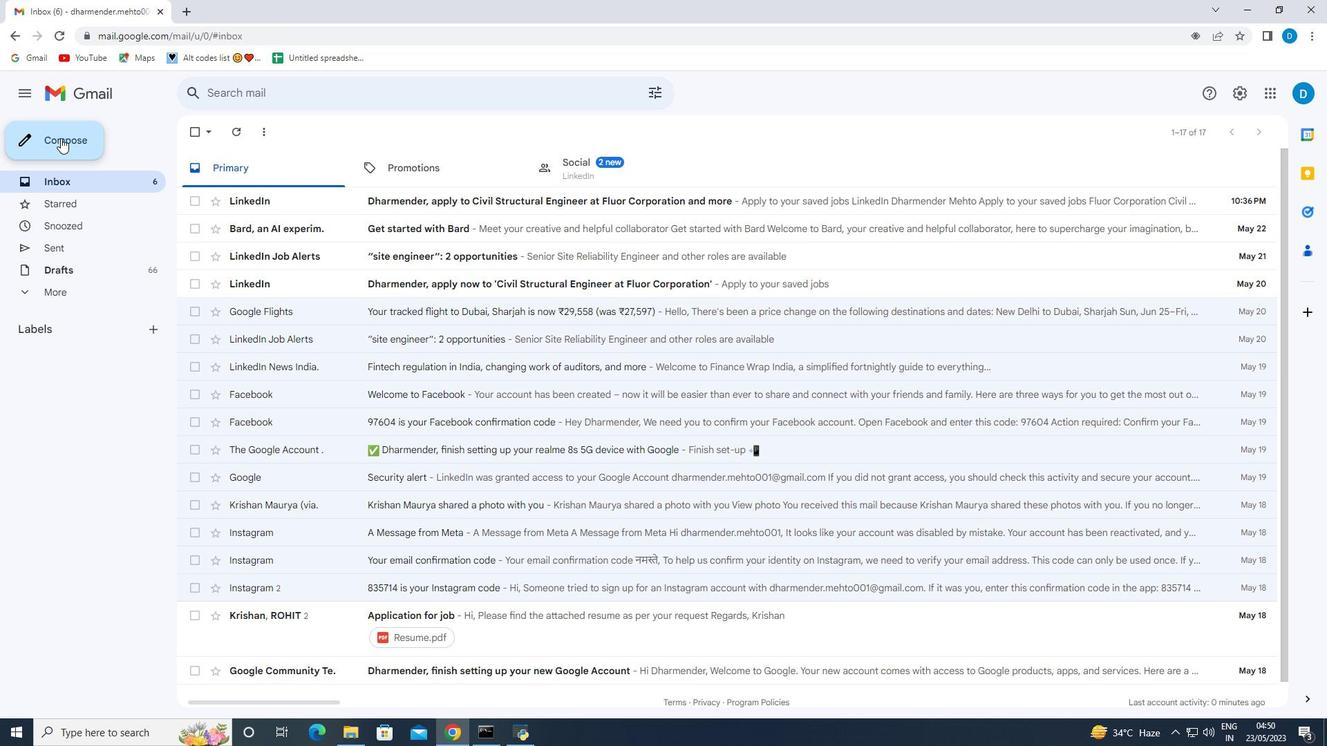 
Action: Mouse moved to (887, 413)
Screenshot: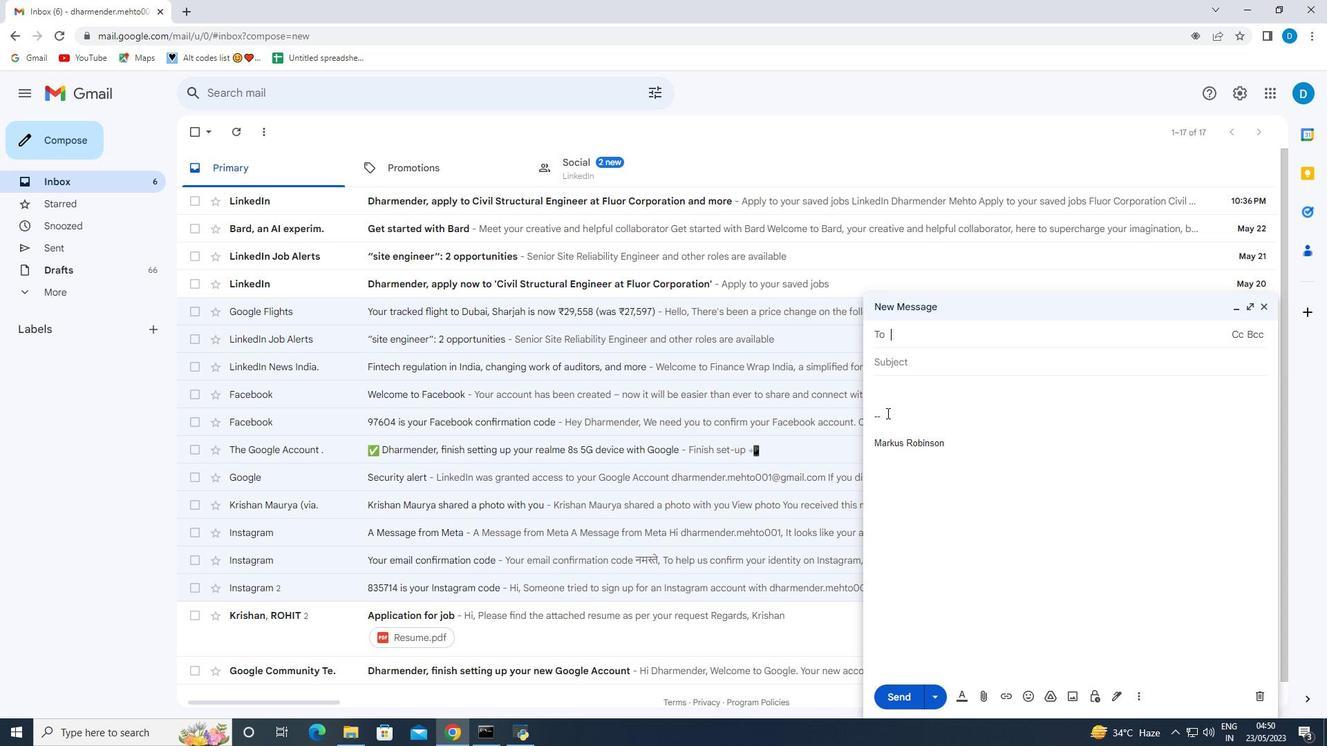 
Action: Mouse pressed left at (887, 413)
Screenshot: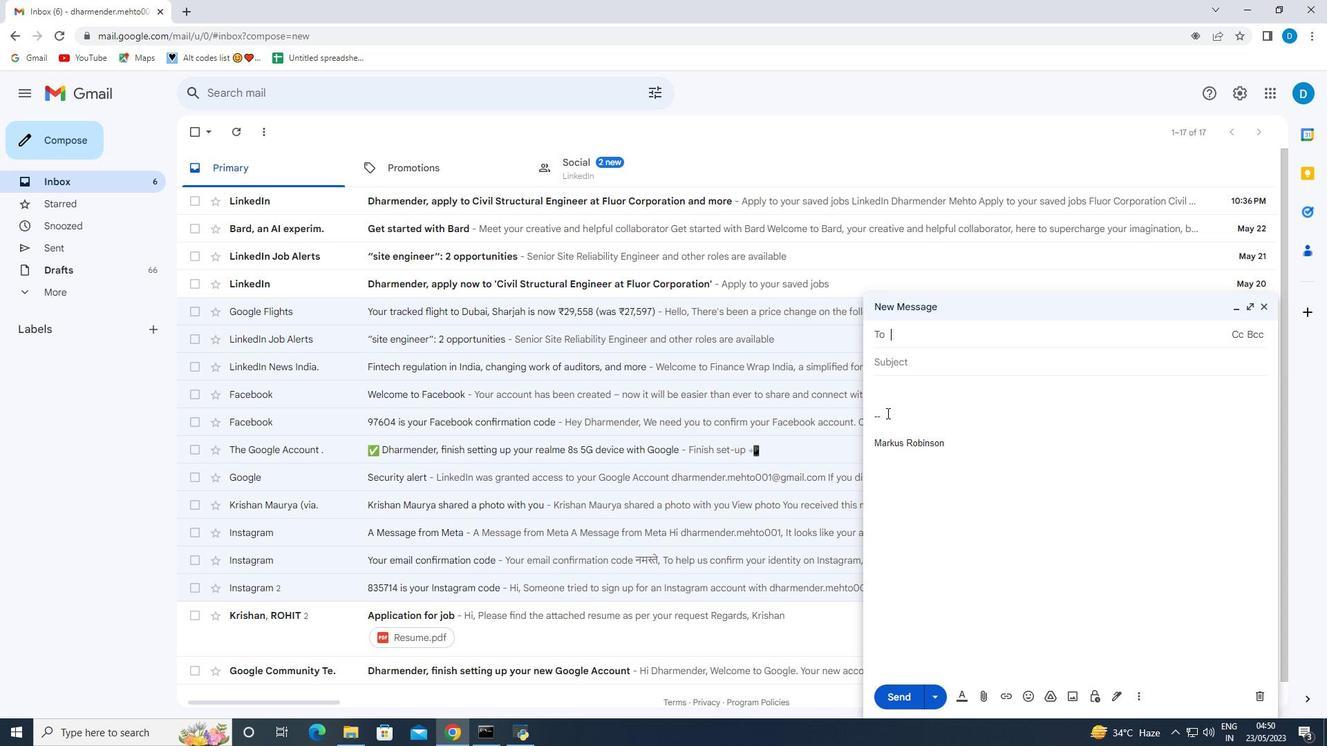 
Action: Key pressed <Key.backspace><Key.backspace><Key.backspace><Key.shift>With<Key.space>grantitude<Key.space>and<Key.space>sincere<Key.space>wishes,
Screenshot: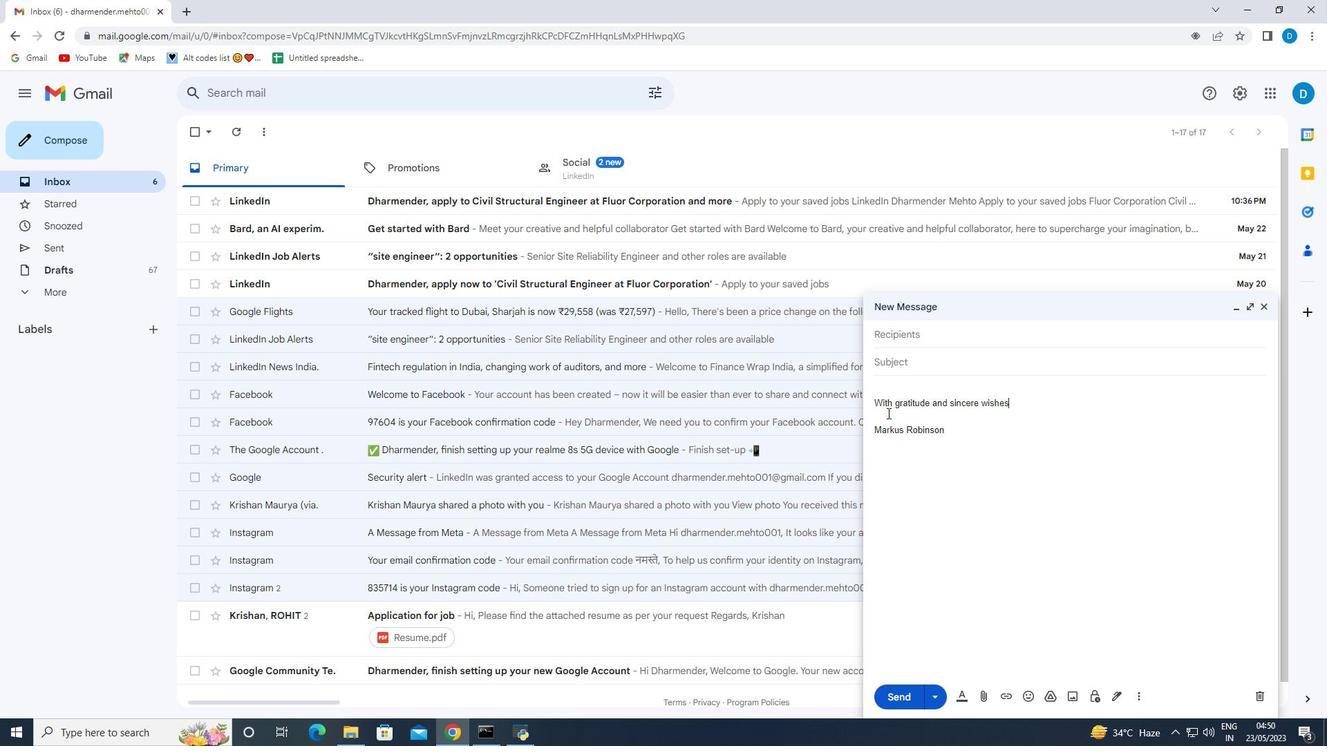 
Action: Mouse moved to (1133, 698)
Screenshot: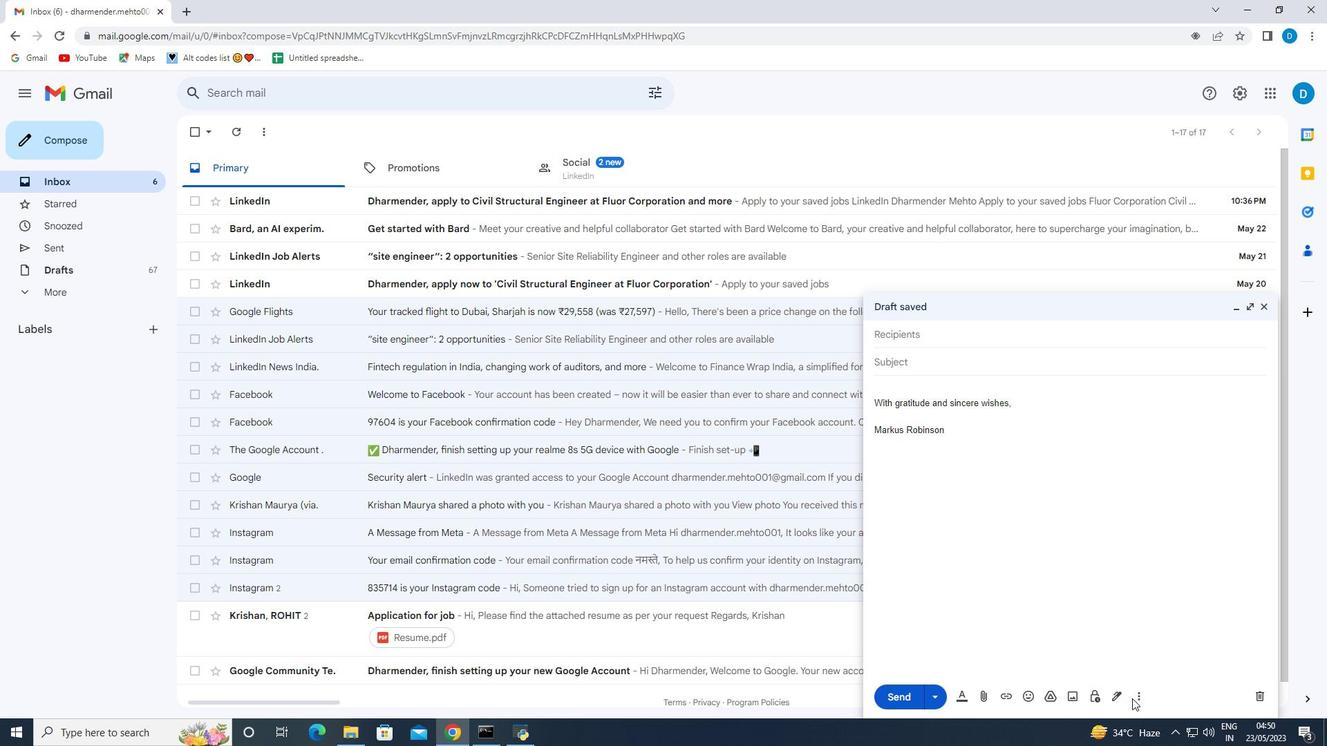 
Action: Mouse pressed left at (1133, 698)
Screenshot: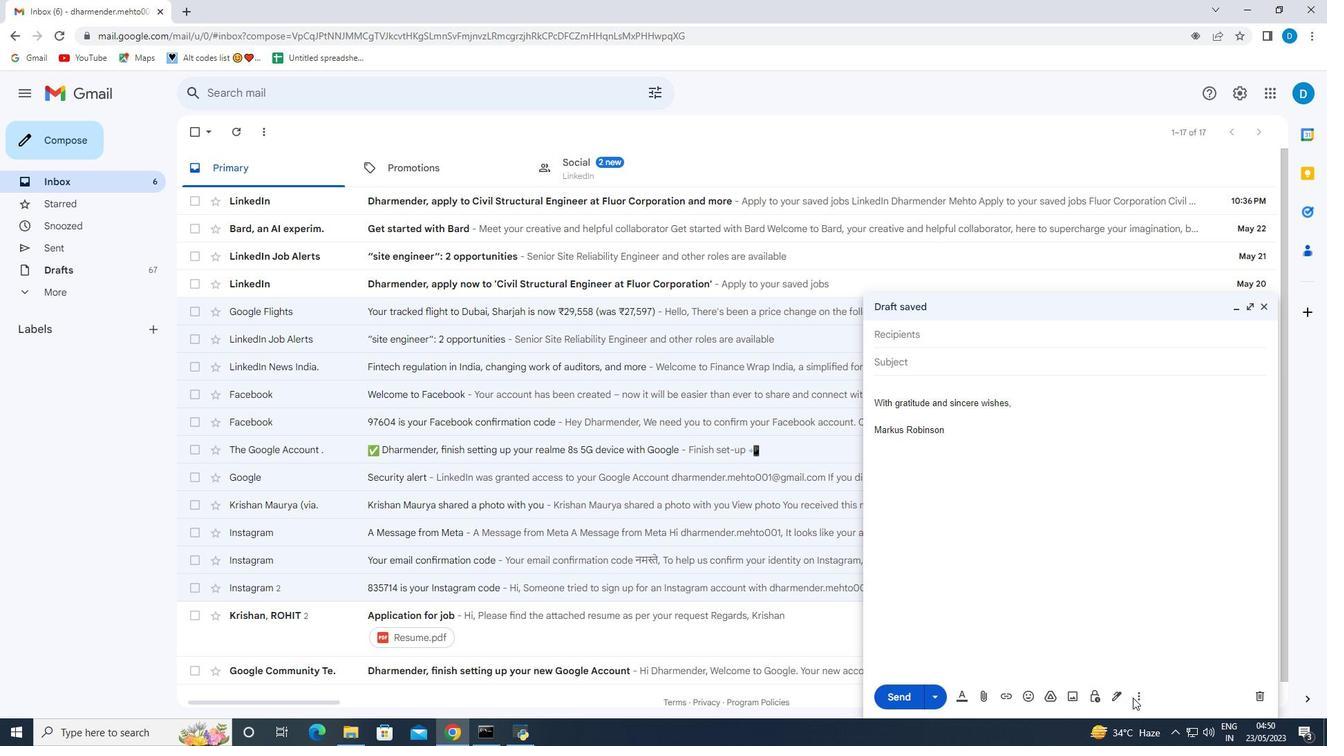
Action: Mouse moved to (1138, 698)
Screenshot: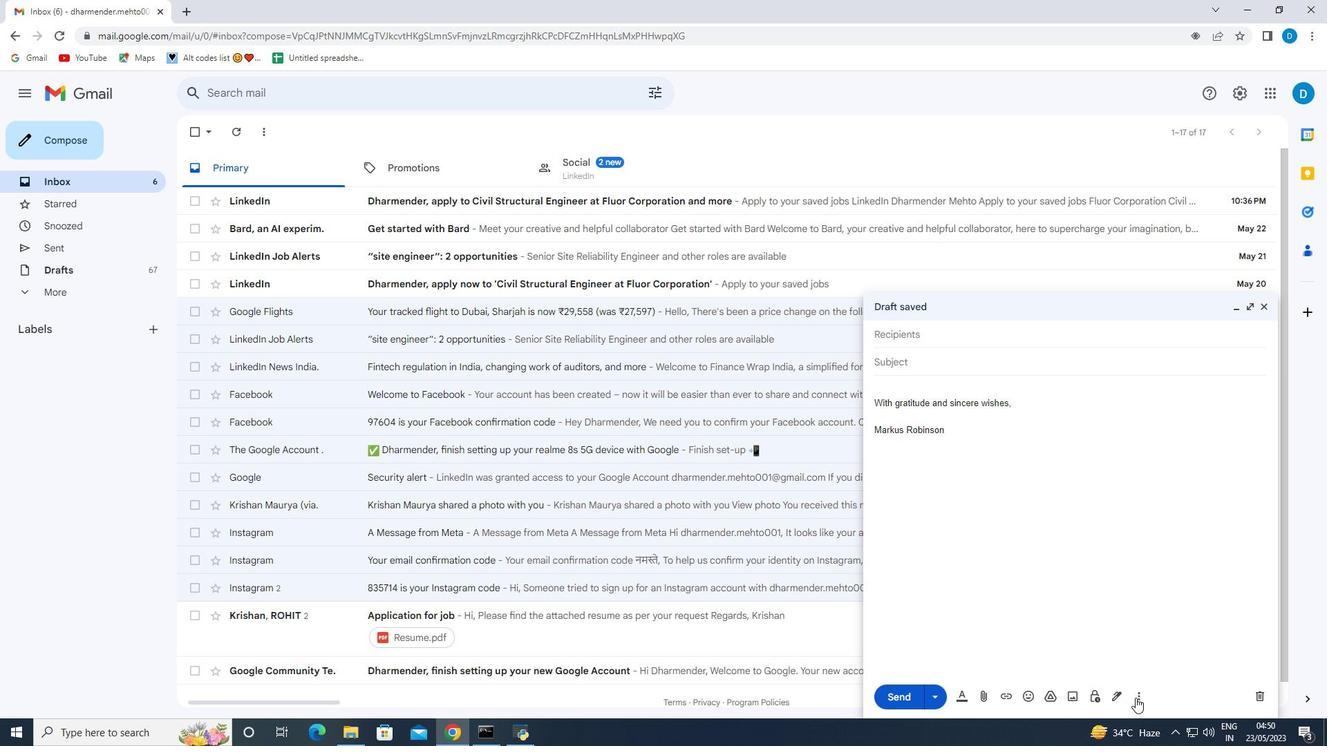 
Action: Mouse pressed left at (1138, 698)
Screenshot: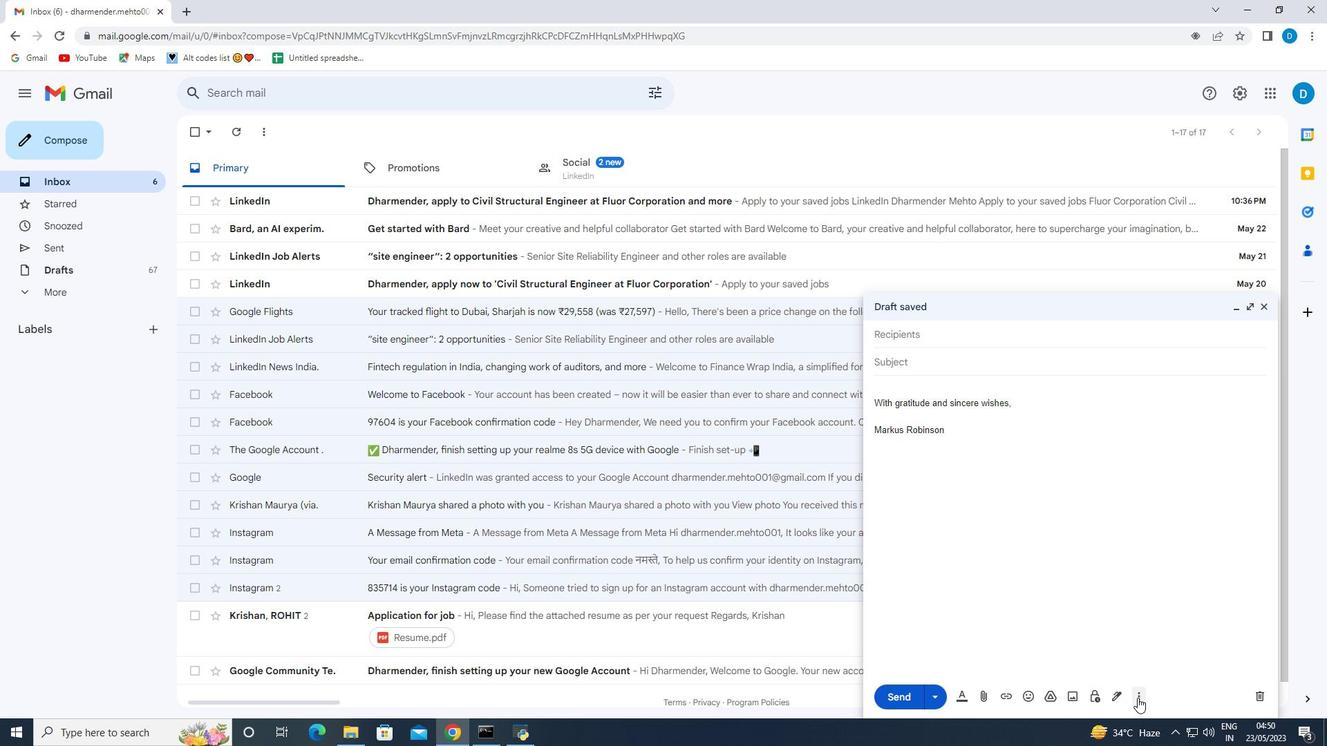 
Action: Mouse moved to (1183, 573)
Screenshot: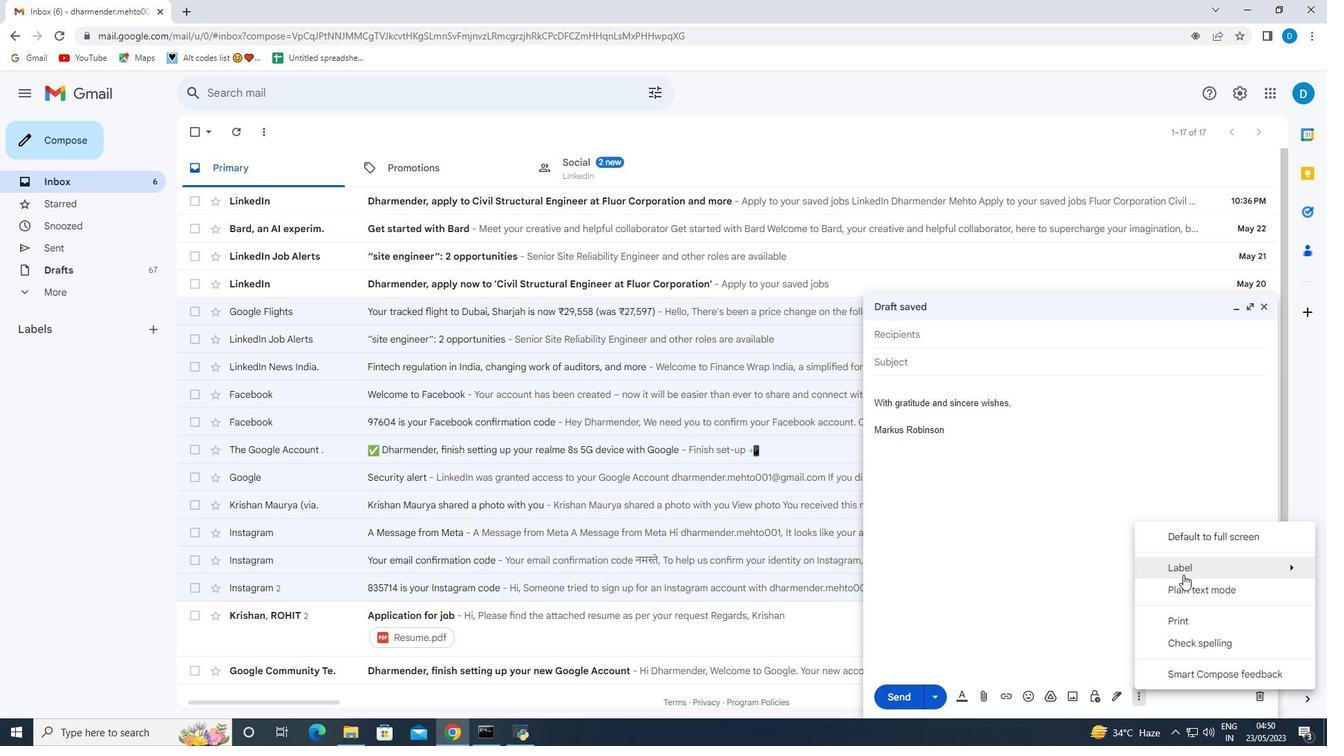 
Action: Mouse pressed left at (1183, 573)
Screenshot: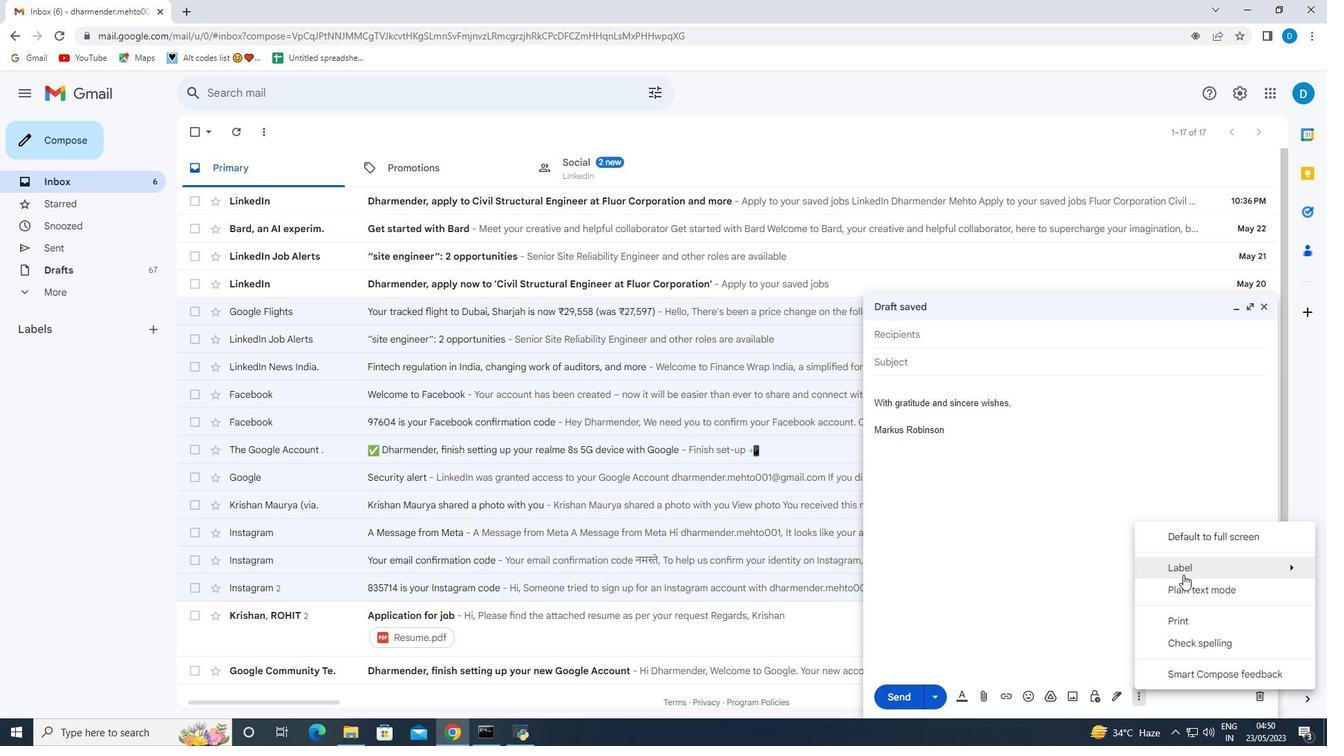 
Action: Mouse moved to (1032, 541)
Screenshot: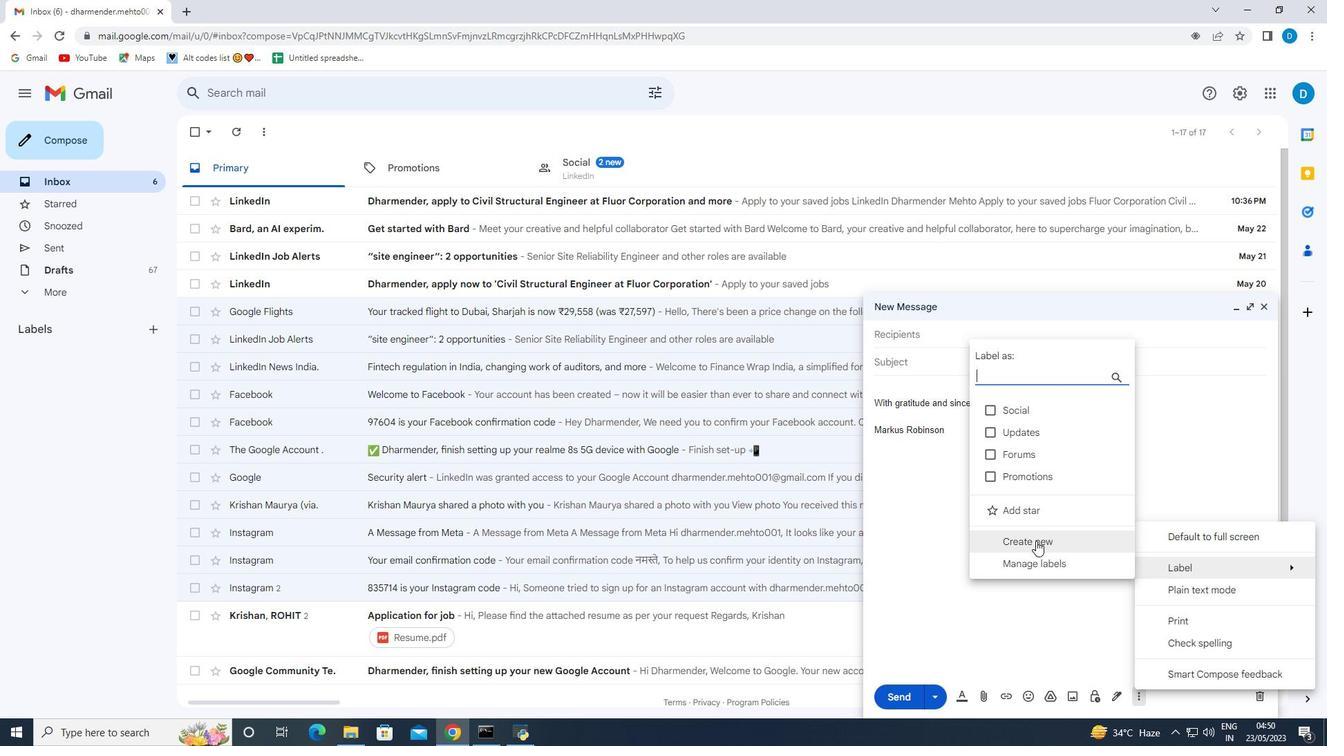 
Action: Mouse pressed left at (1032, 541)
Screenshot: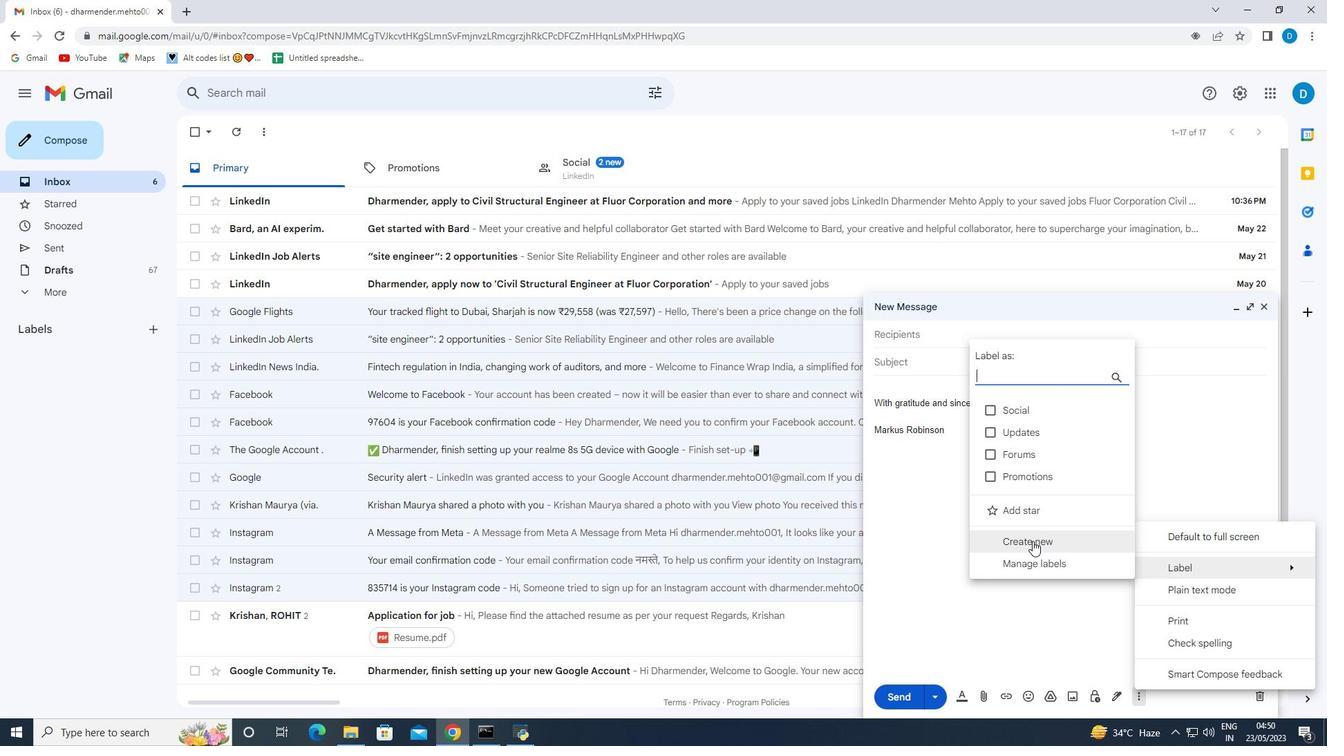 
Action: Mouse moved to (594, 370)
Screenshot: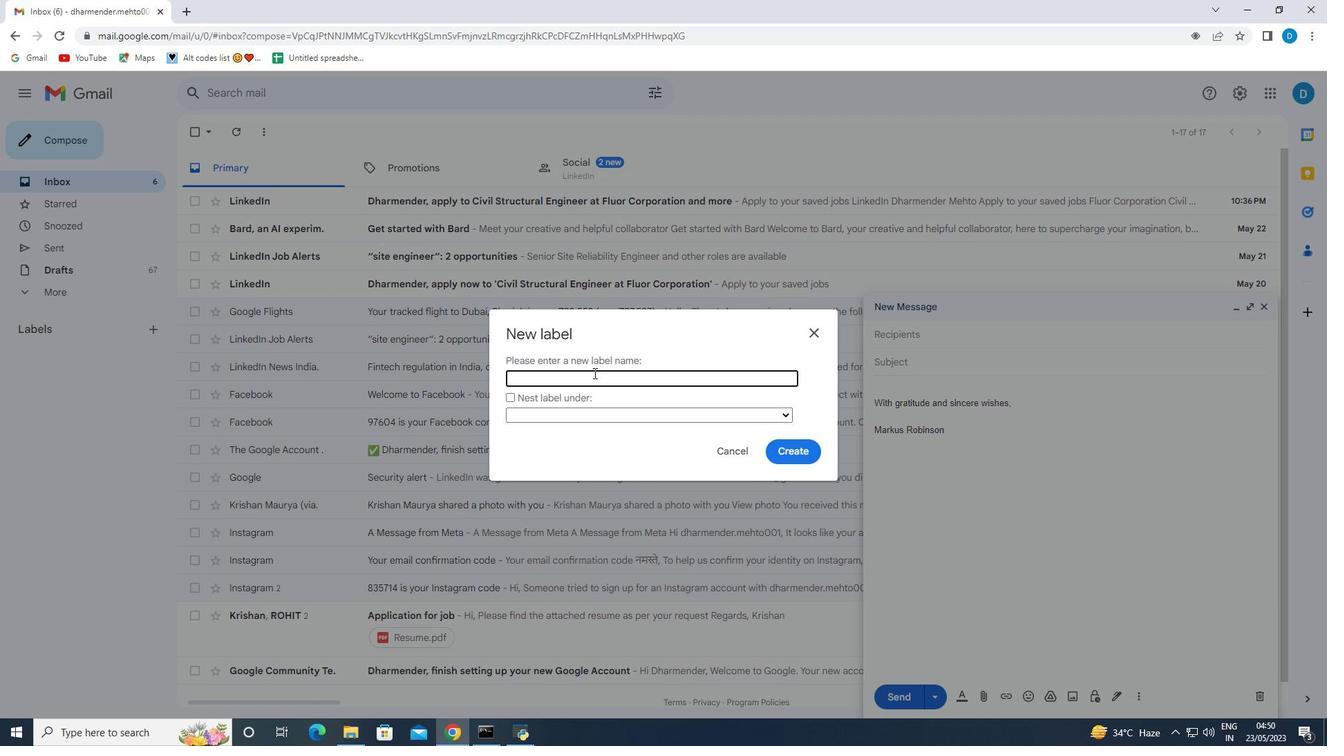 
Action: Mouse pressed left at (594, 370)
Screenshot: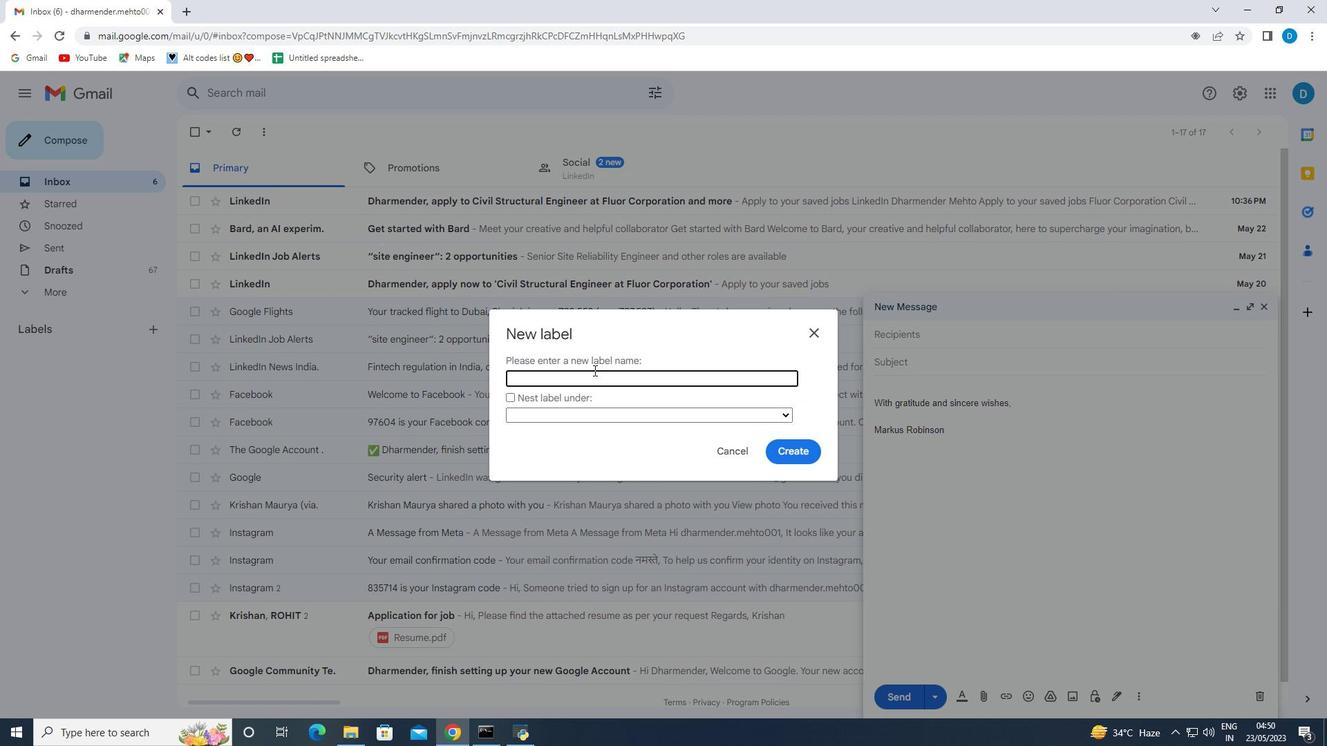 
Action: Mouse moved to (594, 379)
Screenshot: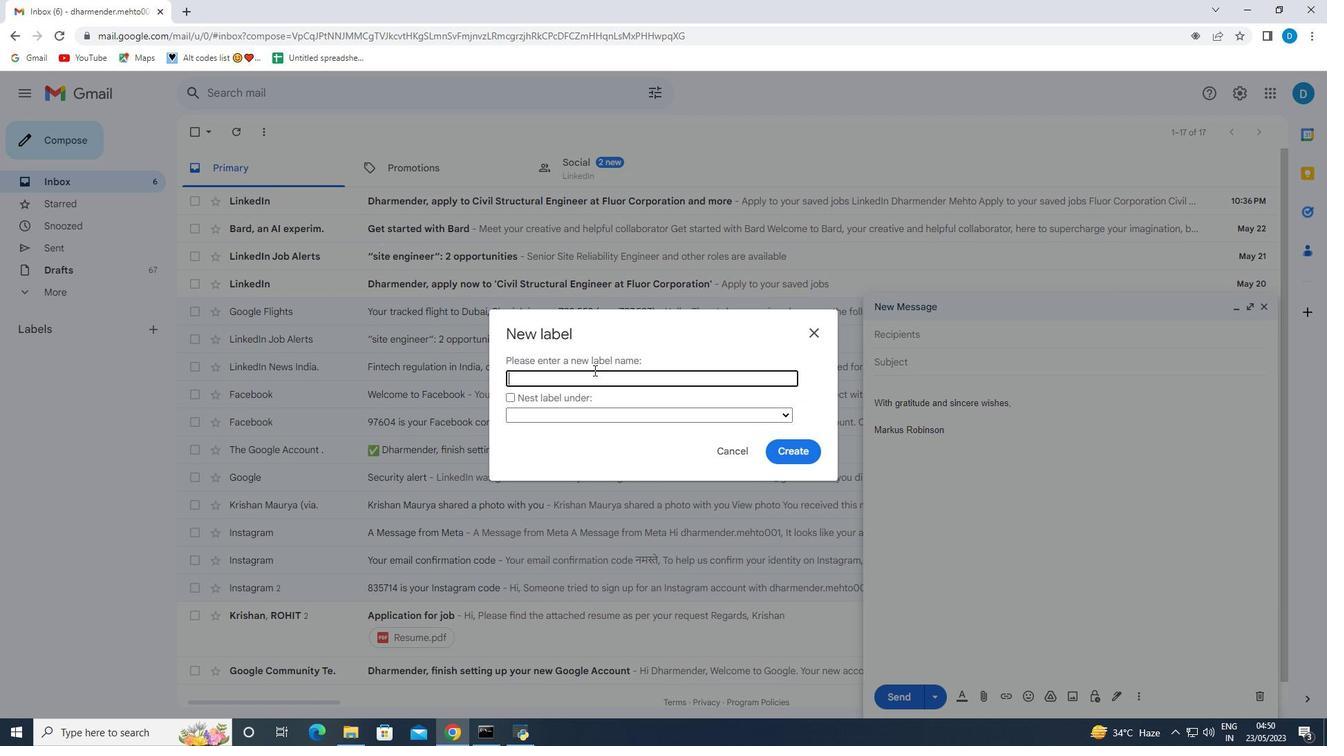
Action: Mouse pressed left at (594, 379)
Screenshot: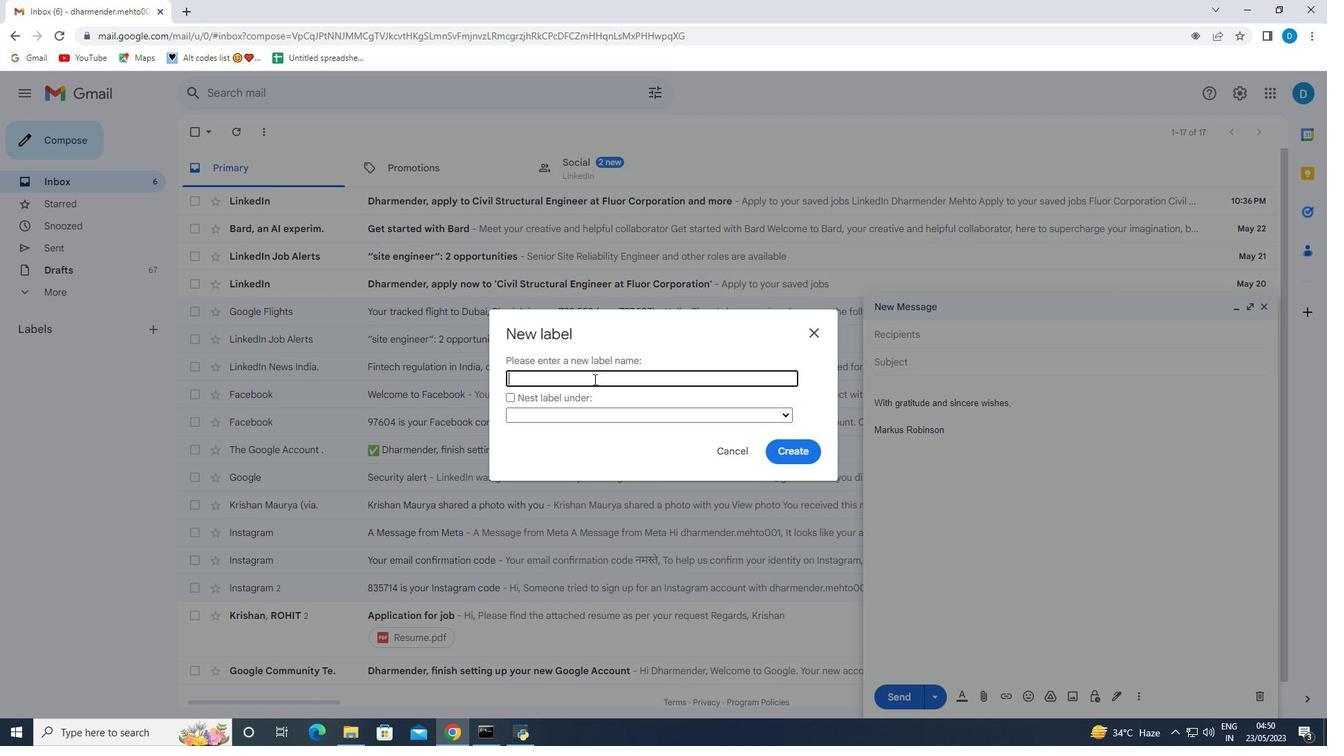 
Action: Key pressed <Key.shift><Key.shift><Key.shift><Key.shift><Key.shift><Key.shift><Key.shift><Key.shift><Key.shift><Key.shift><Key.shift><Key.shift><Key.shift><Key.shift><Key.shift><Key.shift><Key.shift>Trademark<Key.space><Key.shift>License
Screenshot: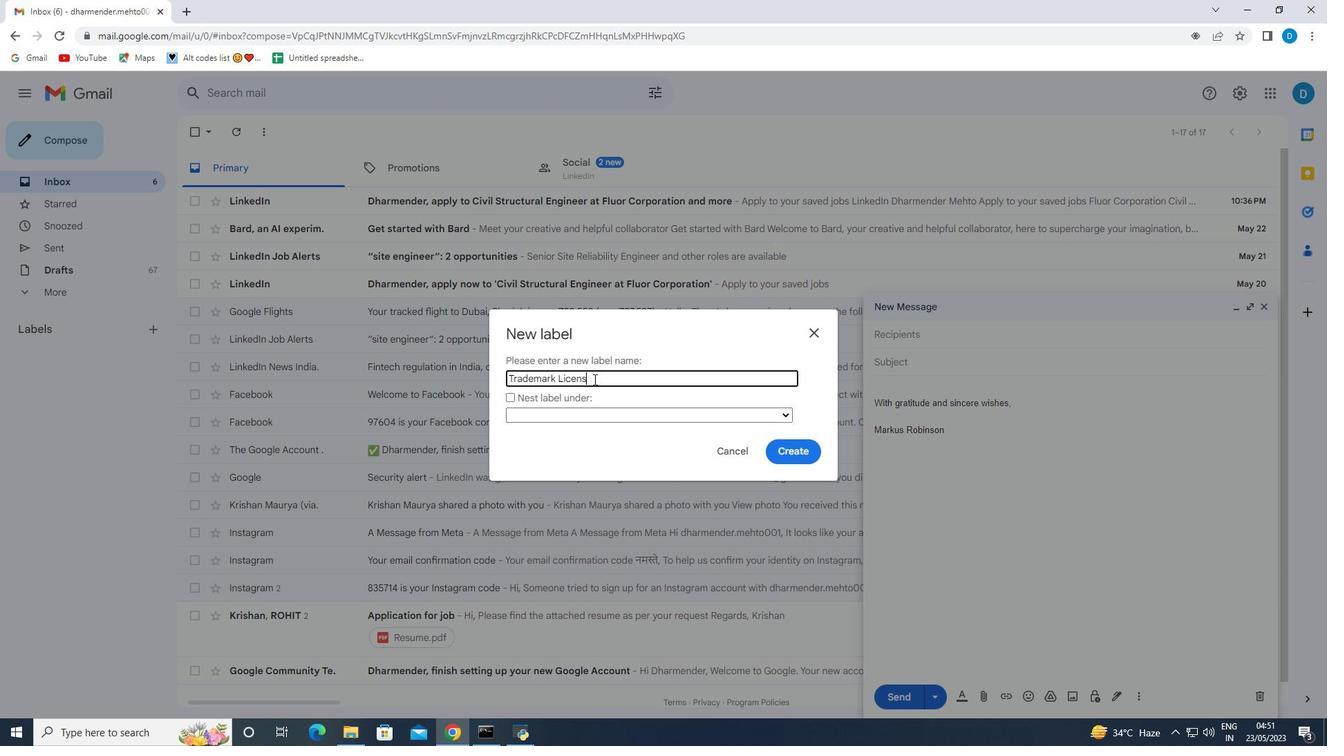 
Action: Mouse moved to (789, 449)
Screenshot: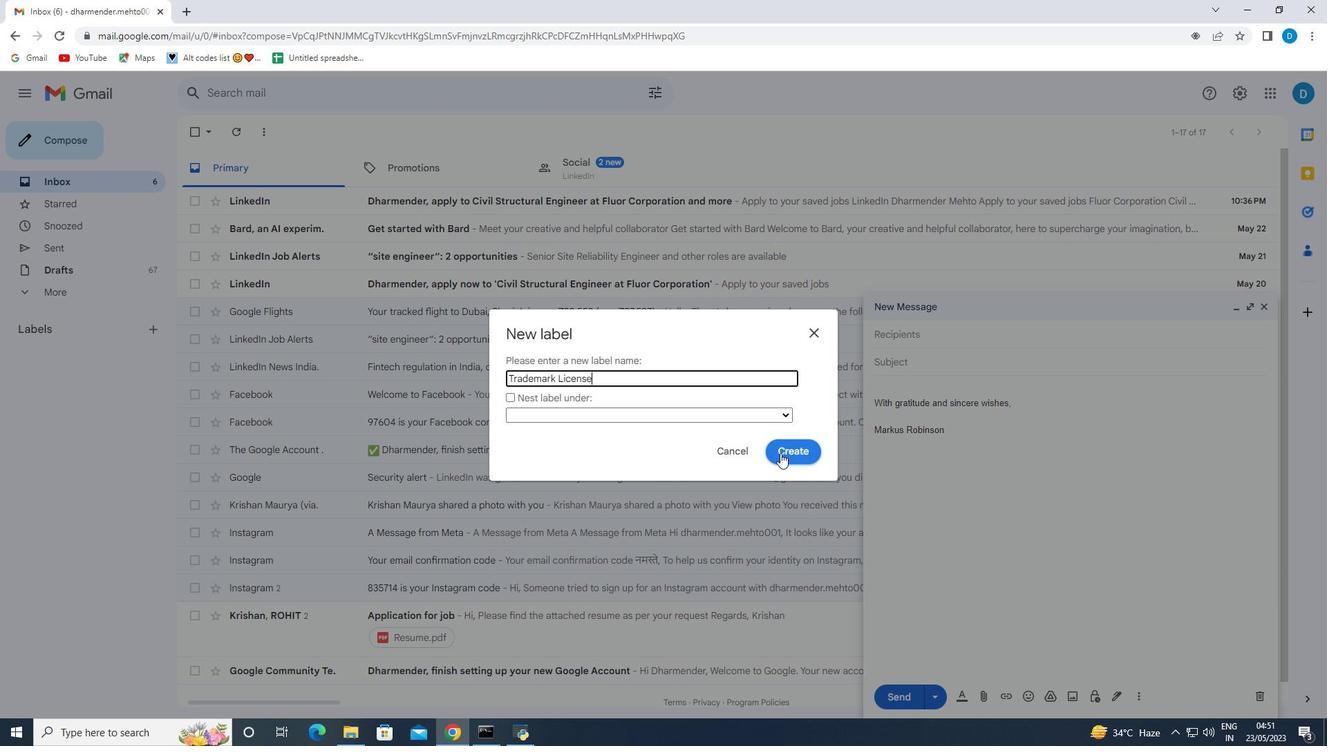 
Action: Mouse pressed left at (789, 449)
Screenshot: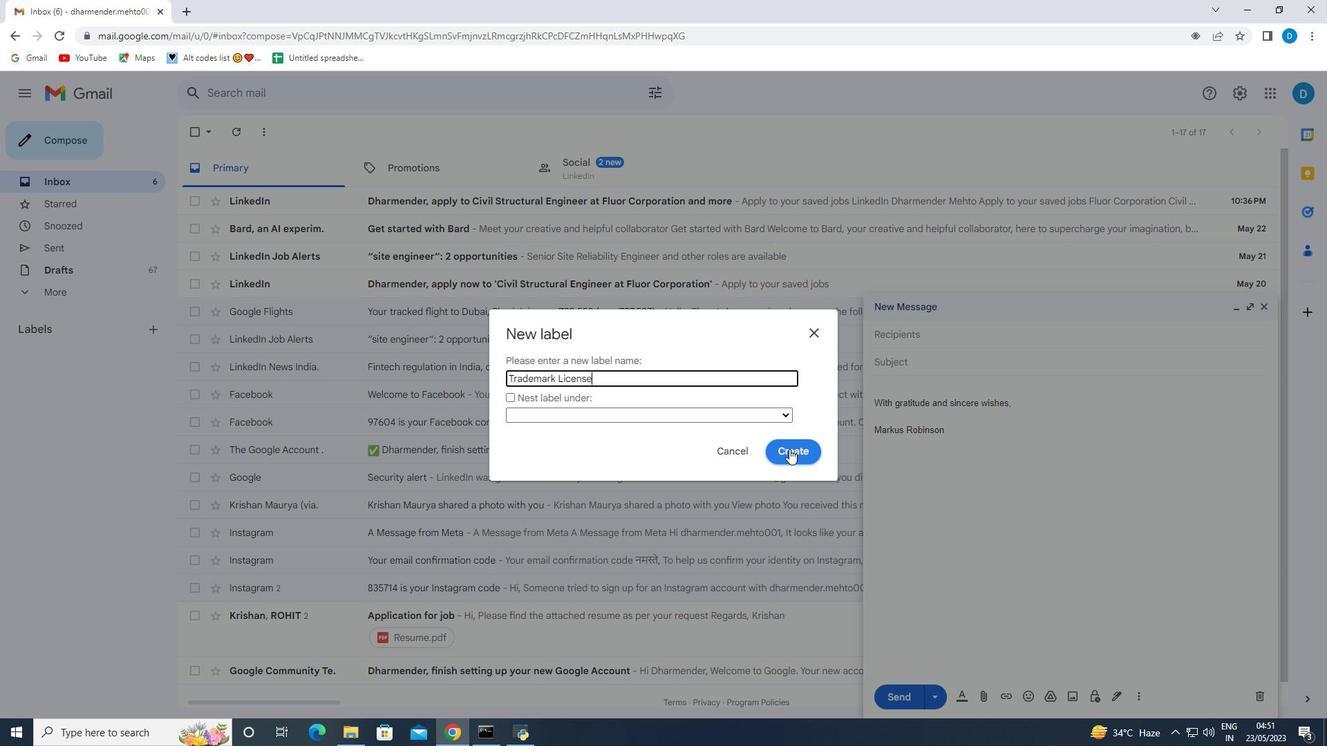 
Action: Mouse moved to (161, 357)
Screenshot: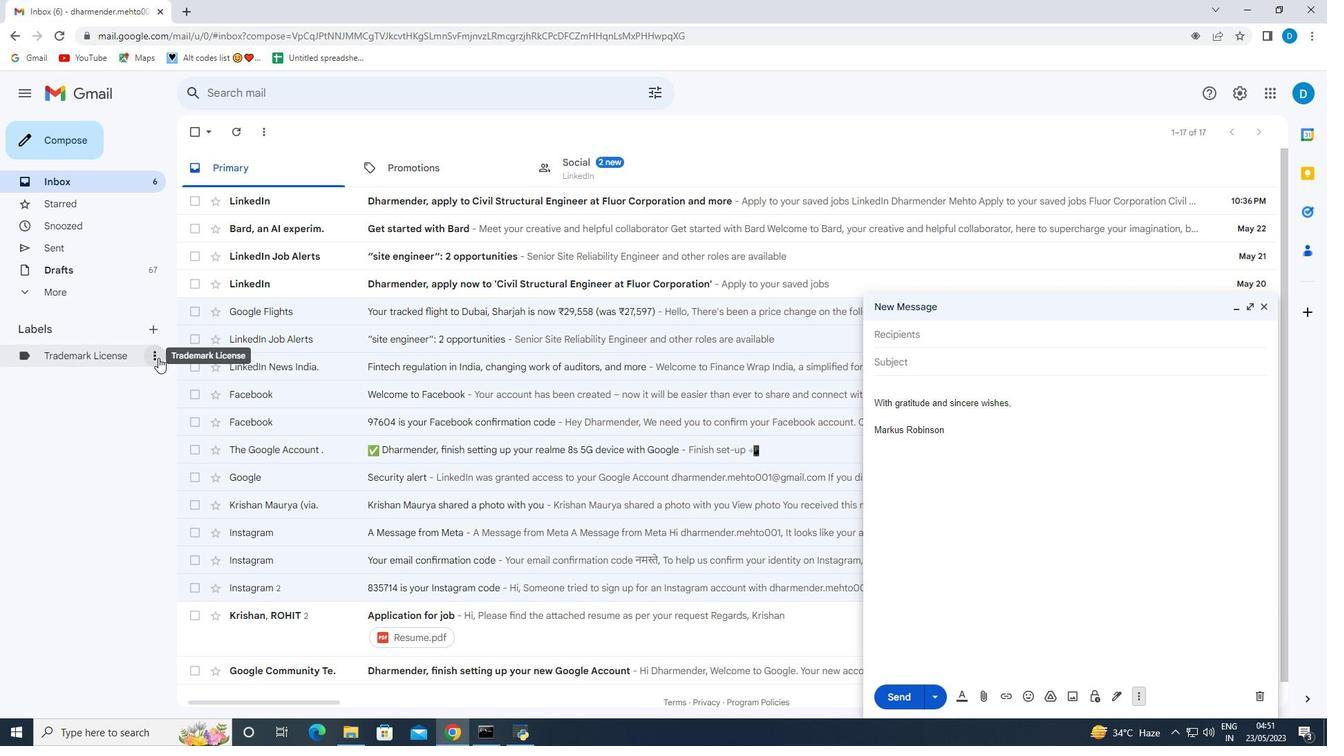 
Action: Mouse pressed left at (161, 357)
Screenshot: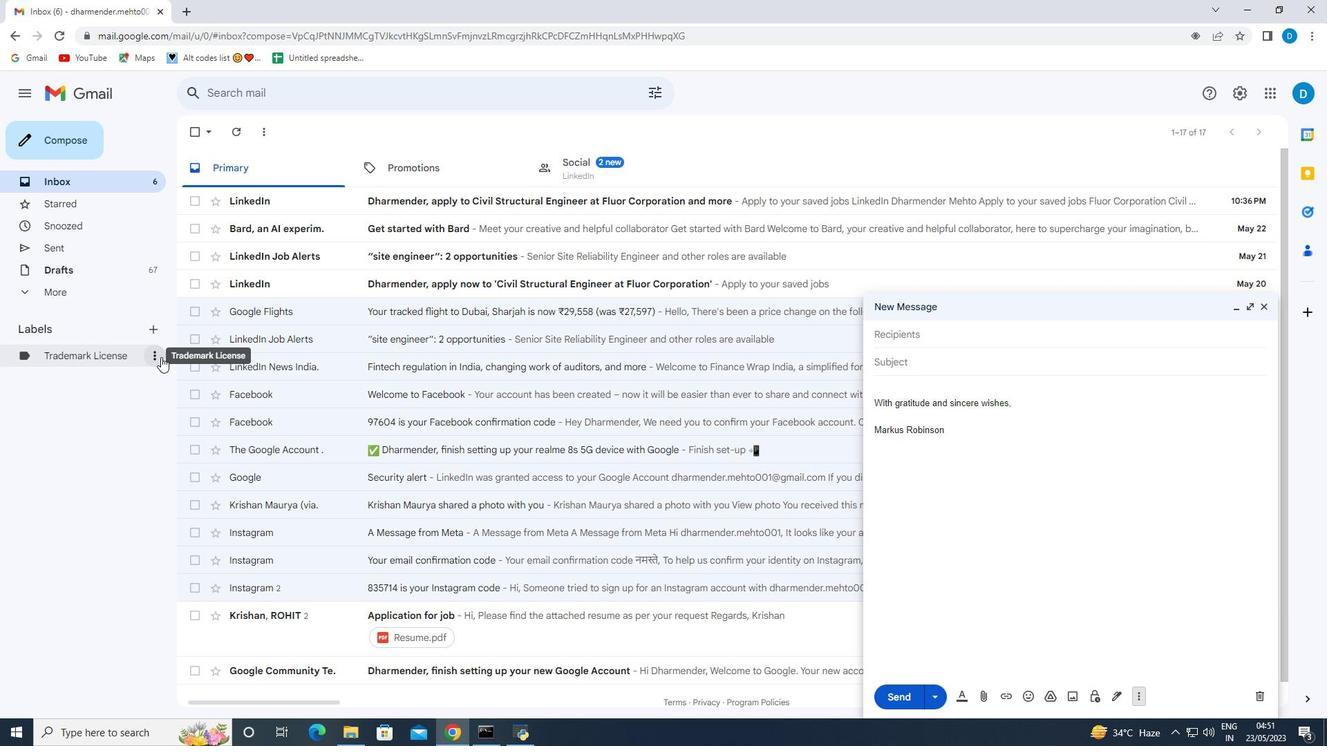 
Action: Mouse moved to (192, 582)
Screenshot: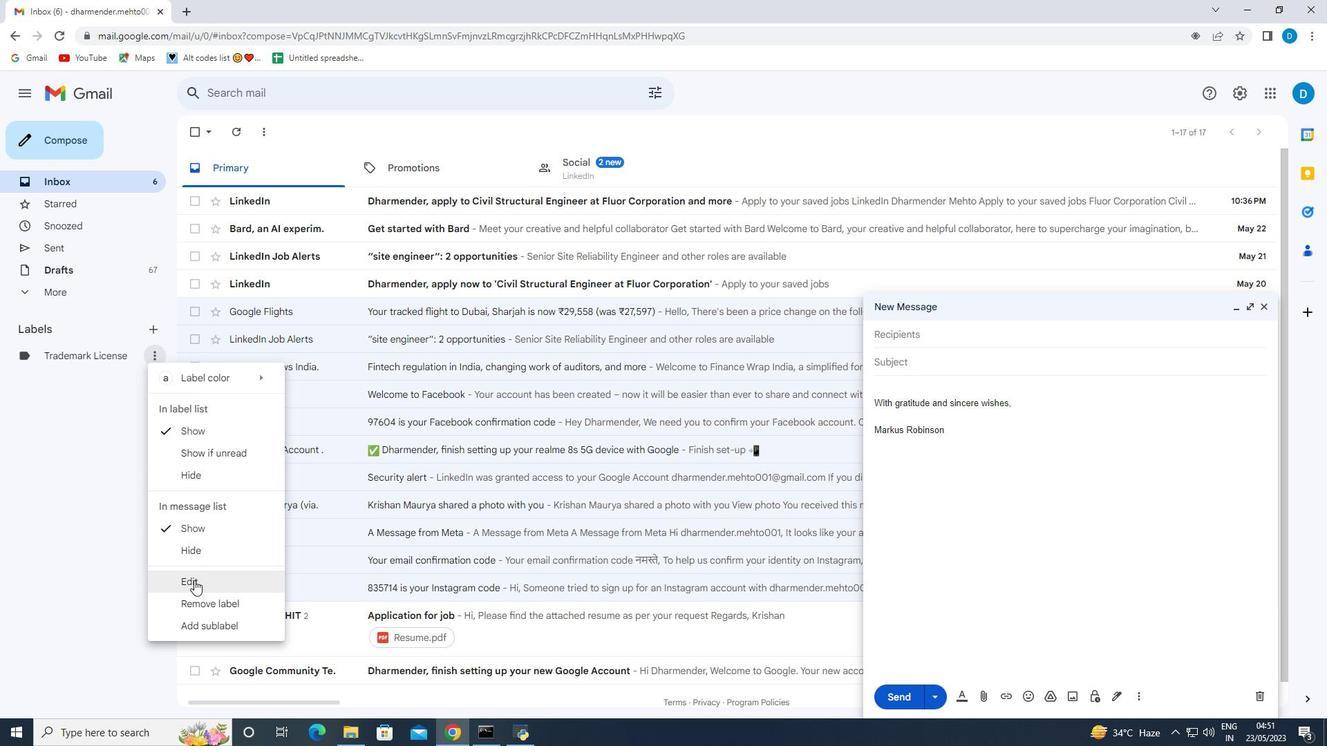 
Action: Mouse pressed left at (192, 582)
Screenshot: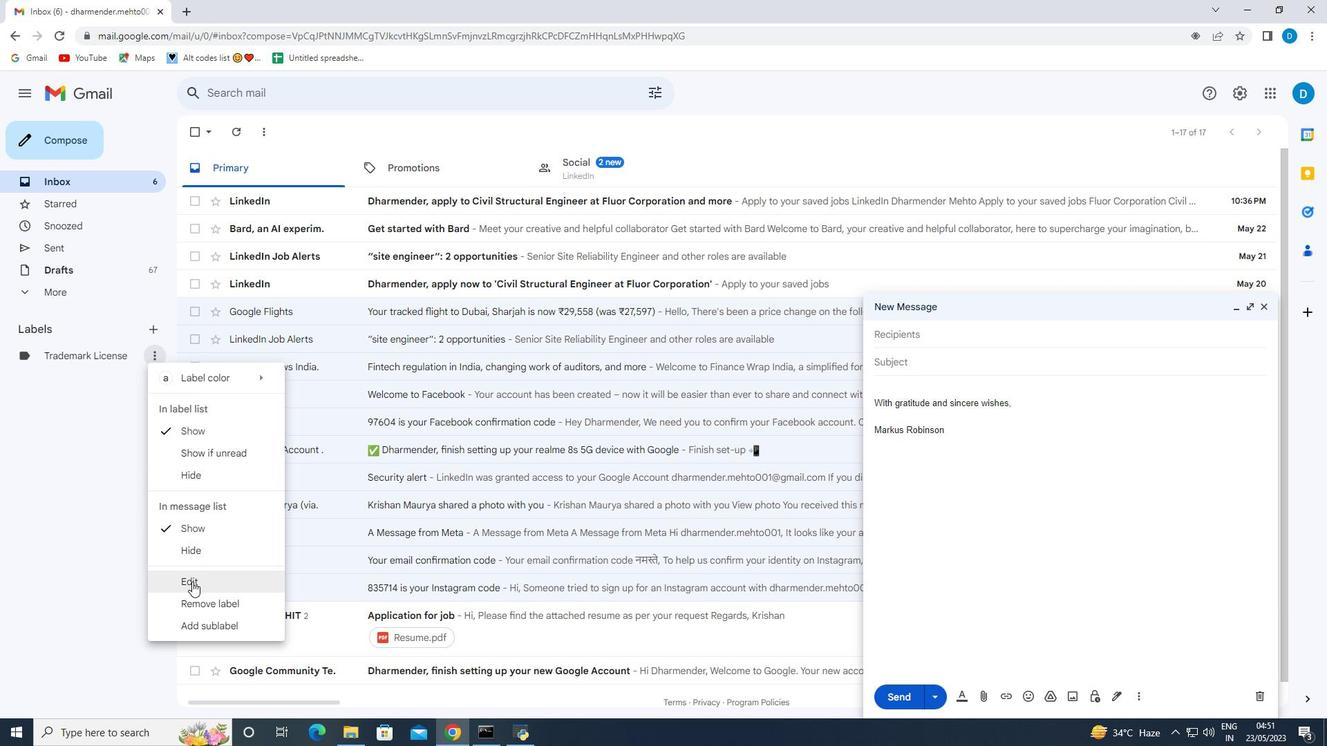 
Action: Mouse moved to (605, 377)
Screenshot: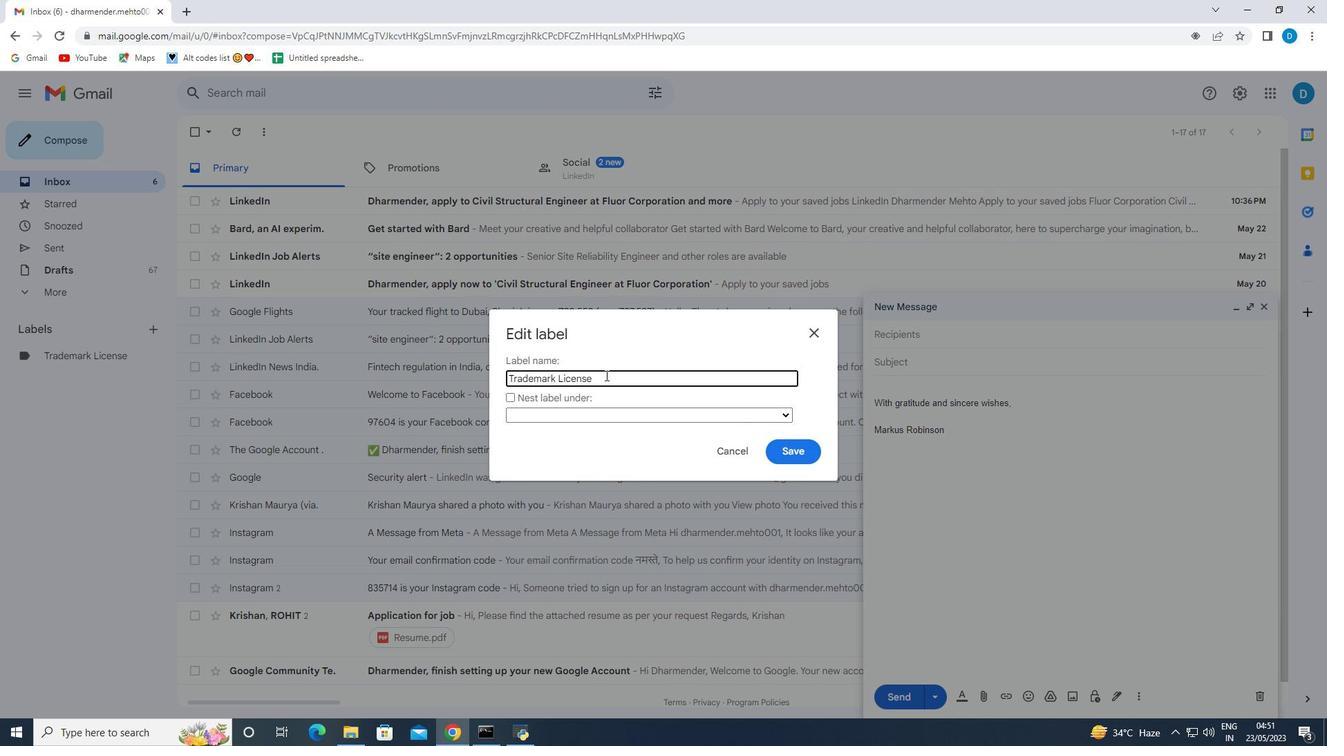 
Action: Mouse pressed left at (605, 377)
Screenshot: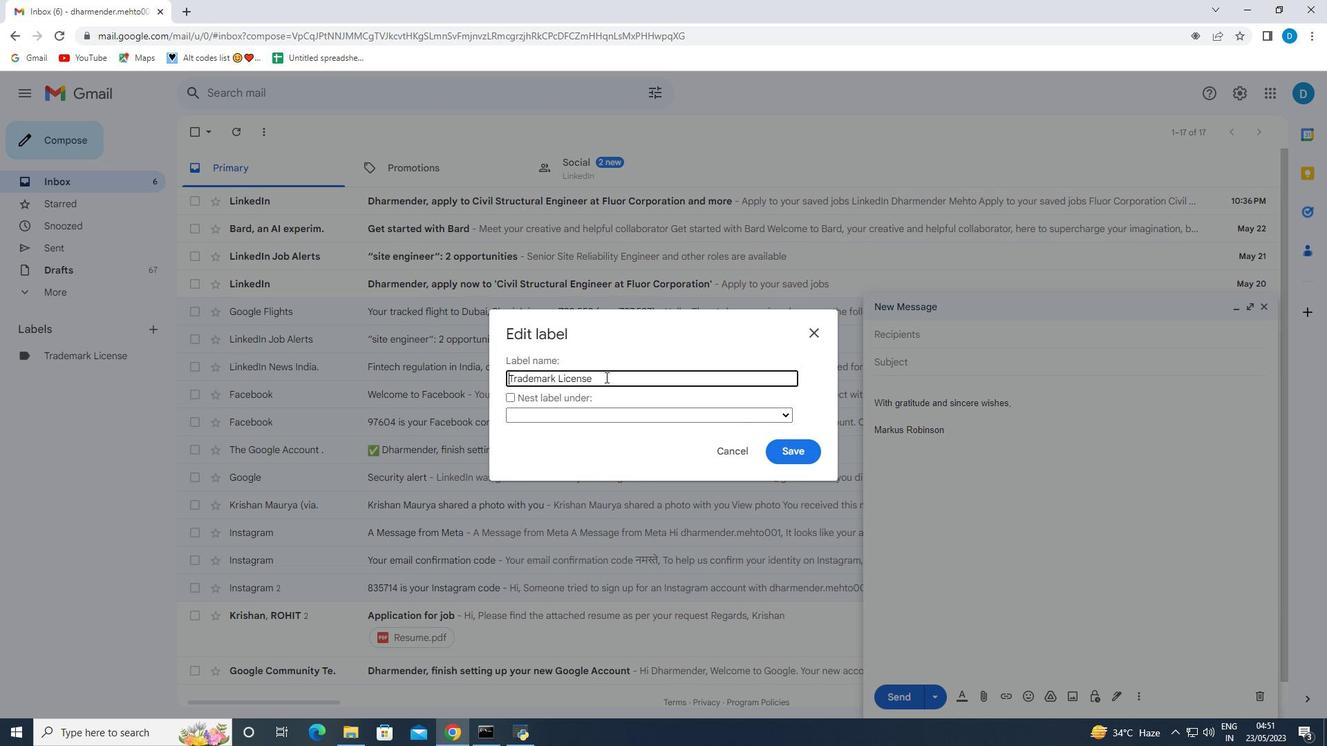 
Action: Mouse moved to (600, 381)
Screenshot: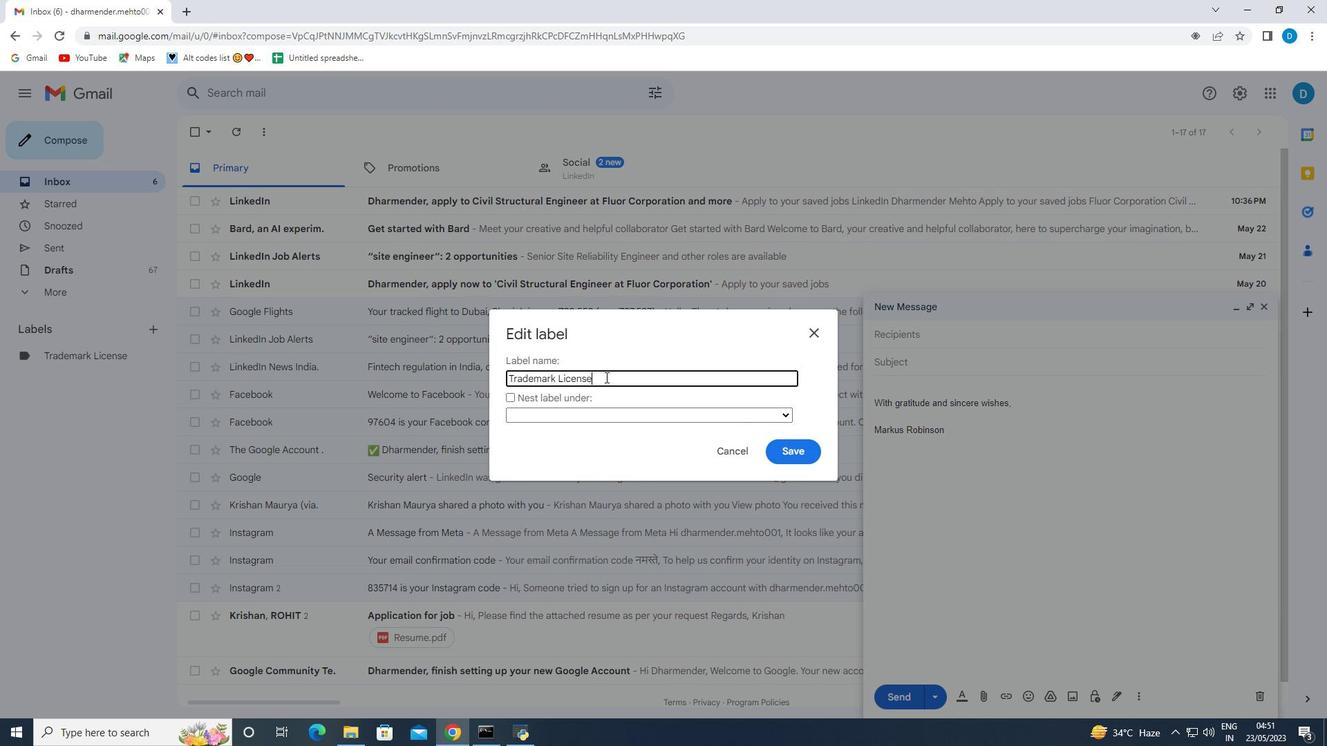 
Action: Key pressed s
Screenshot: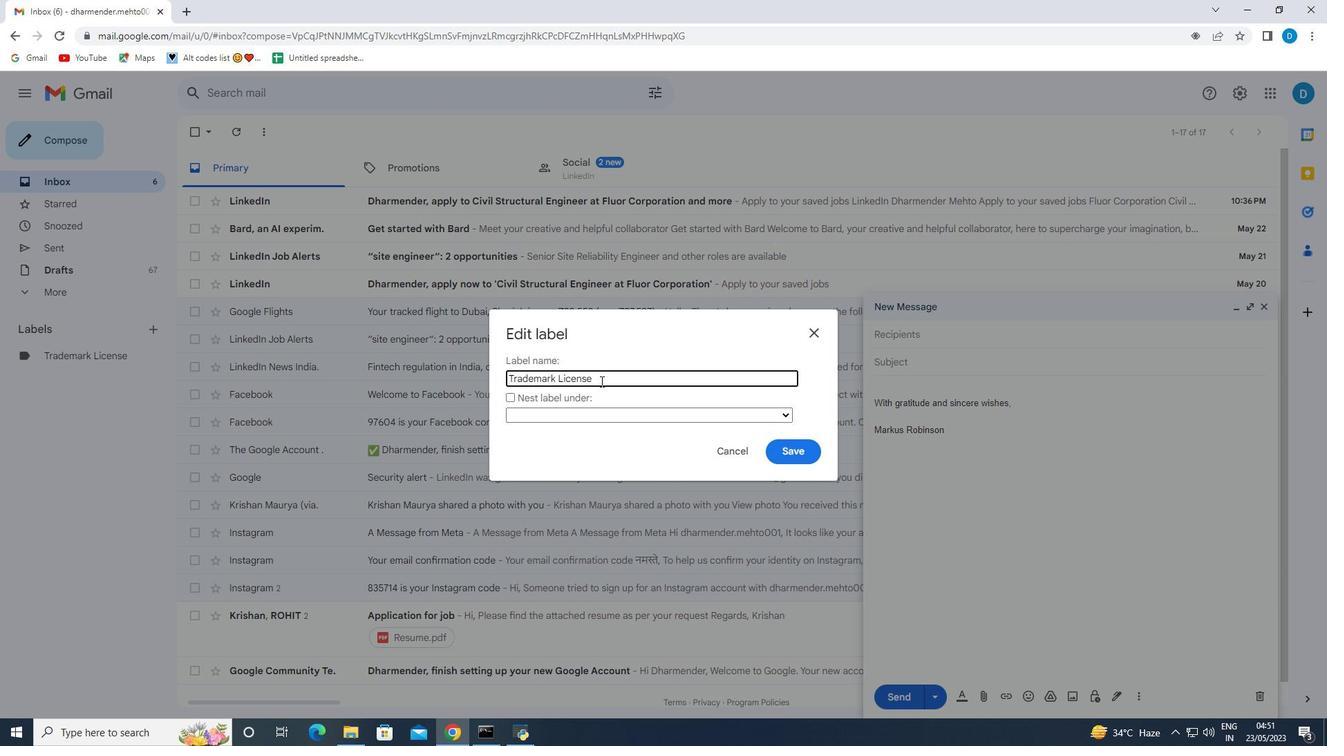 
Action: Mouse moved to (789, 443)
Screenshot: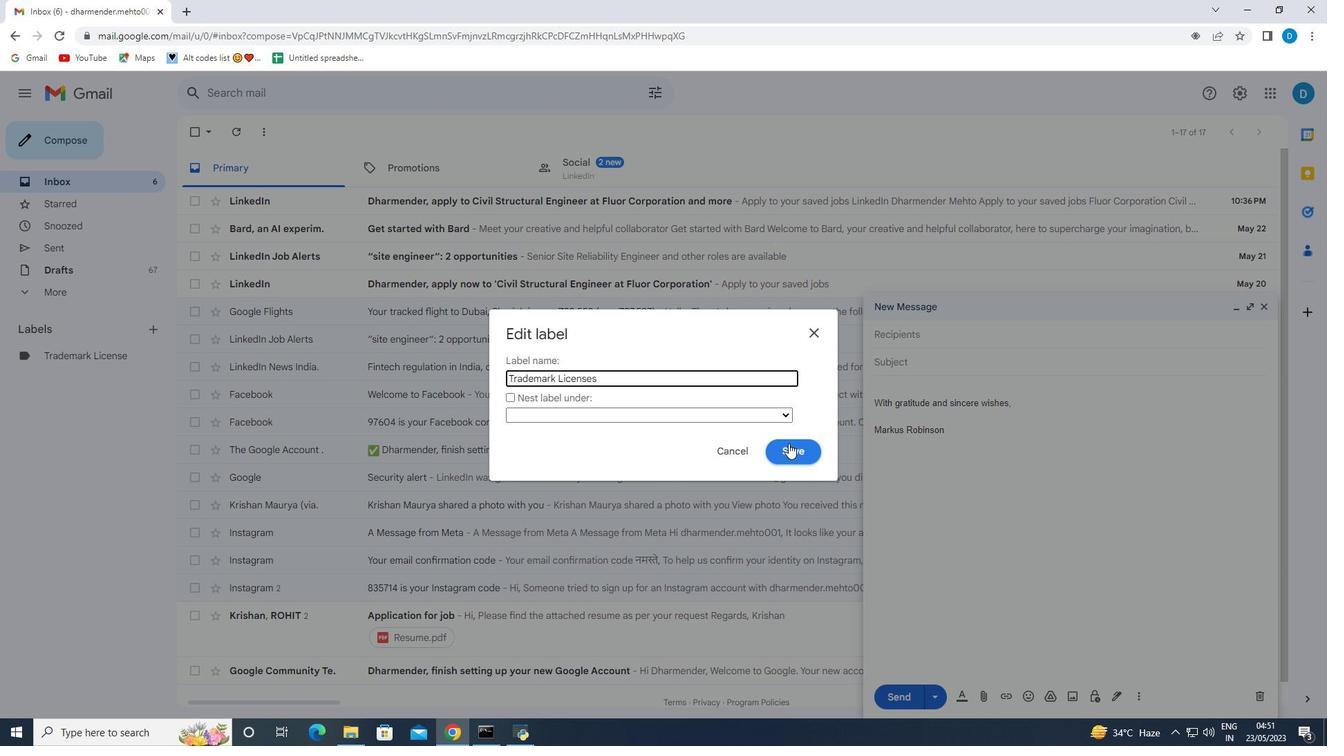 
Action: Mouse pressed left at (789, 443)
Screenshot: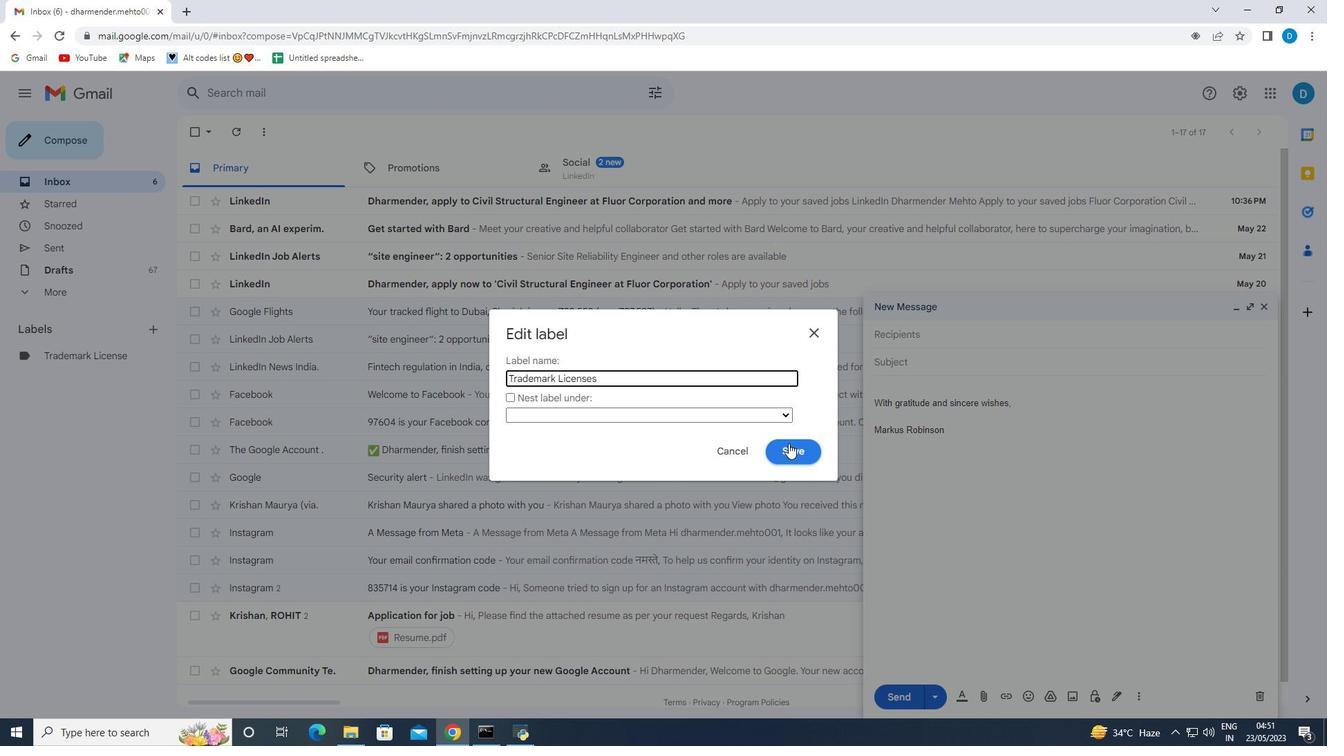 
Action: Mouse moved to (912, 338)
Screenshot: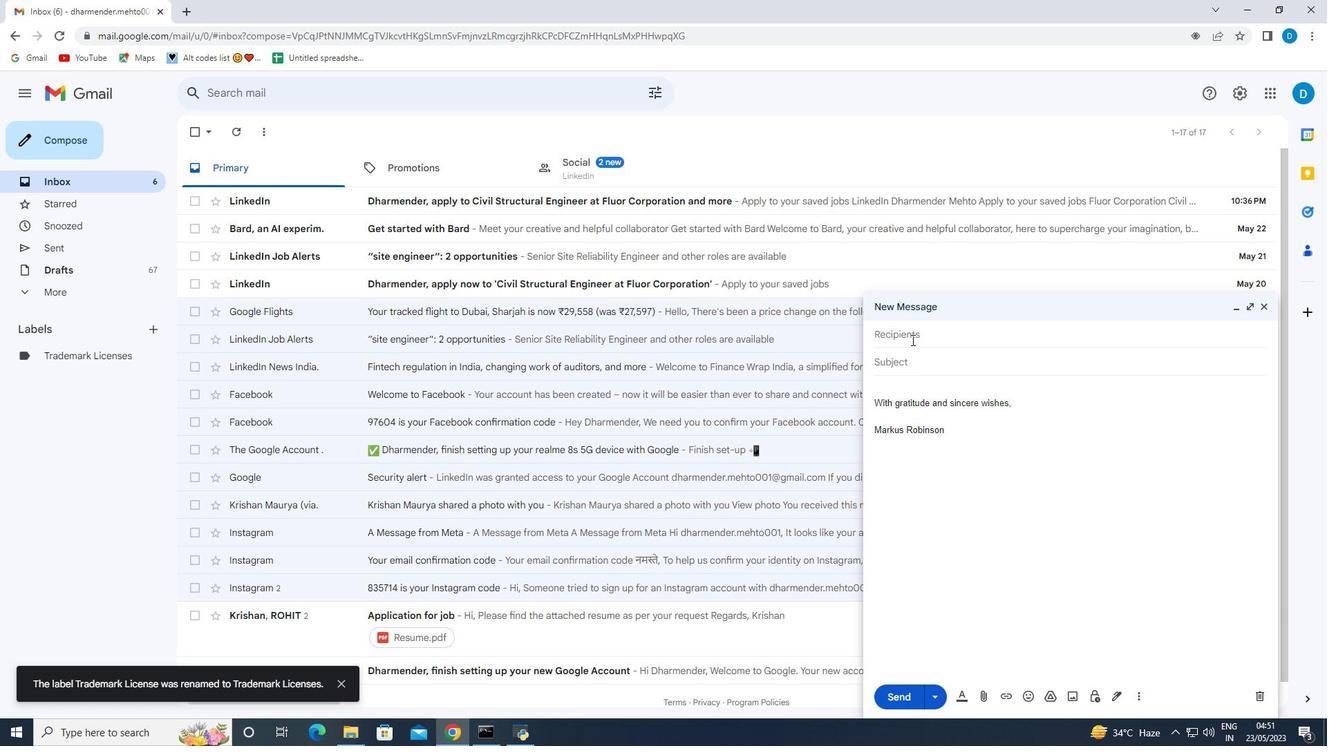 
Action: Mouse pressed left at (912, 338)
Screenshot: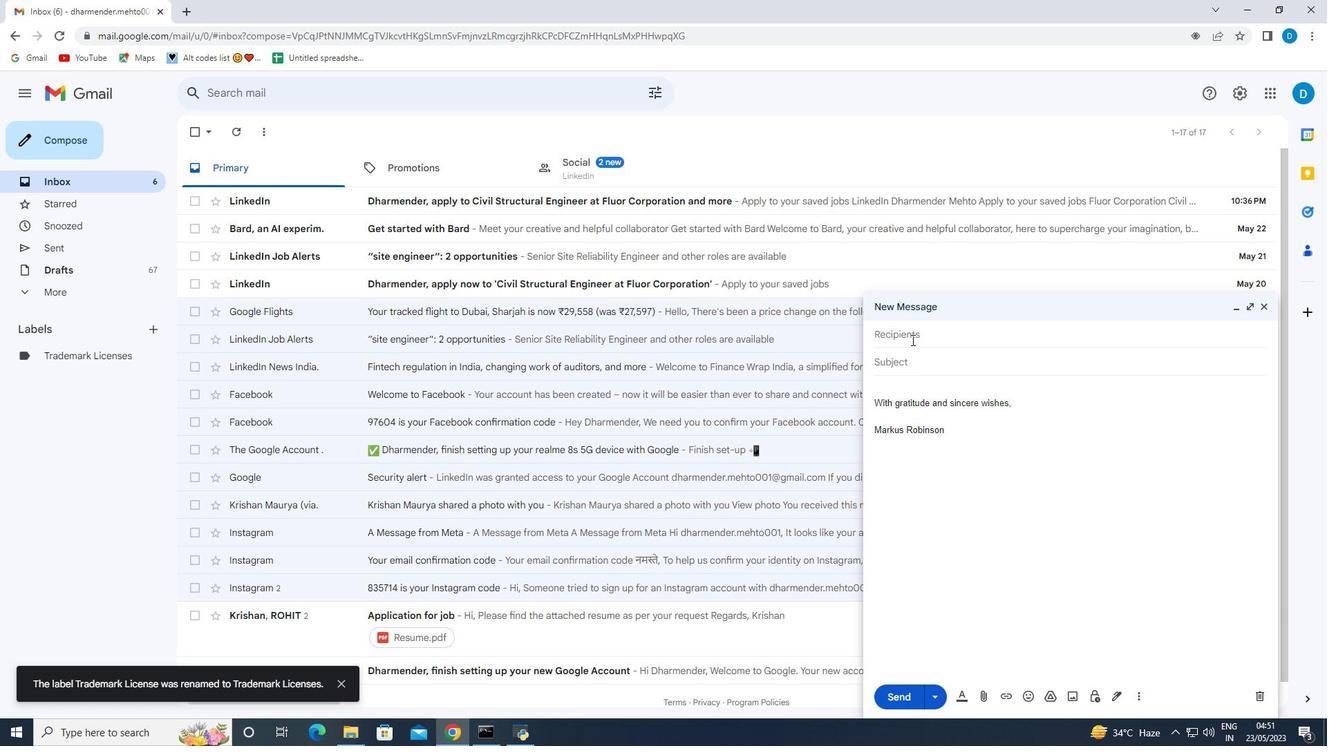 
Action: Key pressed softage.9<Key.shift>@softage.net
Screenshot: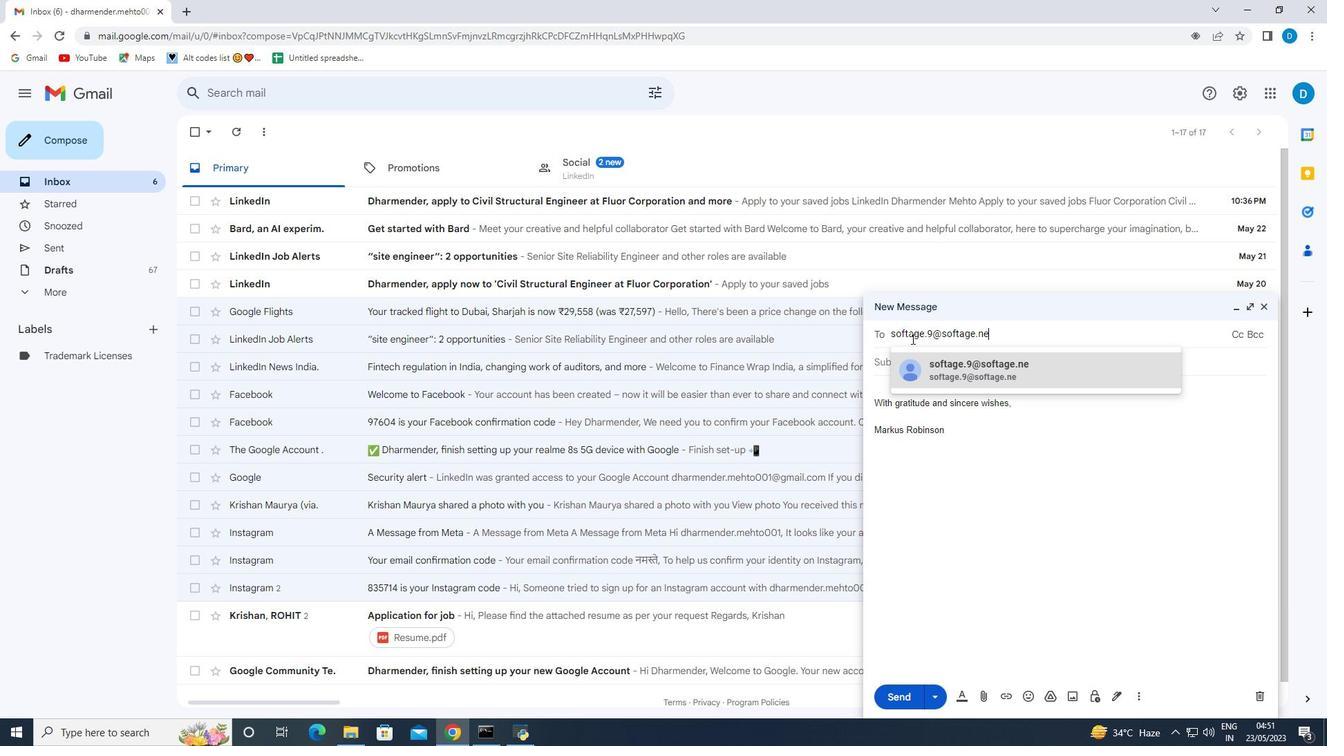 
Action: Mouse moved to (1020, 376)
Screenshot: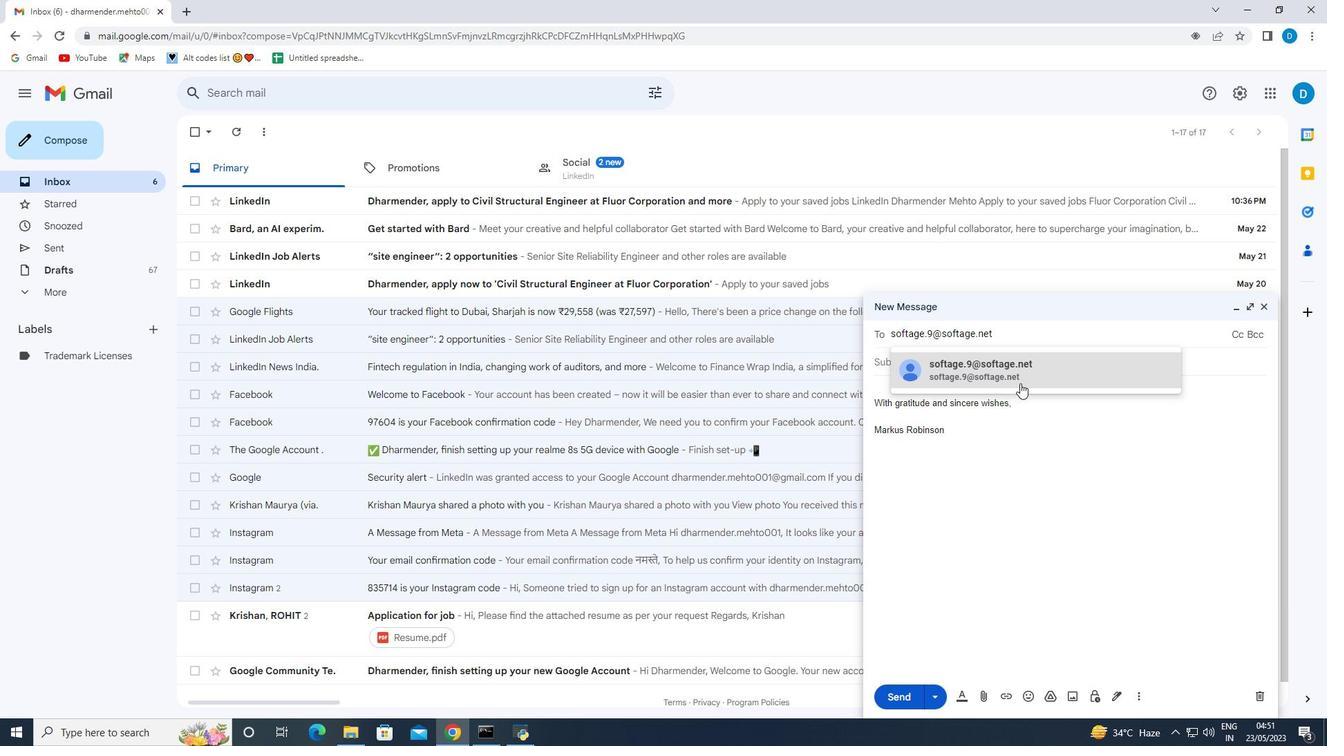
Action: Mouse pressed left at (1020, 376)
Screenshot: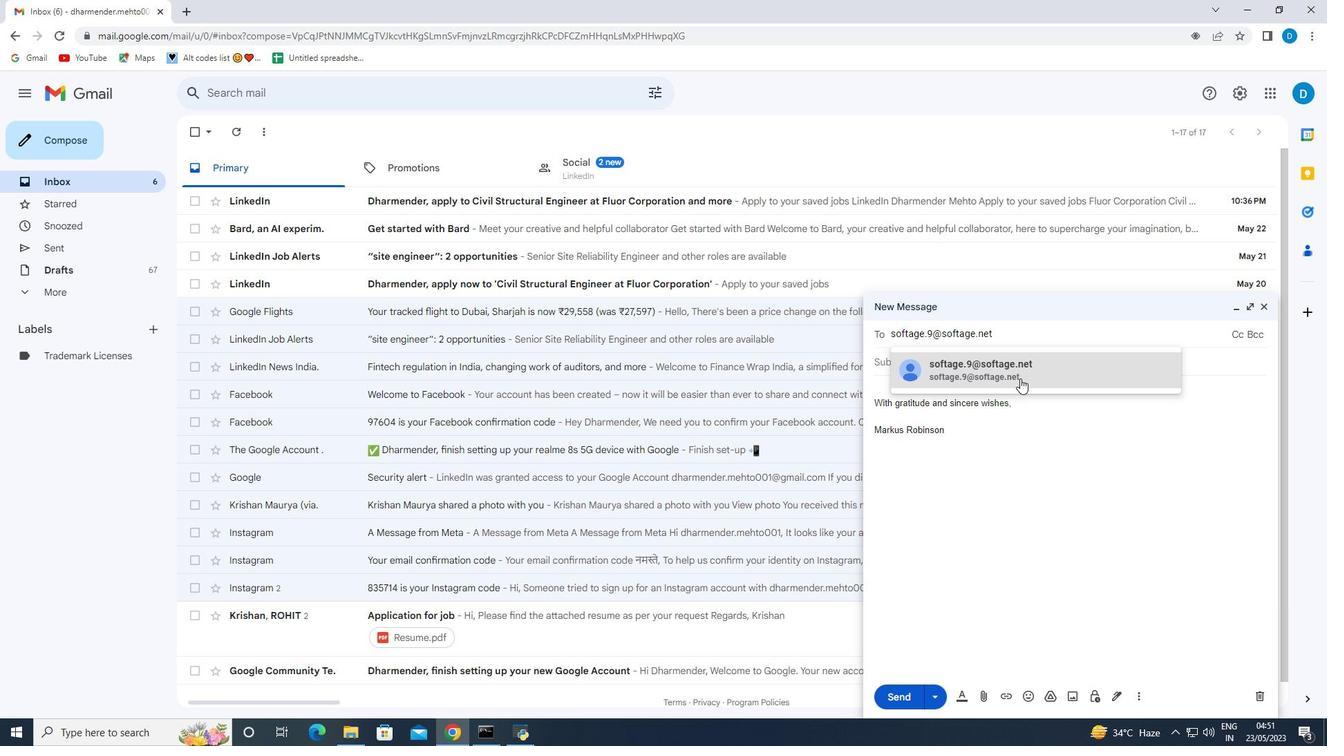 
Action: Mouse moved to (1138, 698)
Screenshot: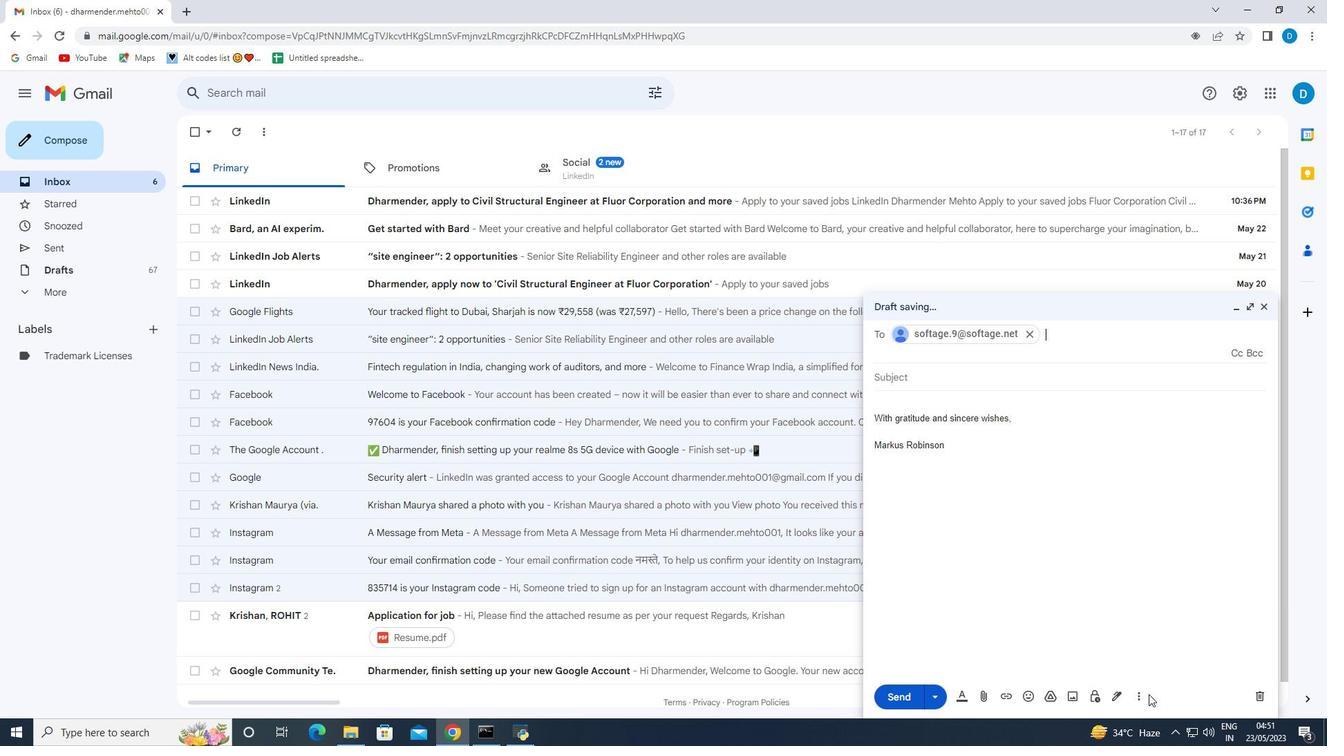 
Action: Mouse pressed left at (1138, 698)
Screenshot: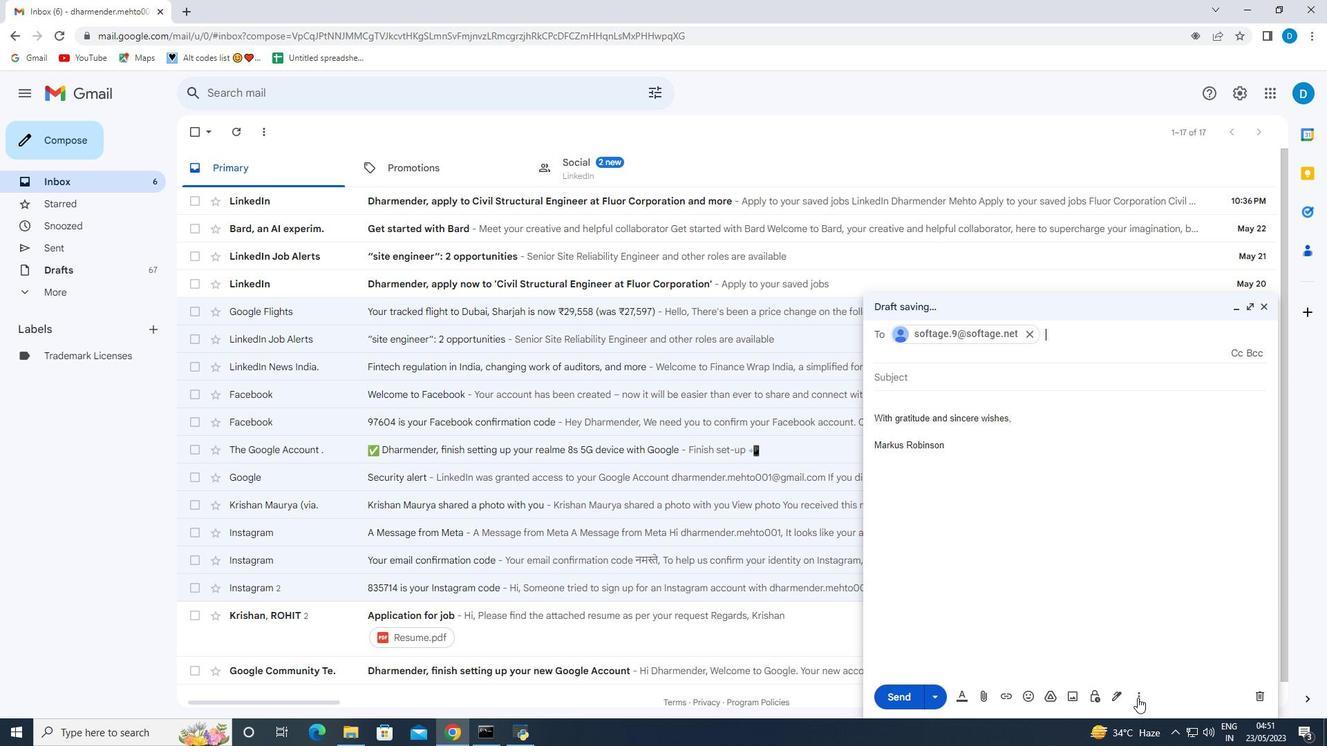 
Action: Mouse moved to (1167, 571)
Screenshot: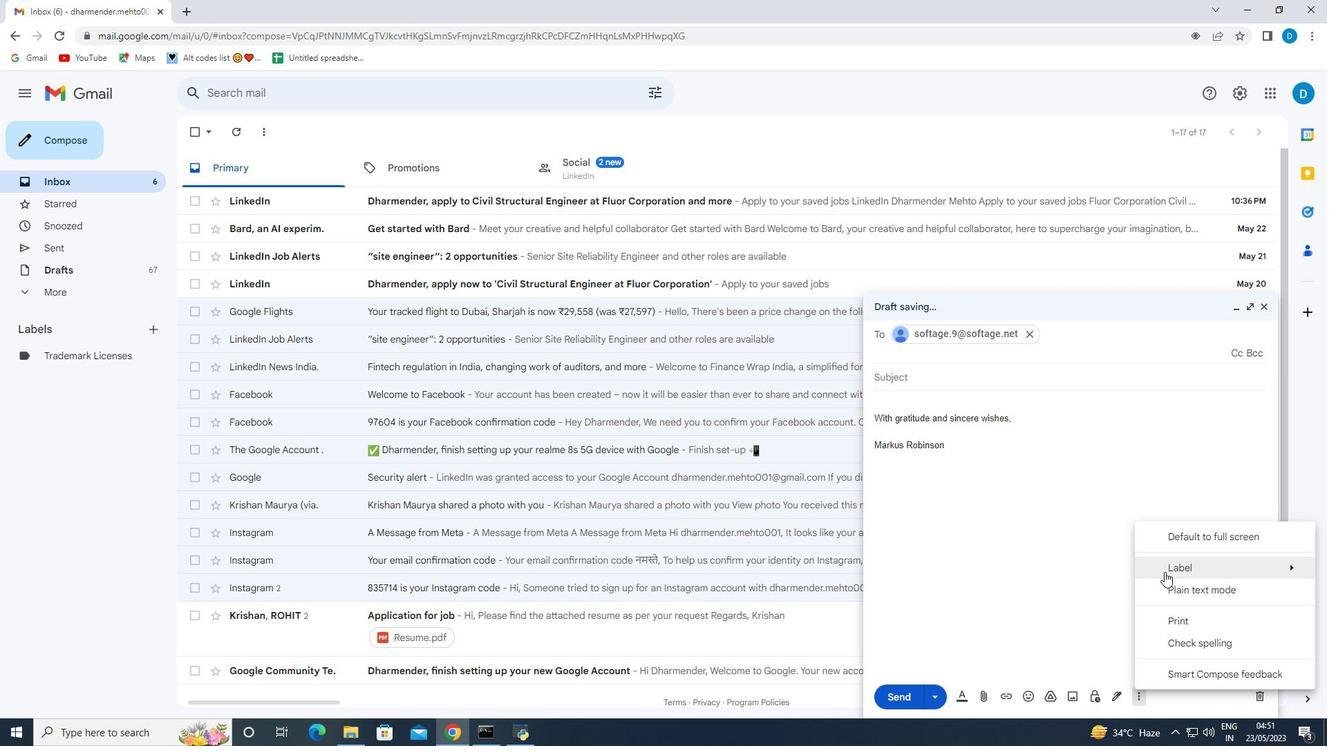 
Action: Mouse pressed left at (1167, 571)
Screenshot: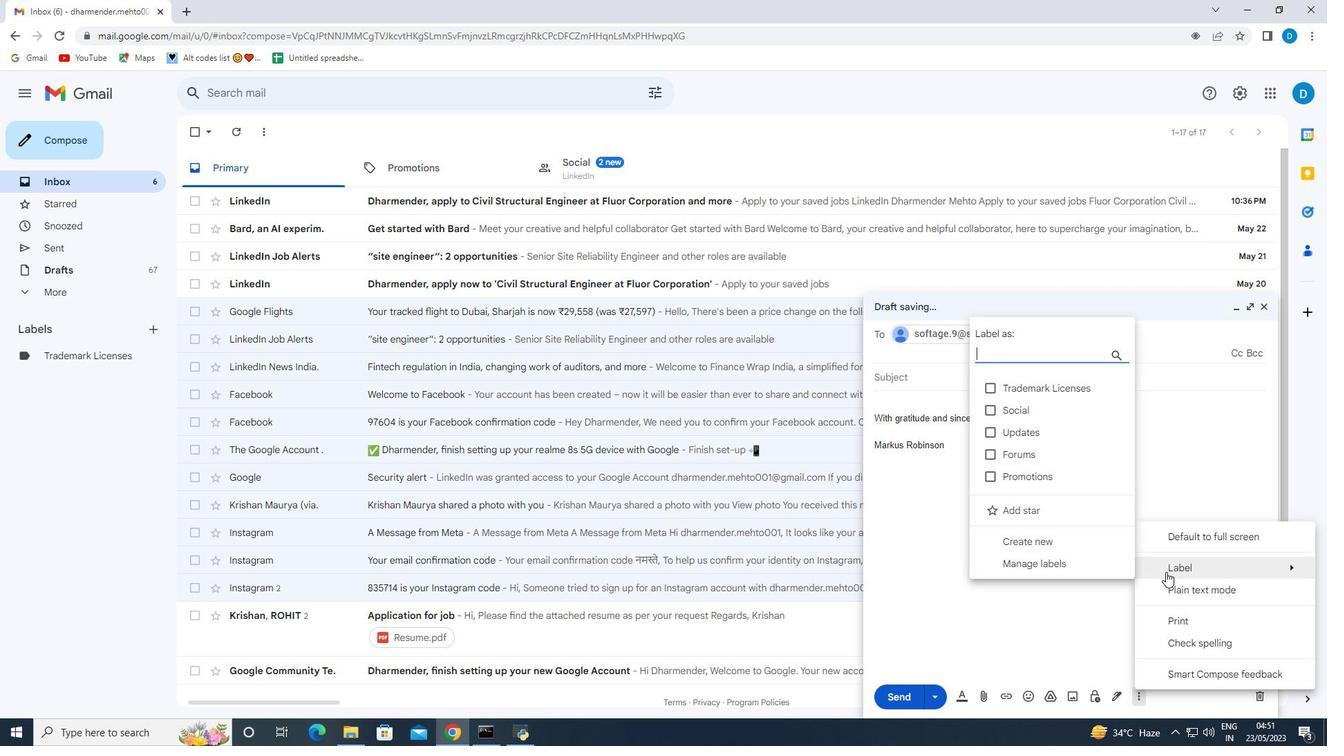 
Action: Mouse moved to (996, 390)
Screenshot: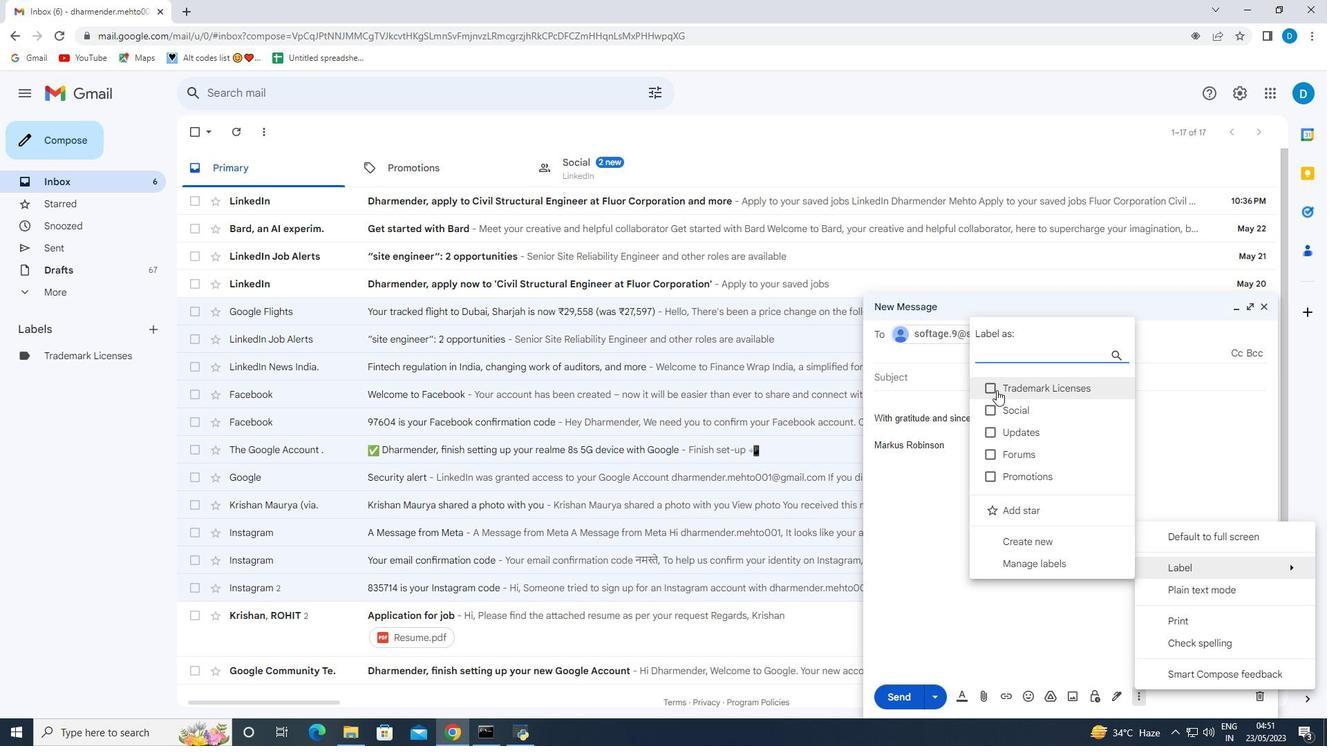 
Action: Mouse pressed left at (996, 390)
Screenshot: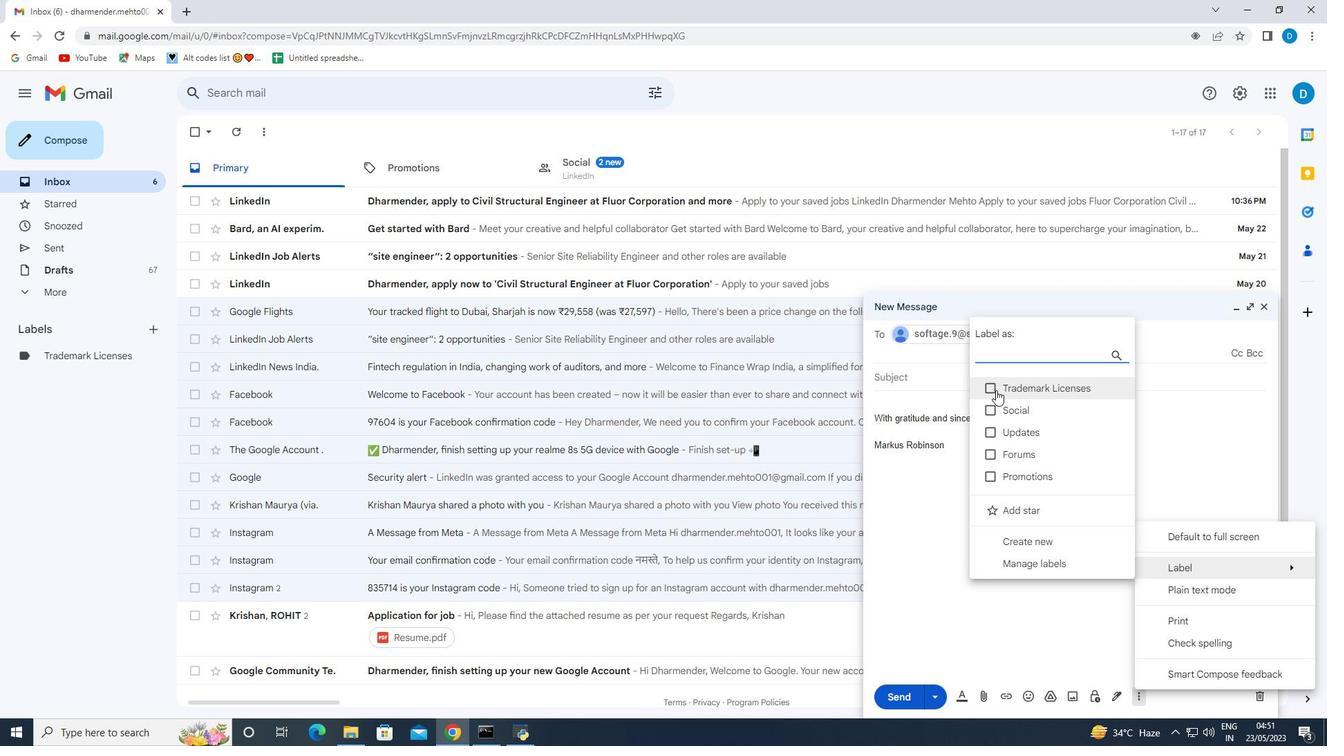 
Action: Mouse moved to (1034, 539)
Screenshot: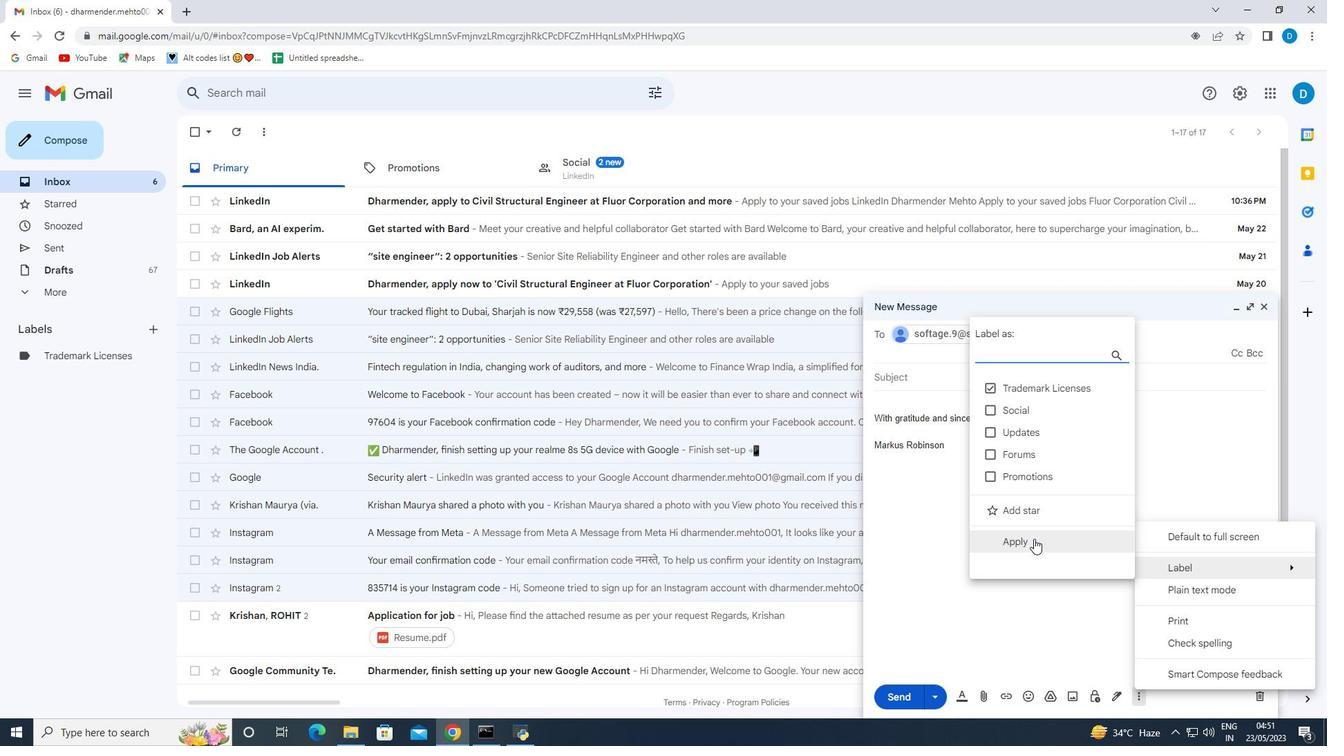 
Action: Mouse pressed left at (1034, 539)
Screenshot: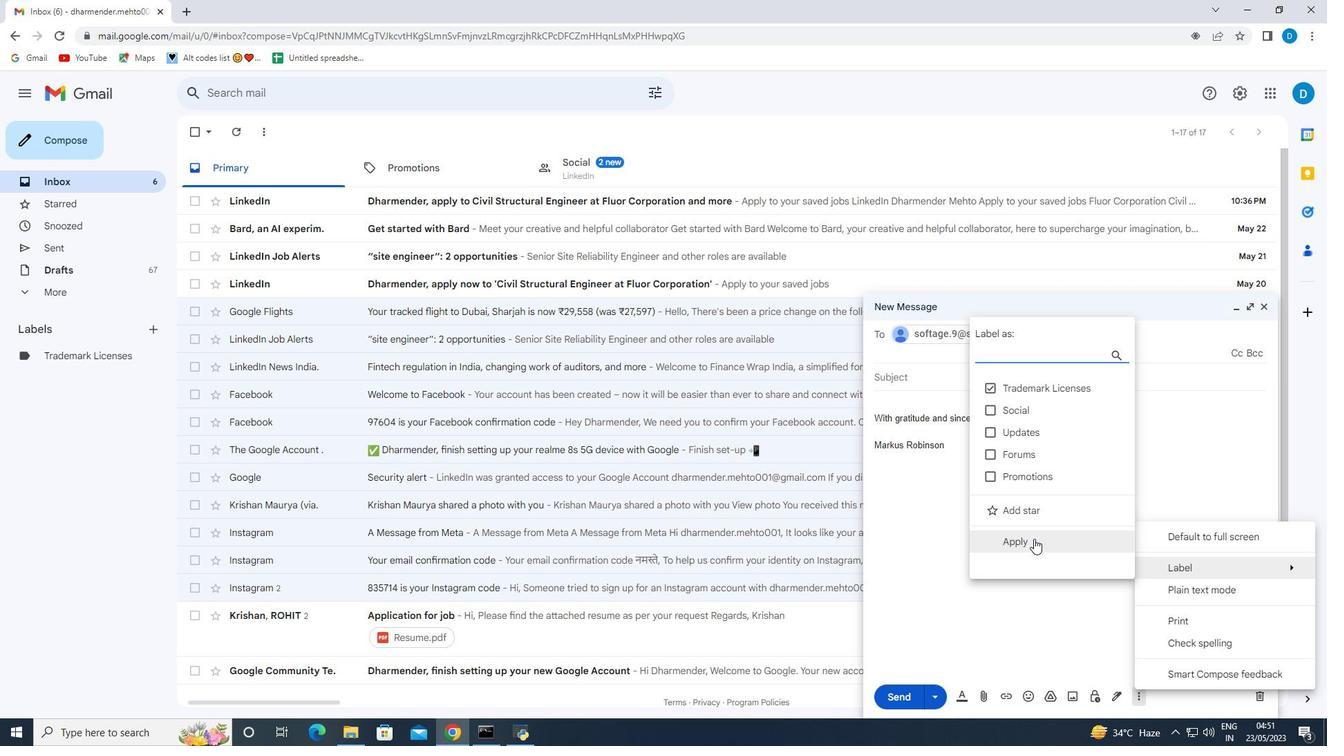 
Action: Mouse moved to (965, 478)
Screenshot: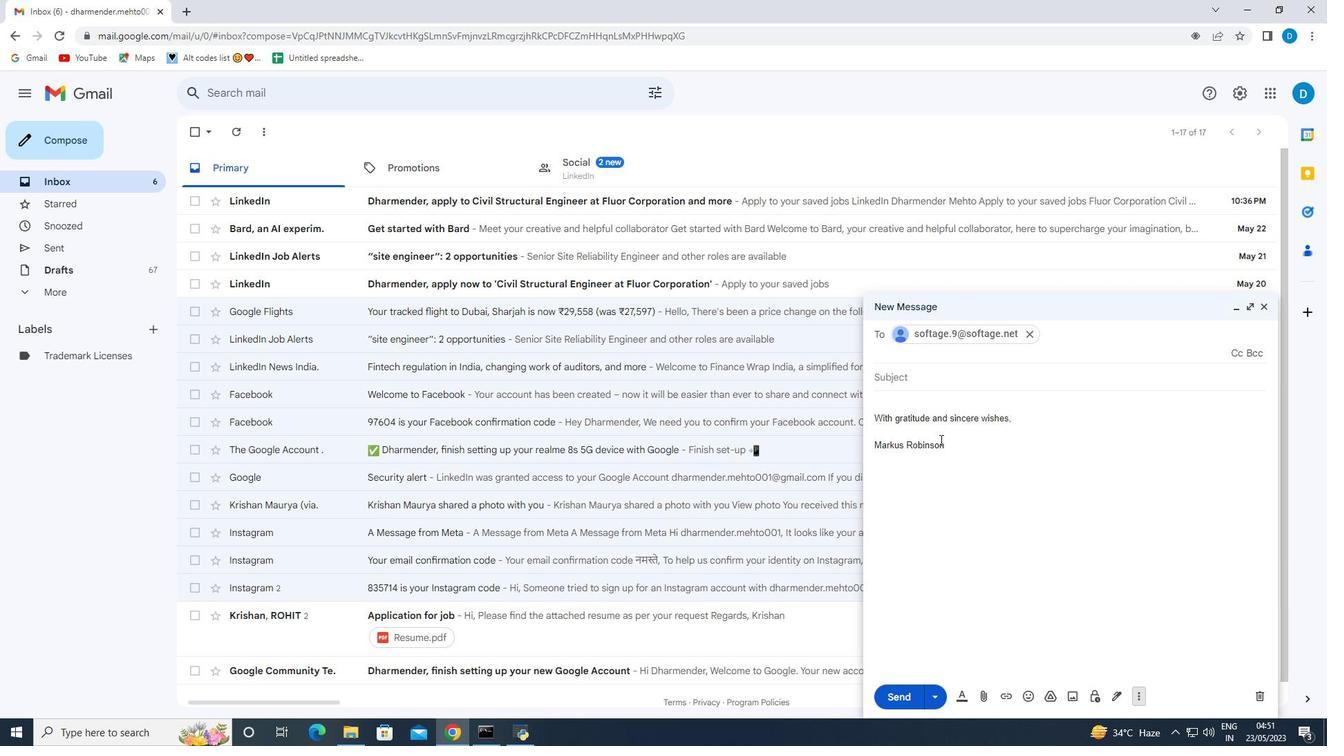 
Action: Mouse pressed left at (965, 478)
Screenshot: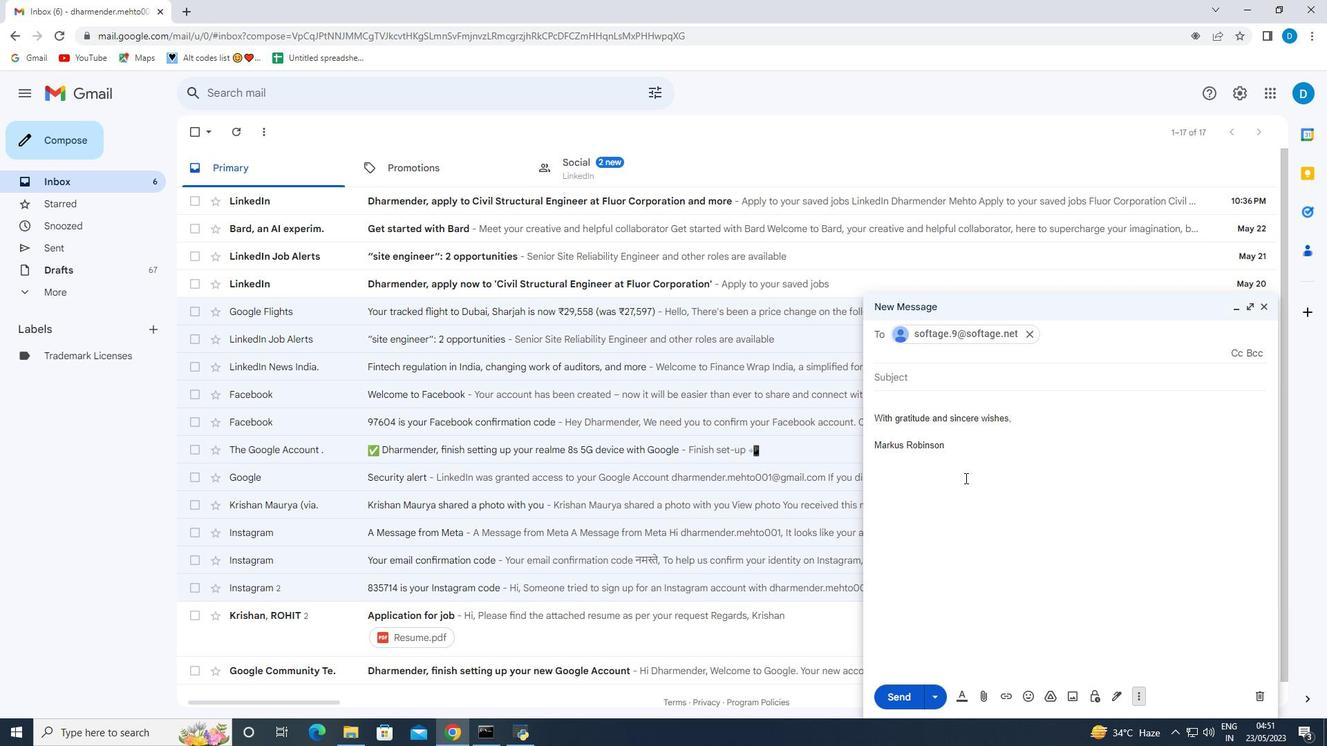 
